 Task: Look for space in Salou, Spain from 3rd August, 2023 to 17th August, 2023 for 3 adults, 1 child in price range Rs.3000 to Rs.15000. Place can be entire place with 3 bedrooms having 4 beds and 2 bathrooms. Property type can be house, flat, guest house. Amenities needed are: wifi, washing machine. Booking option can be shelf check-in. Required host language is English.
Action: Mouse moved to (332, 159)
Screenshot: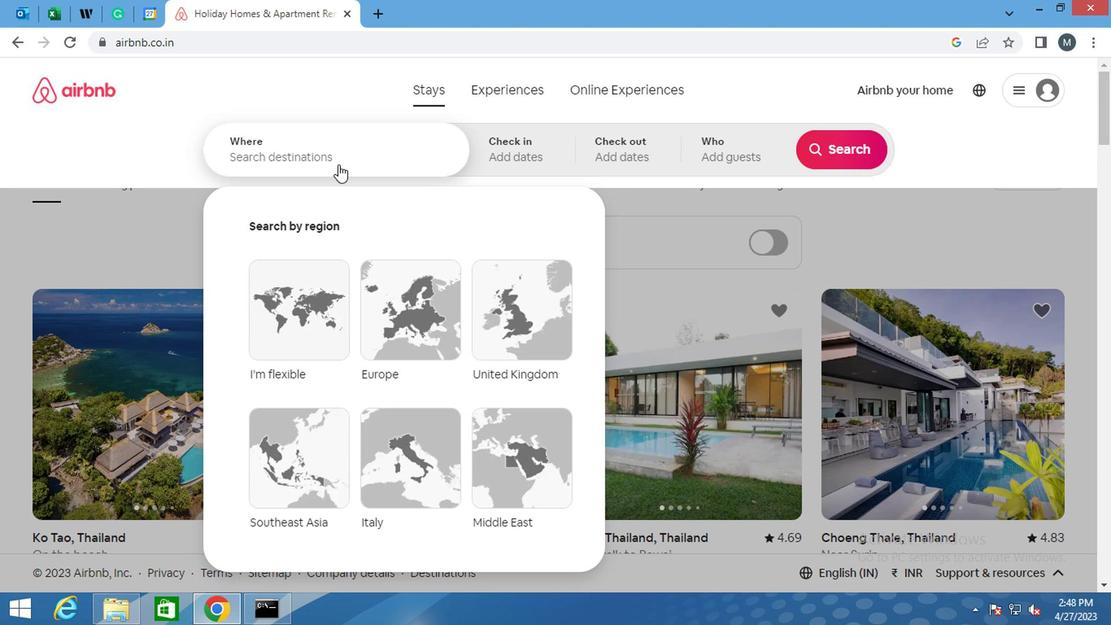
Action: Mouse pressed left at (332, 159)
Screenshot: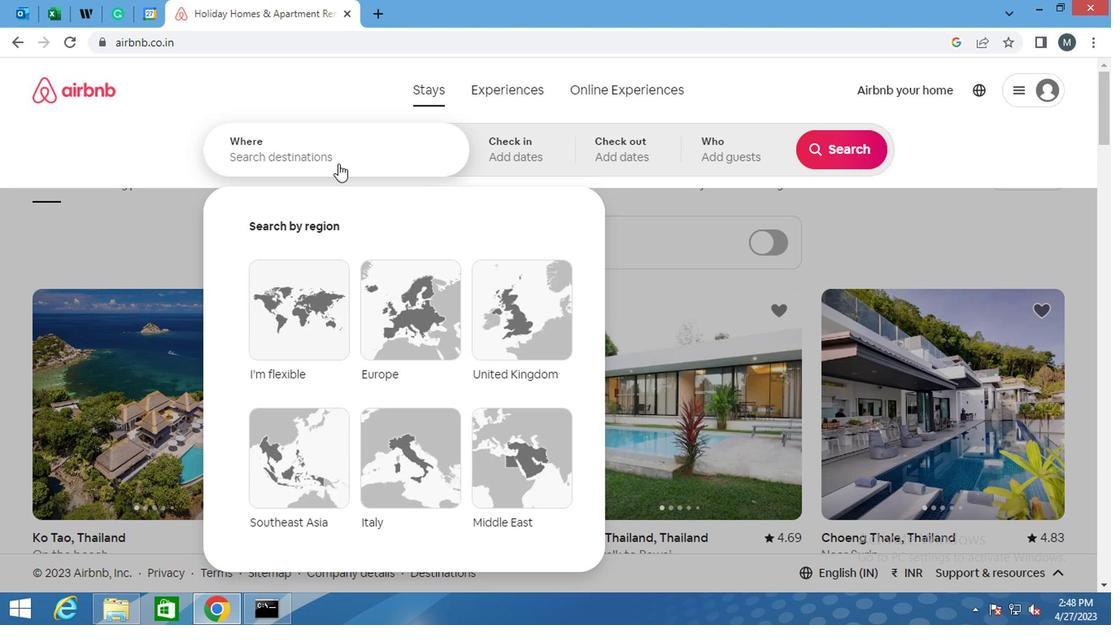 
Action: Mouse moved to (331, 159)
Screenshot: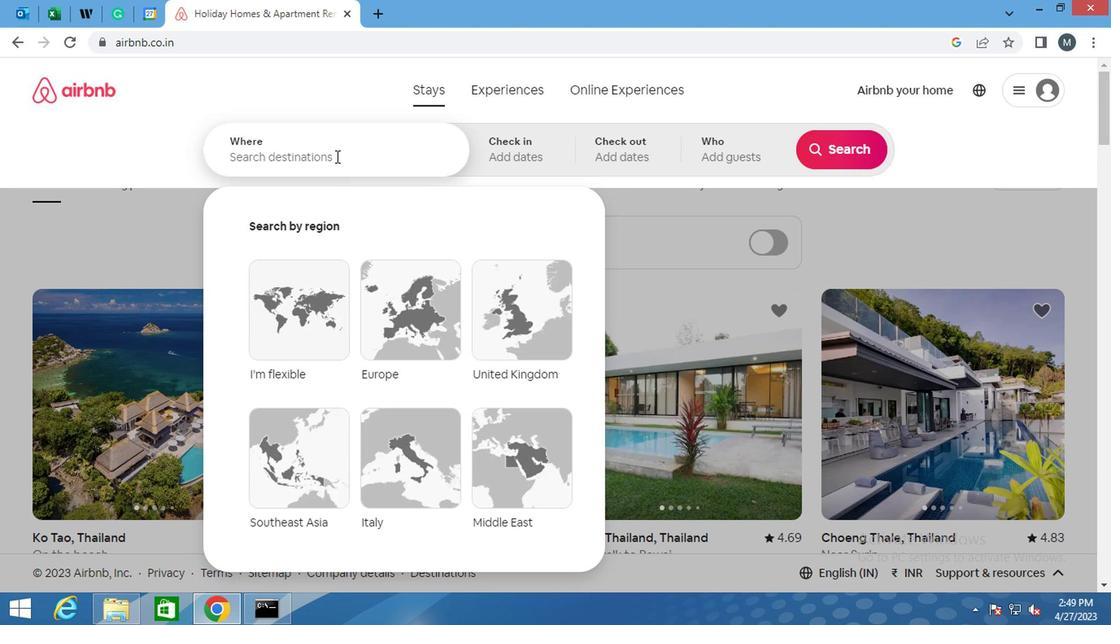 
Action: Key pressed <Key.shift>SALOU,<Key.space><Key.shift>SPAI
Screenshot: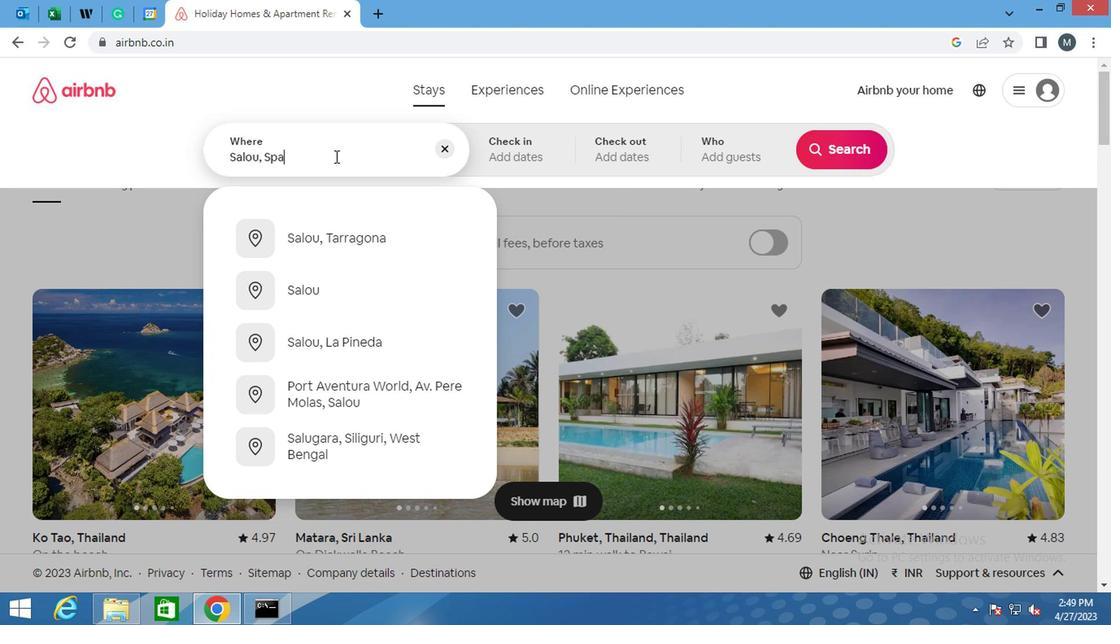 
Action: Mouse moved to (343, 247)
Screenshot: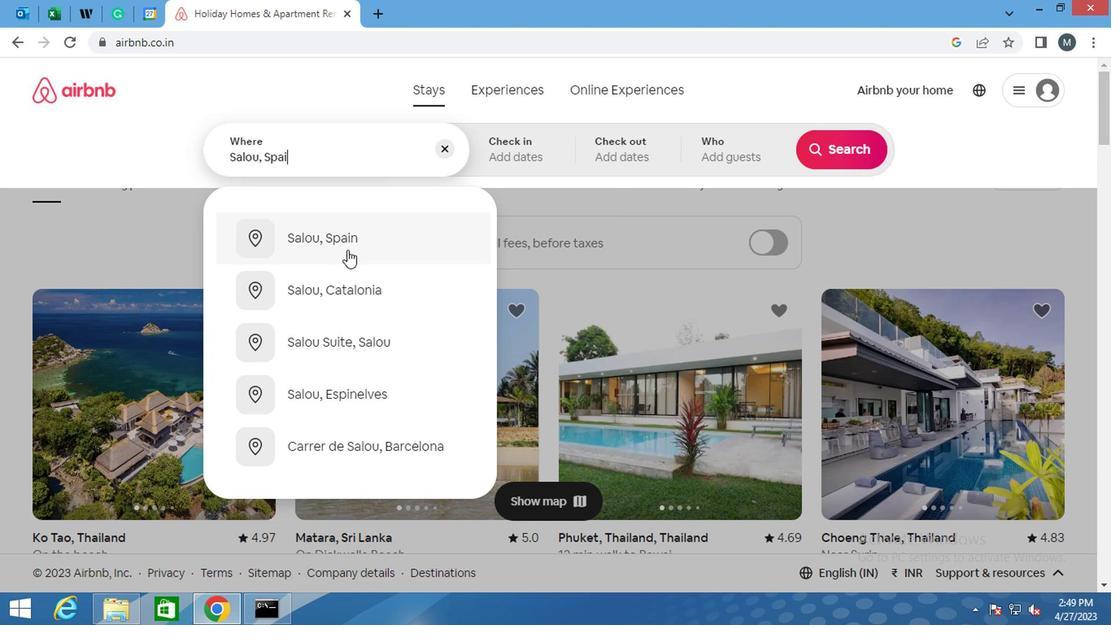 
Action: Mouse pressed left at (343, 247)
Screenshot: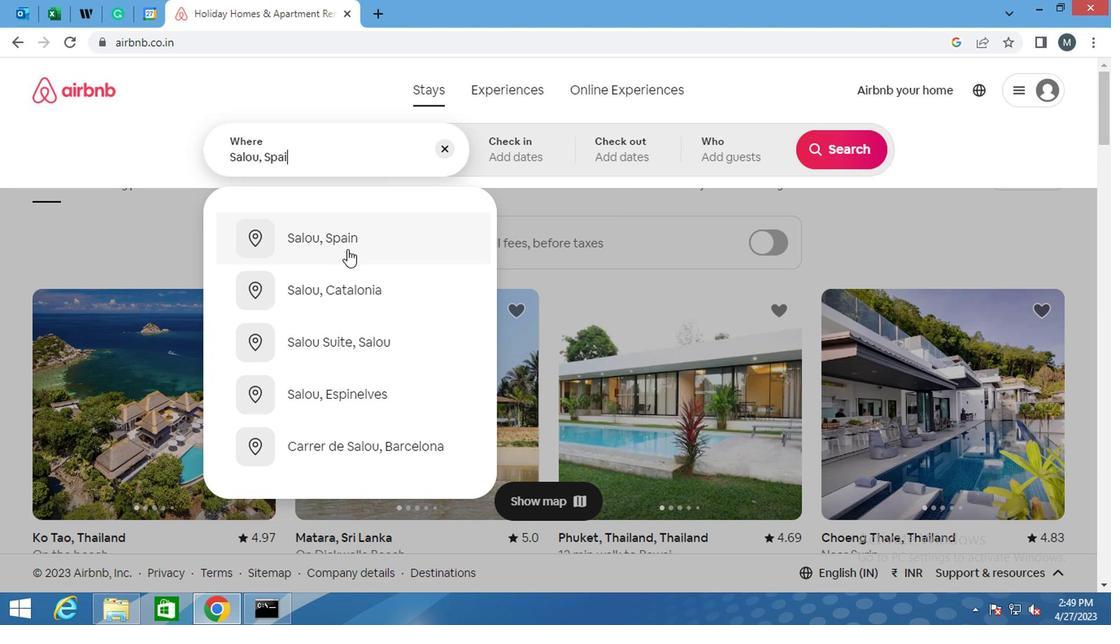 
Action: Mouse moved to (828, 272)
Screenshot: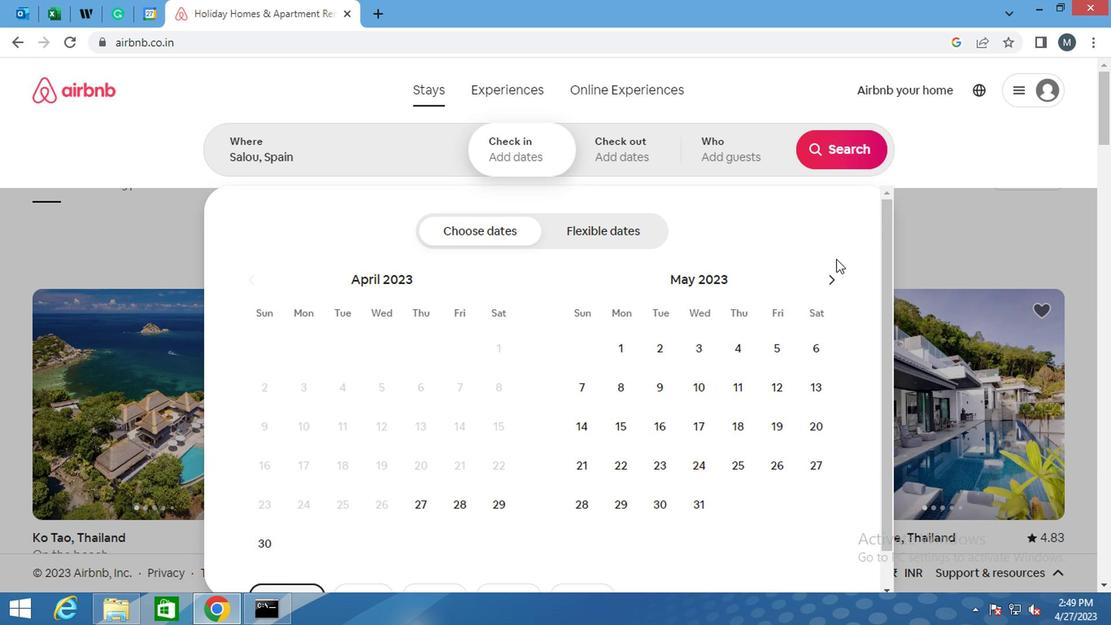 
Action: Mouse pressed left at (828, 272)
Screenshot: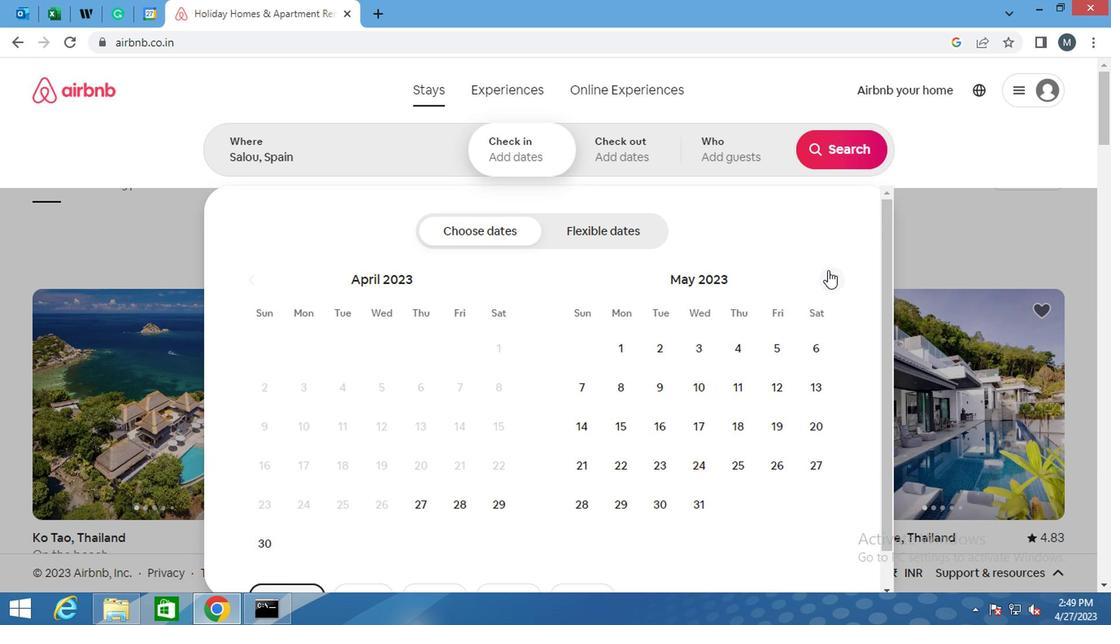 
Action: Mouse moved to (828, 272)
Screenshot: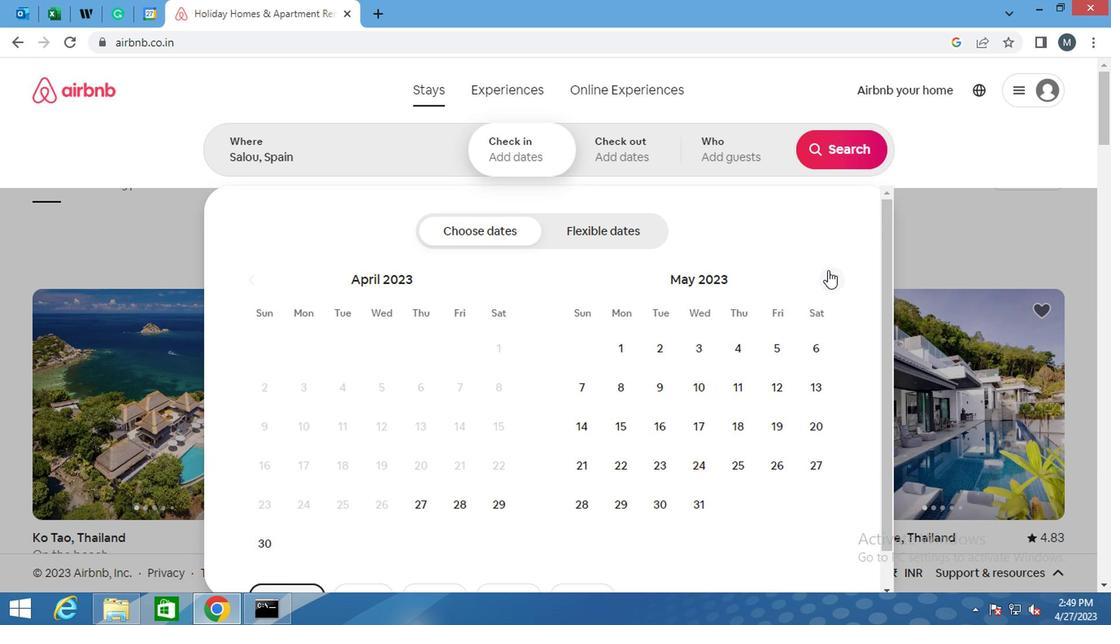 
Action: Mouse pressed left at (828, 272)
Screenshot: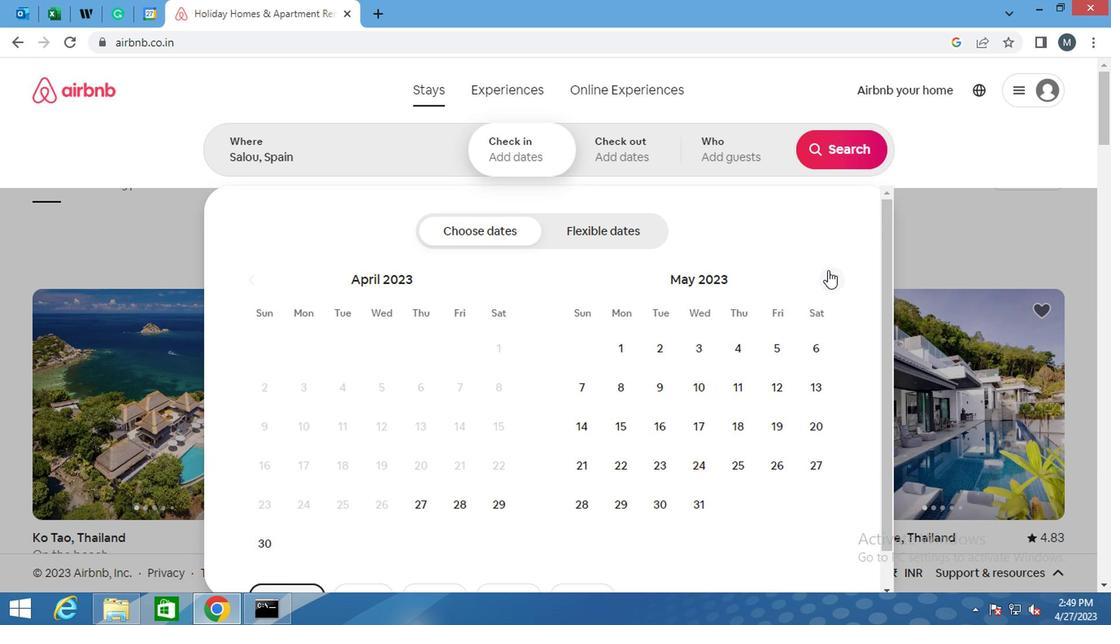 
Action: Mouse pressed left at (828, 272)
Screenshot: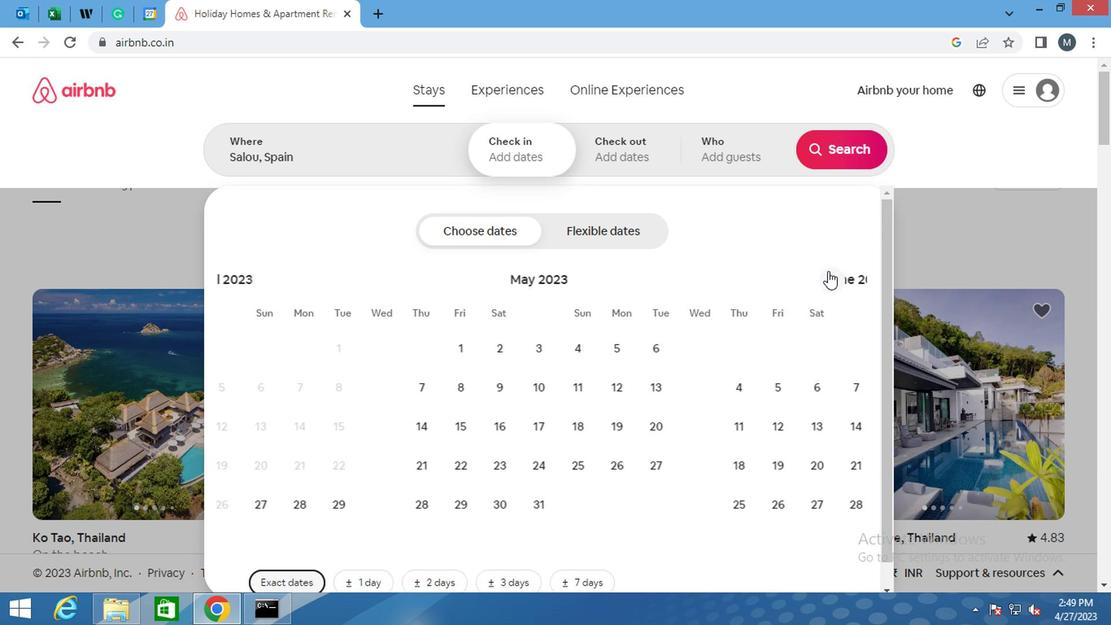 
Action: Mouse pressed left at (828, 272)
Screenshot: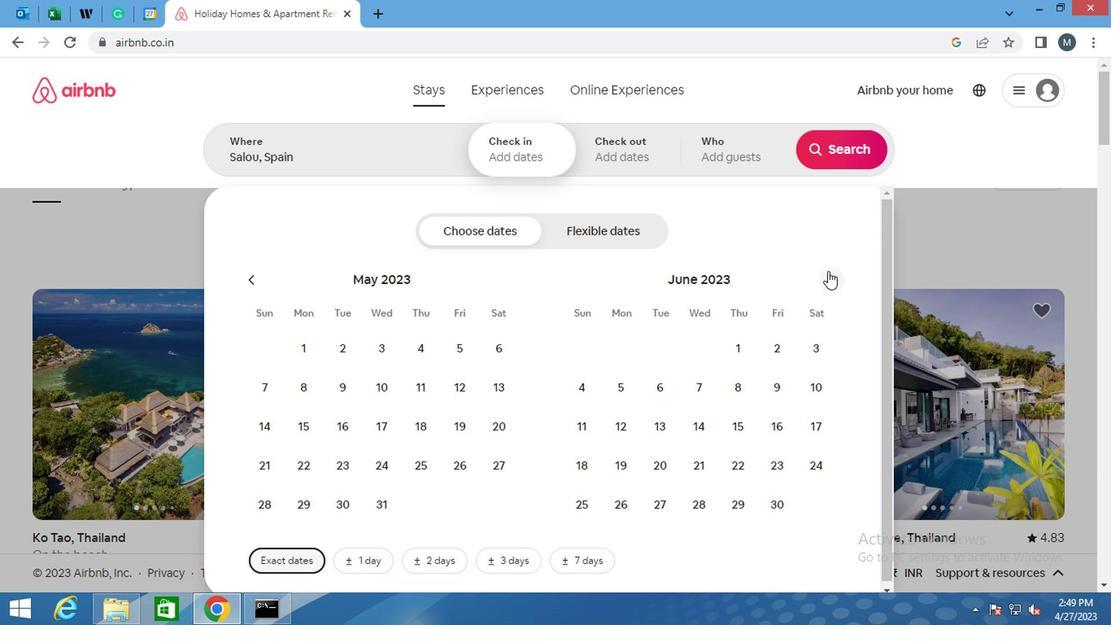 
Action: Mouse pressed left at (828, 272)
Screenshot: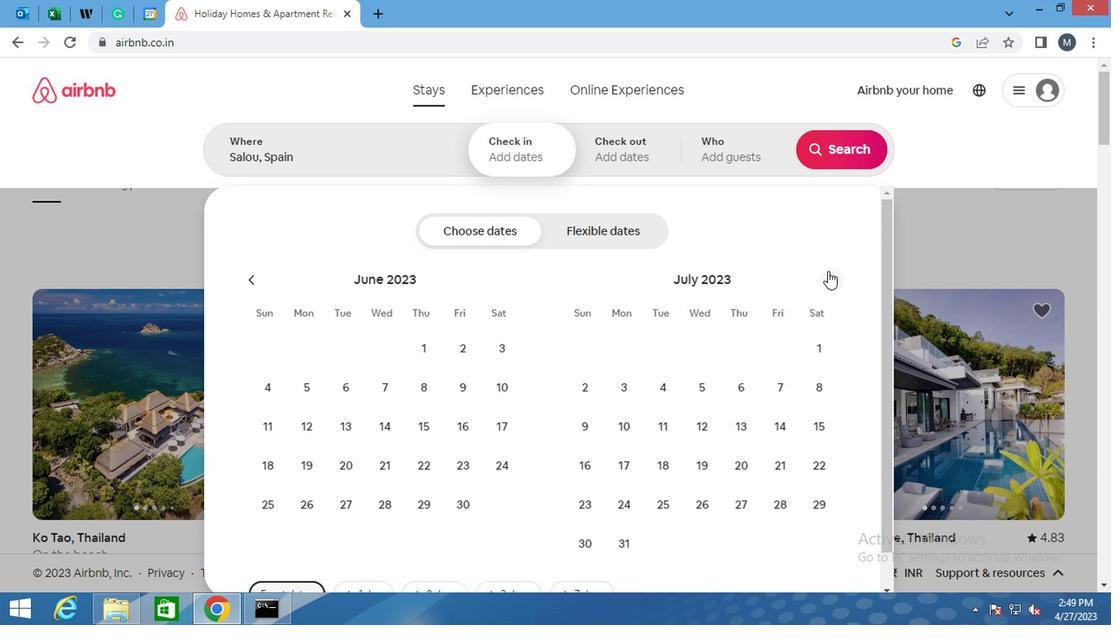 
Action: Mouse moved to (427, 337)
Screenshot: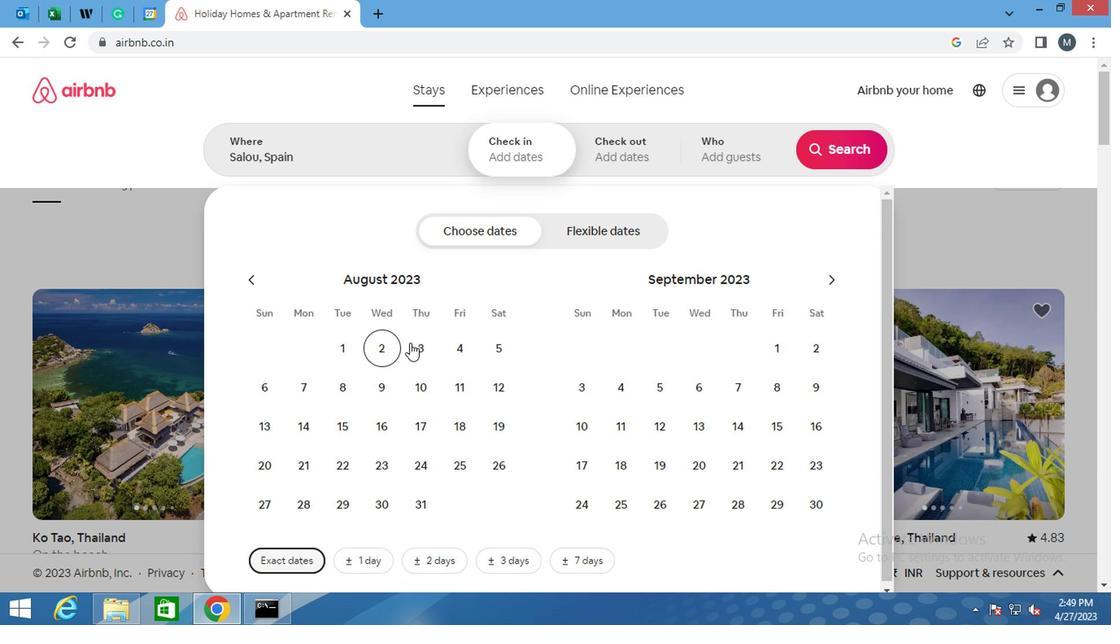 
Action: Mouse pressed left at (427, 337)
Screenshot: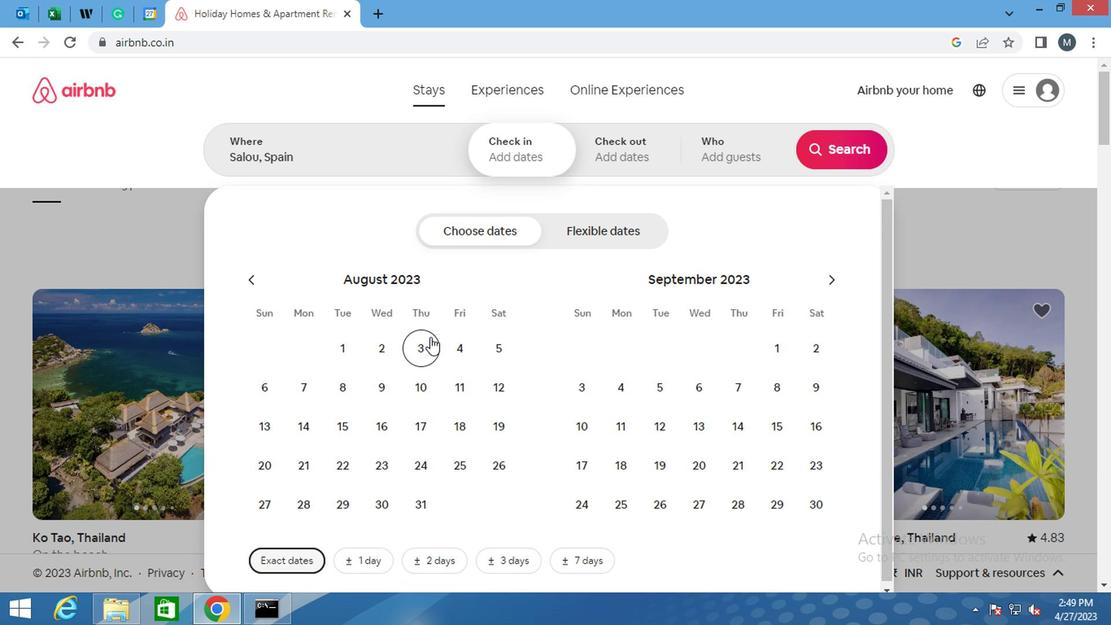 
Action: Mouse moved to (413, 423)
Screenshot: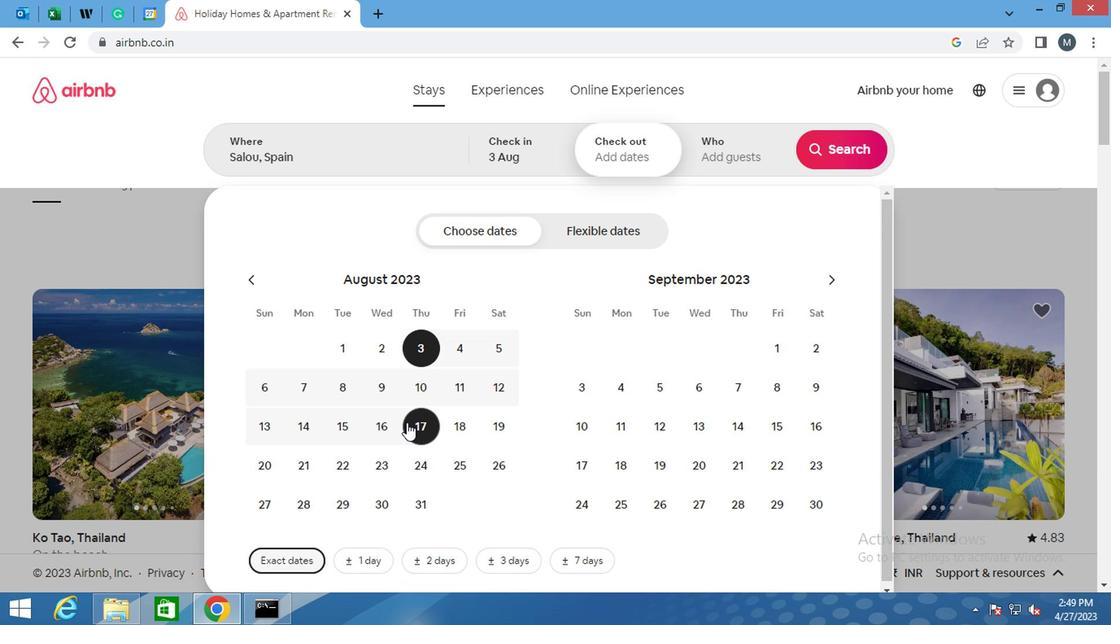 
Action: Mouse pressed left at (413, 423)
Screenshot: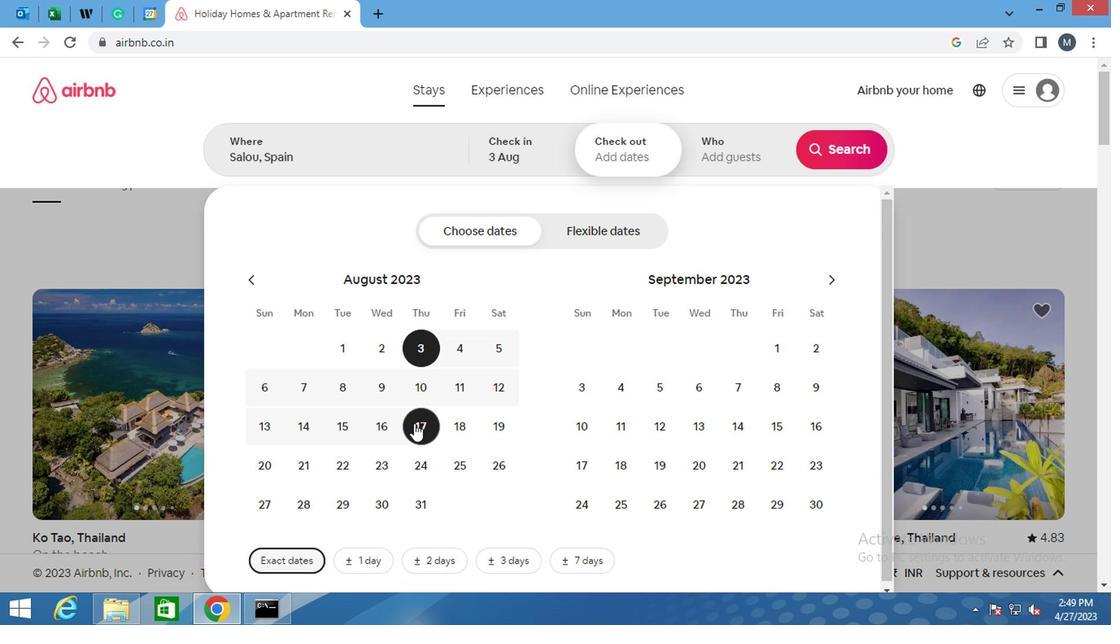 
Action: Mouse moved to (725, 173)
Screenshot: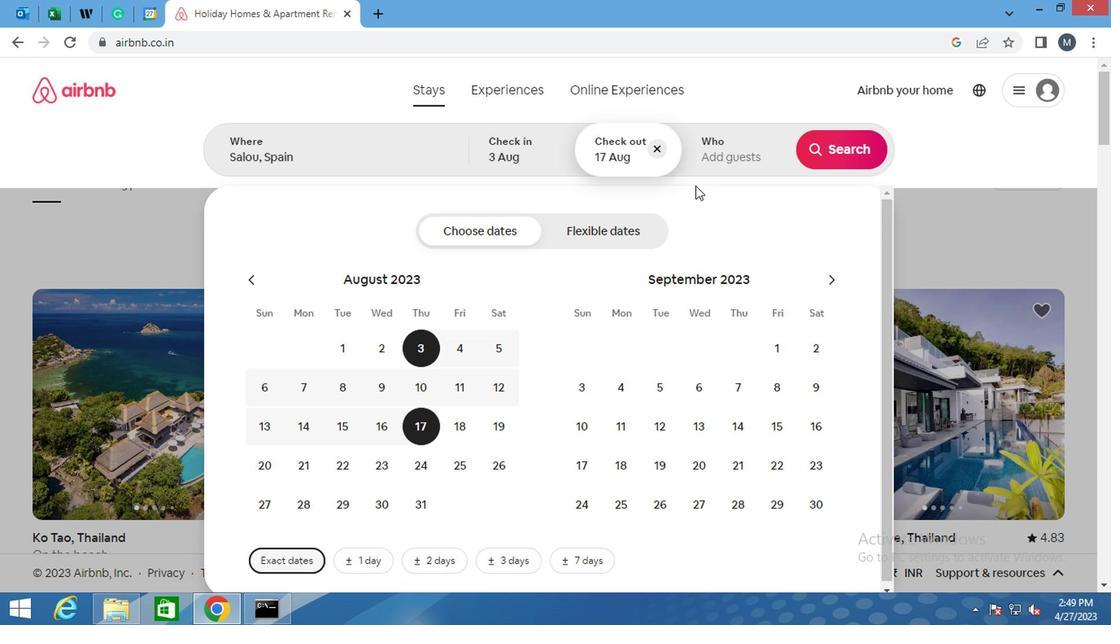 
Action: Mouse pressed left at (725, 173)
Screenshot: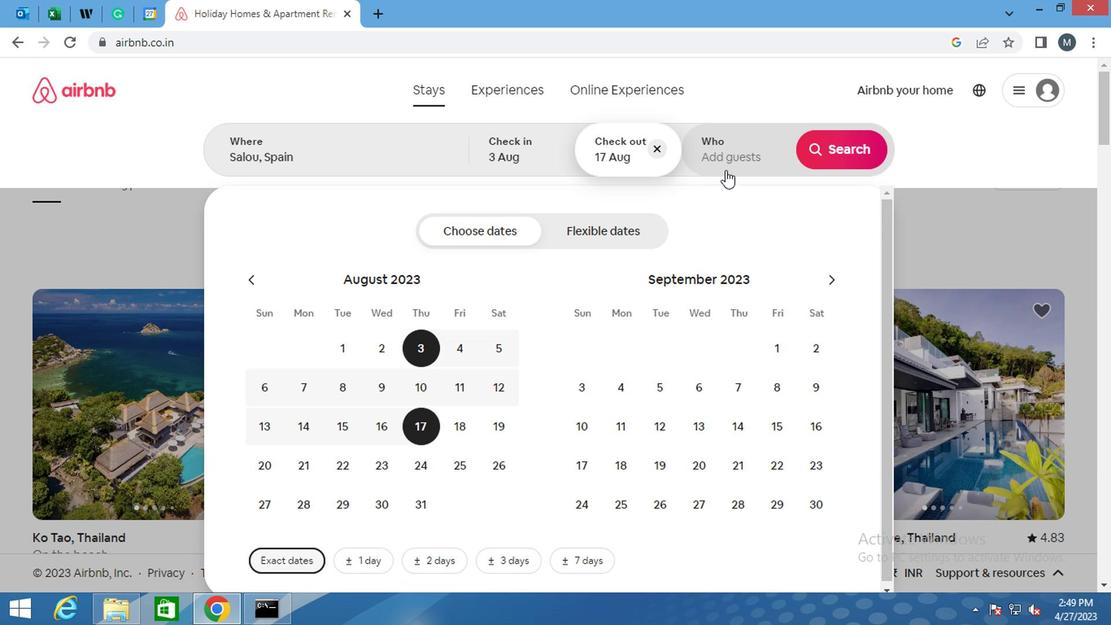 
Action: Mouse moved to (840, 243)
Screenshot: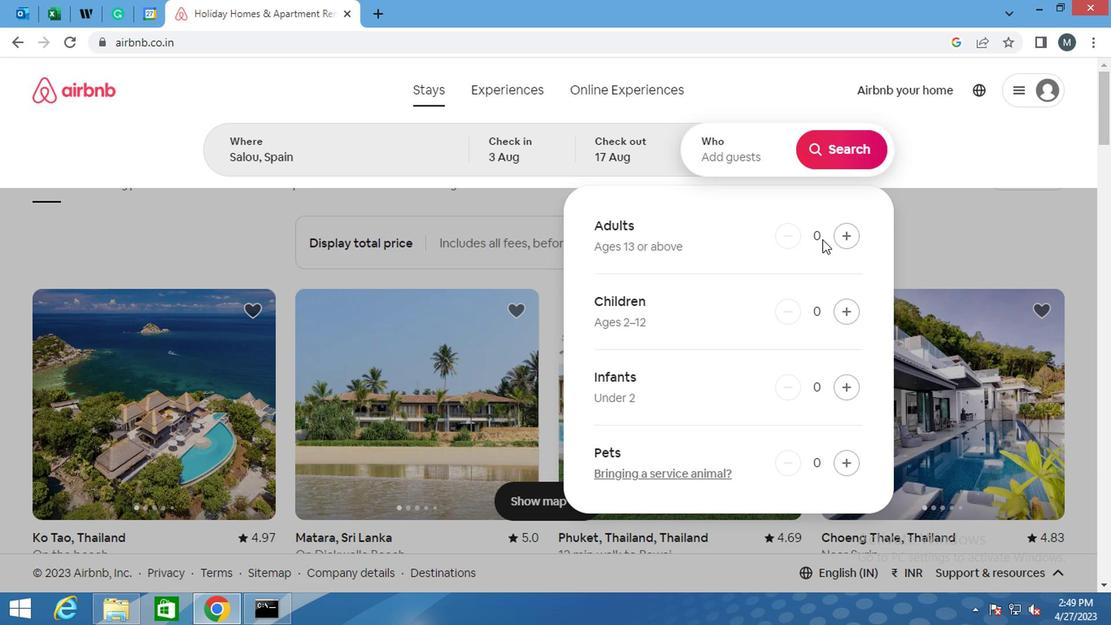 
Action: Mouse pressed left at (840, 243)
Screenshot: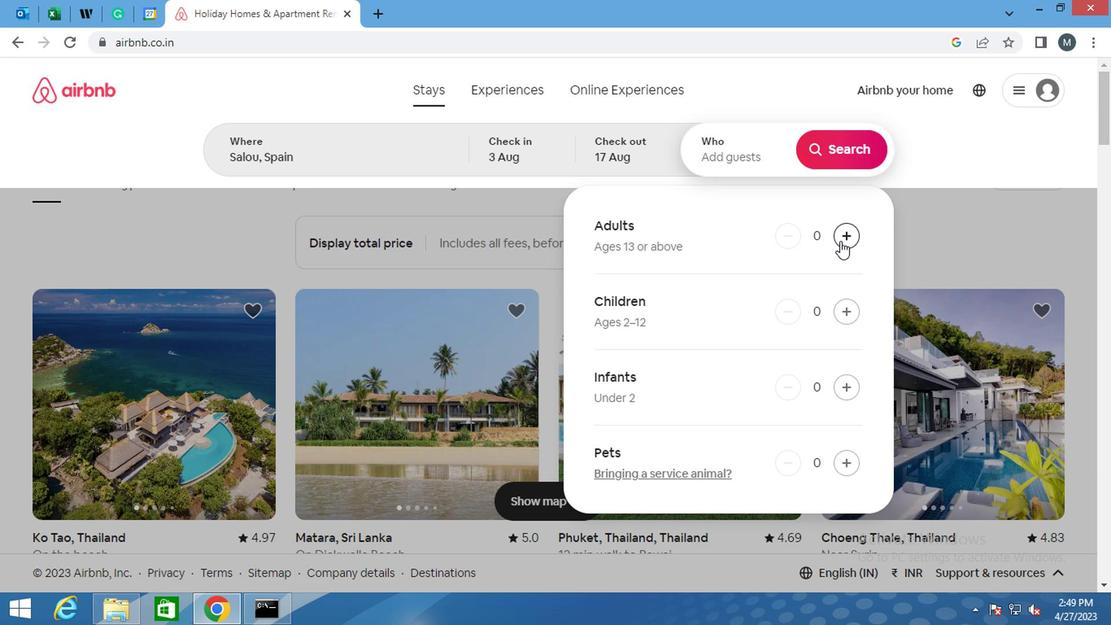 
Action: Mouse pressed left at (840, 243)
Screenshot: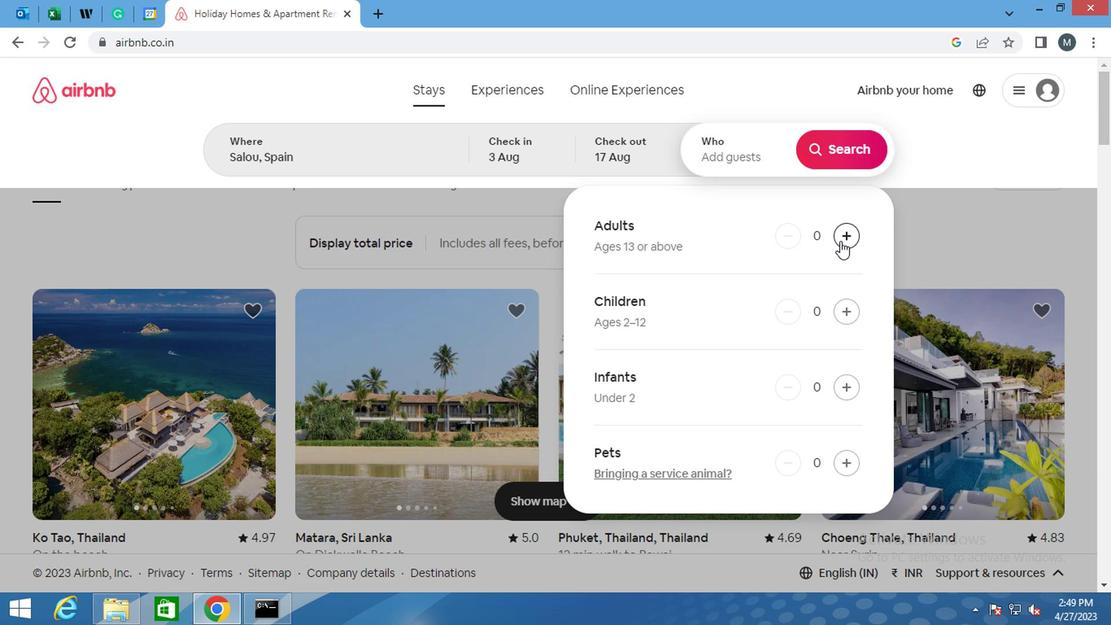 
Action: Mouse pressed left at (840, 243)
Screenshot: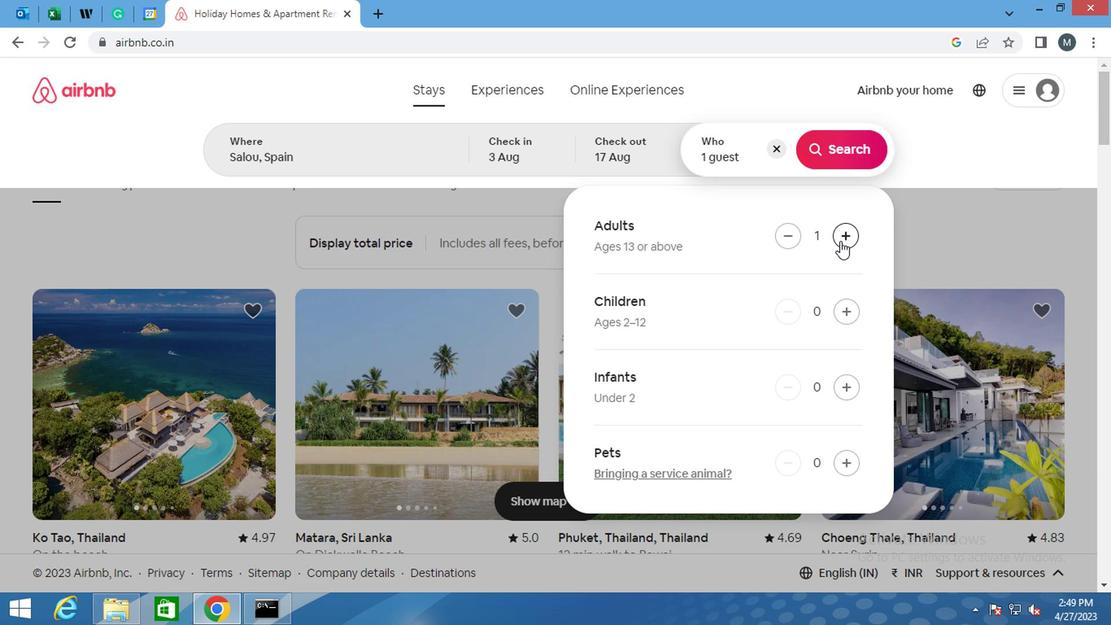 
Action: Mouse pressed right at (840, 243)
Screenshot: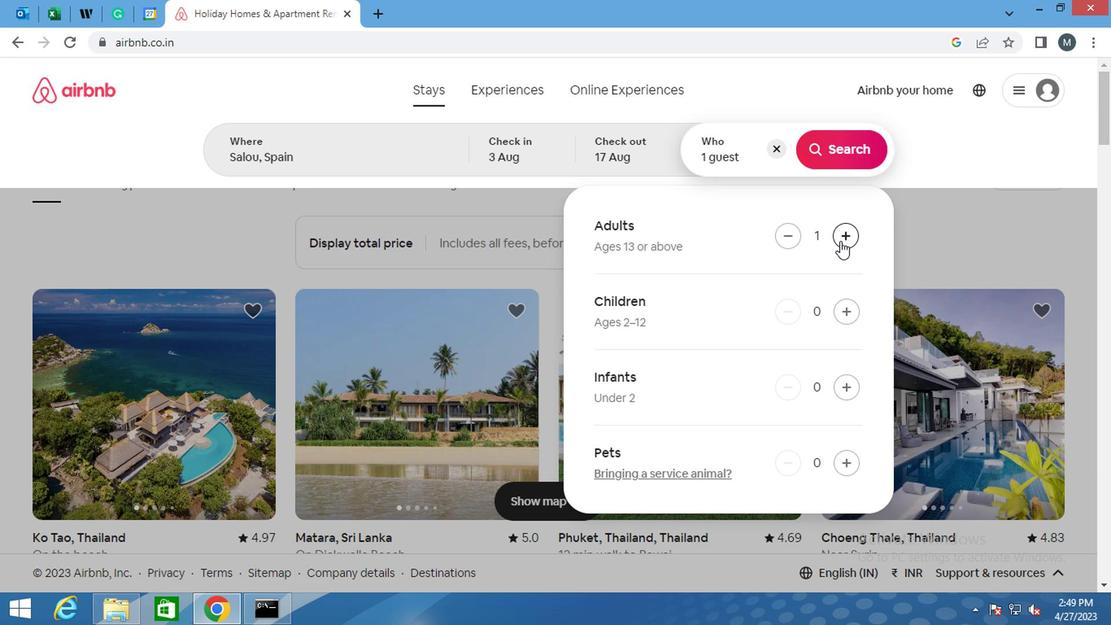 
Action: Mouse moved to (844, 227)
Screenshot: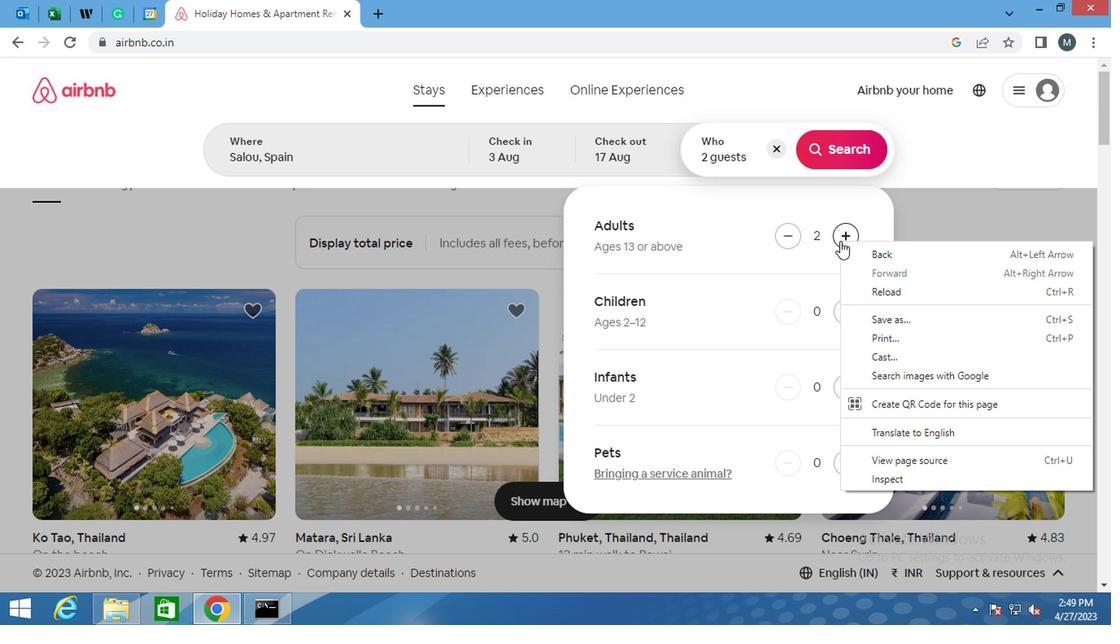 
Action: Mouse pressed left at (844, 227)
Screenshot: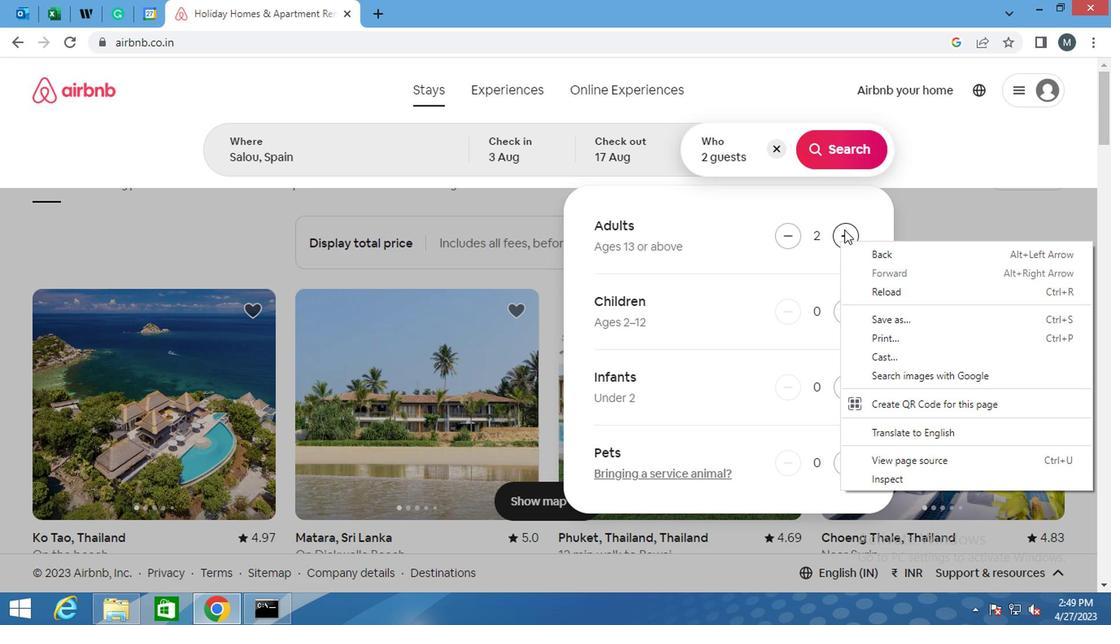 
Action: Mouse moved to (840, 307)
Screenshot: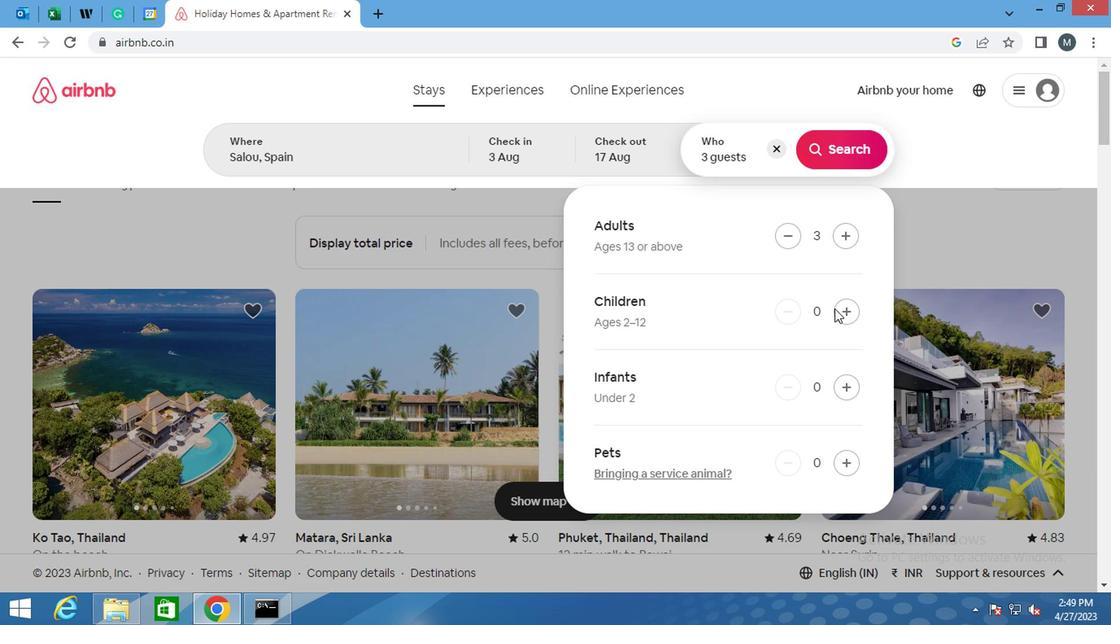 
Action: Mouse pressed left at (840, 307)
Screenshot: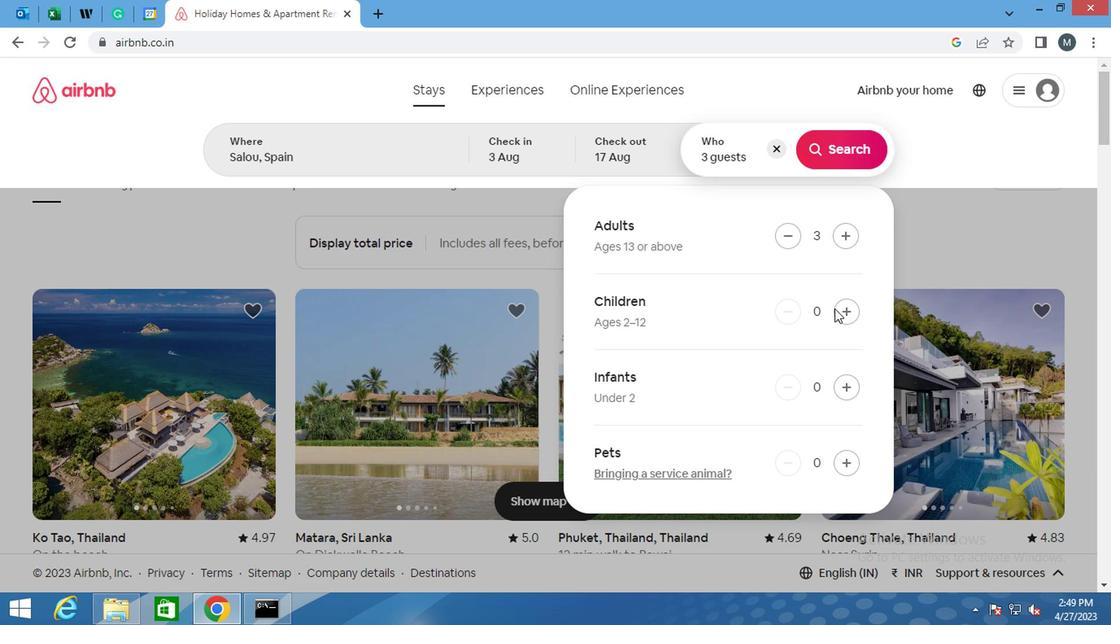 
Action: Mouse moved to (842, 151)
Screenshot: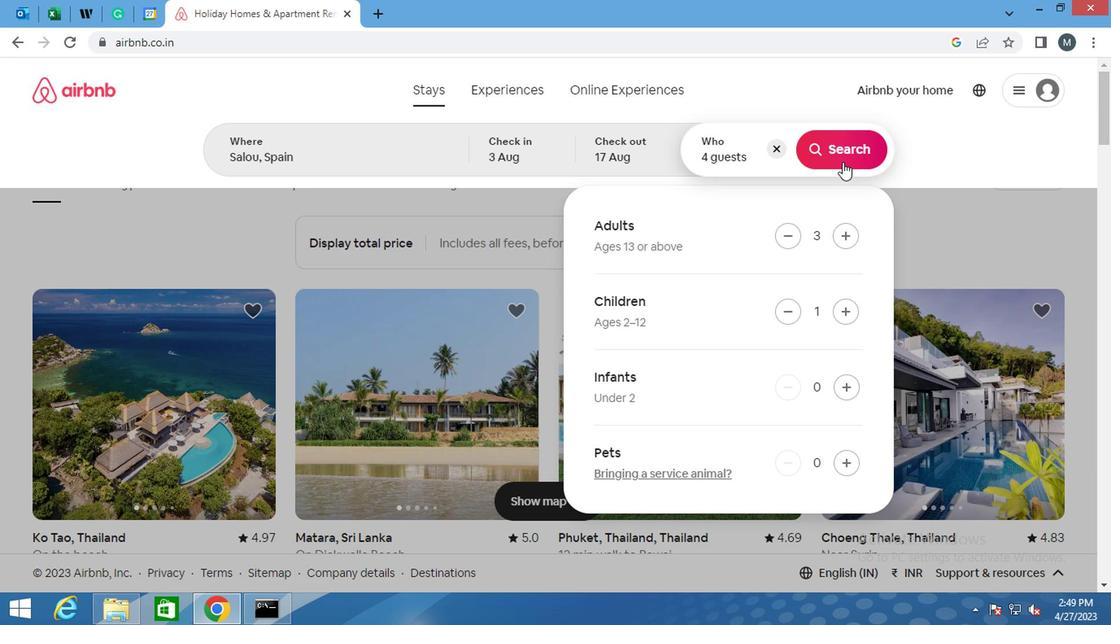 
Action: Mouse pressed left at (842, 151)
Screenshot: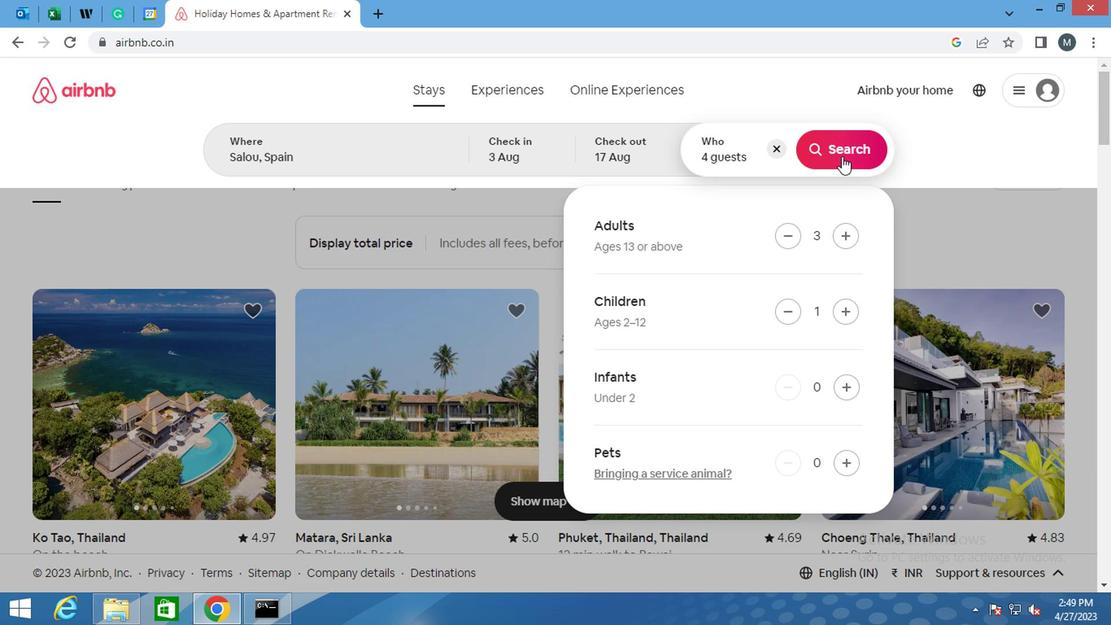 
Action: Mouse moved to (1050, 152)
Screenshot: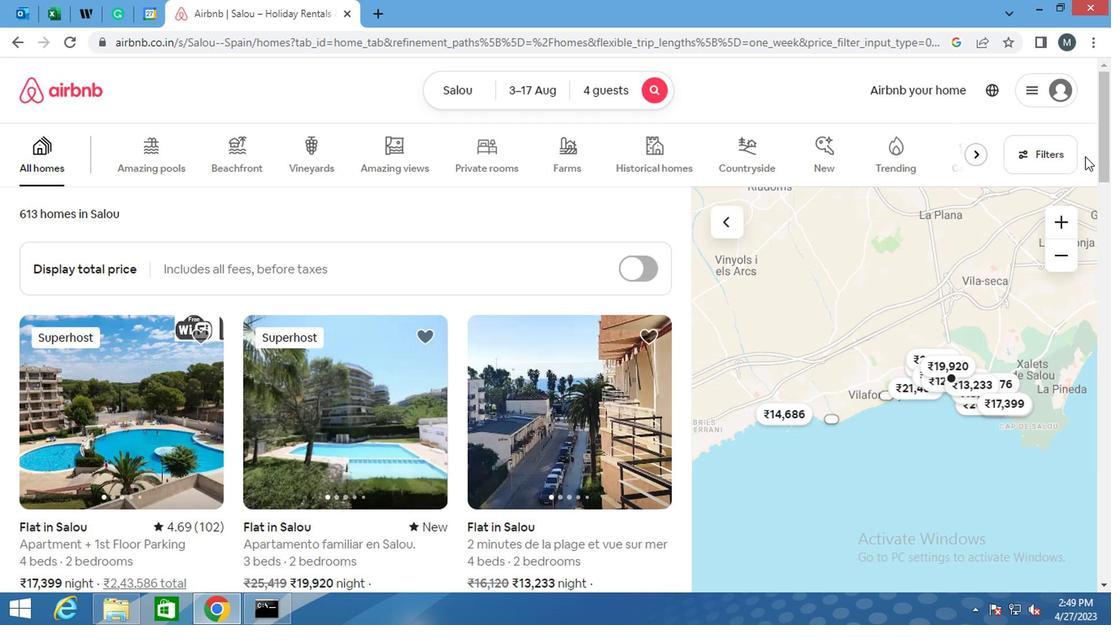 
Action: Mouse pressed left at (1050, 152)
Screenshot: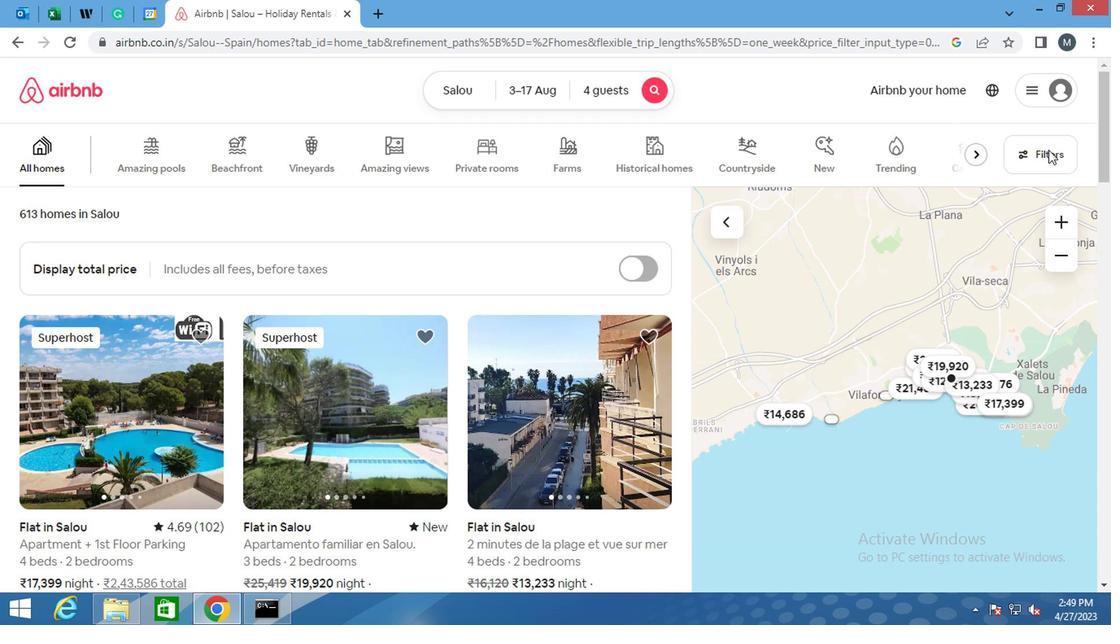 
Action: Mouse moved to (341, 365)
Screenshot: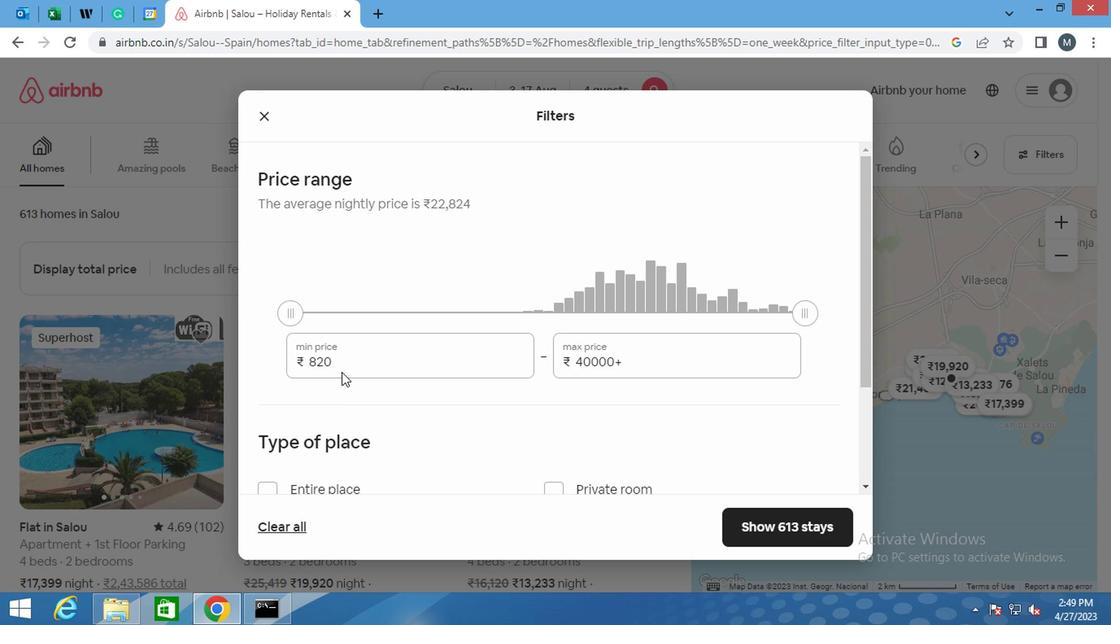 
Action: Mouse pressed left at (341, 365)
Screenshot: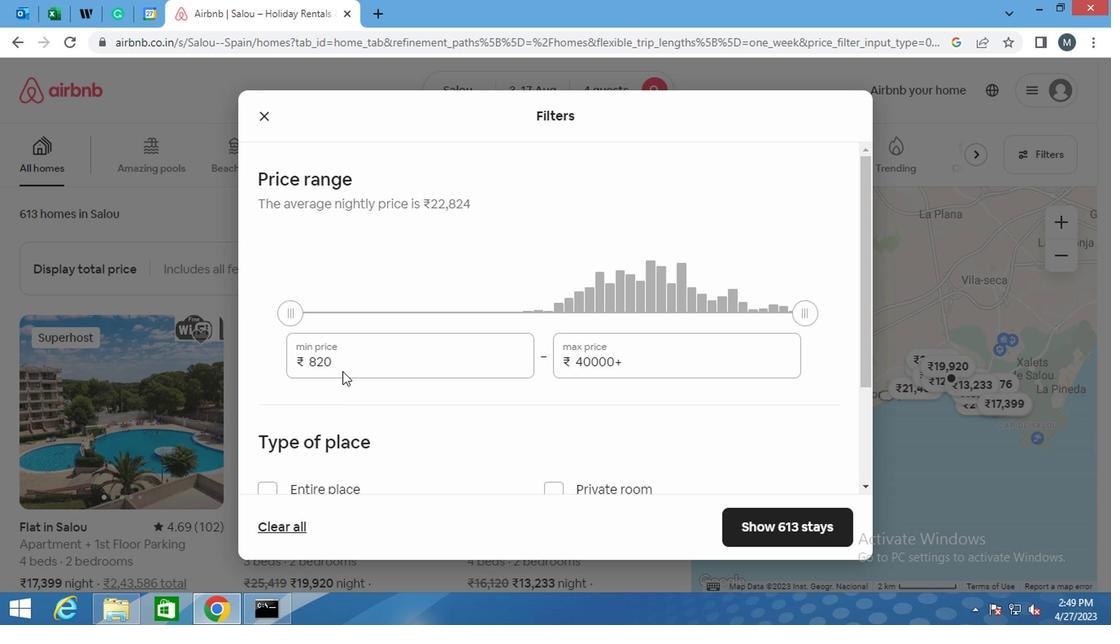 
Action: Mouse pressed left at (341, 365)
Screenshot: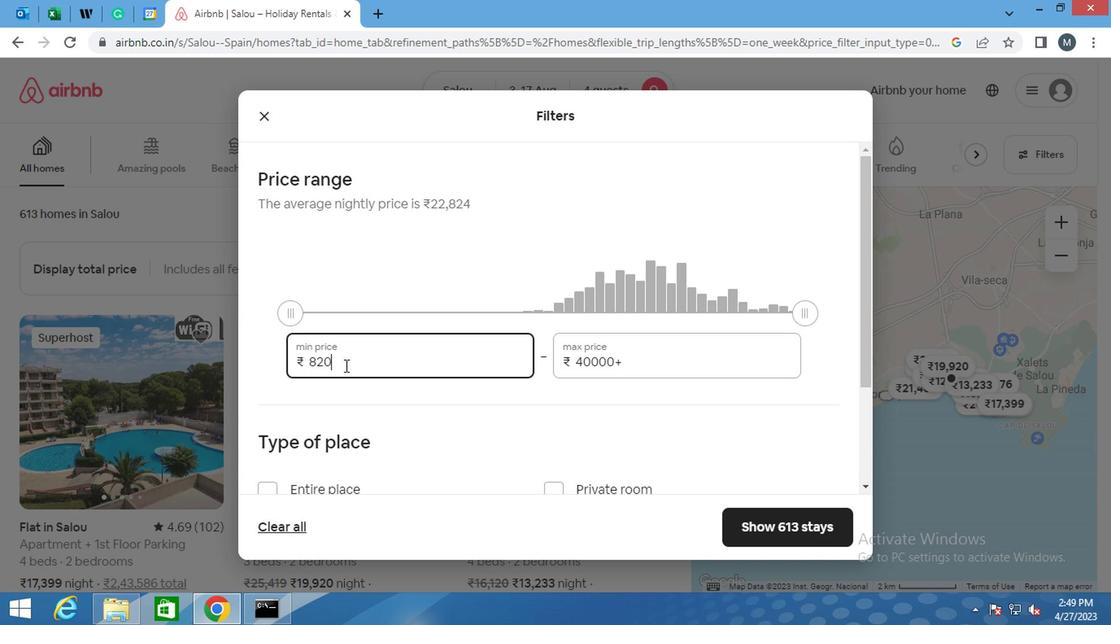 
Action: Key pressed 3000
Screenshot: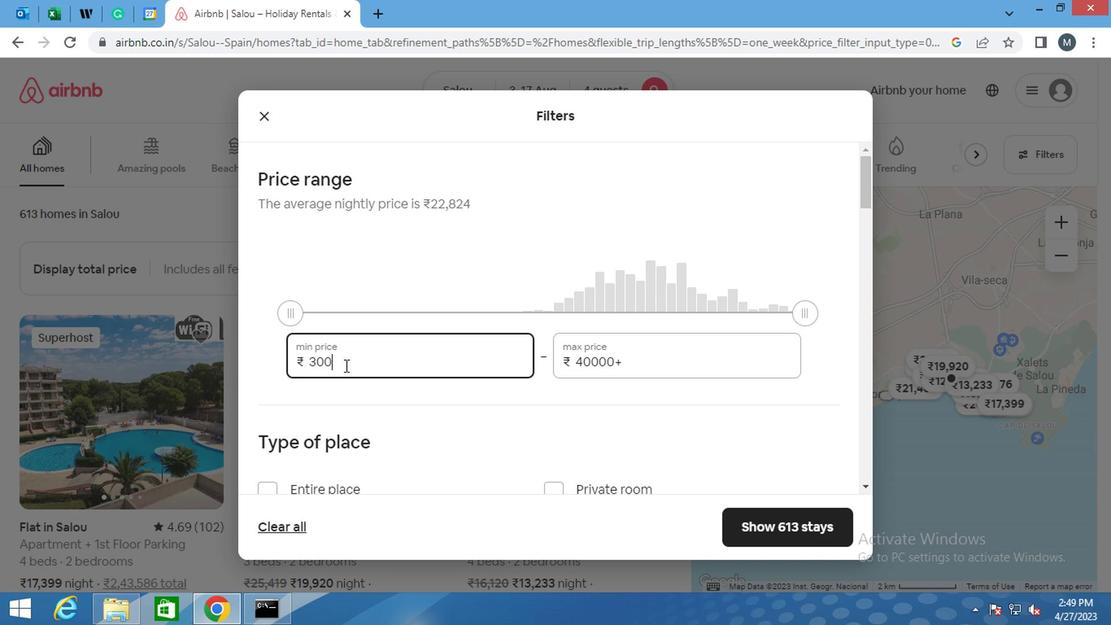 
Action: Mouse moved to (593, 364)
Screenshot: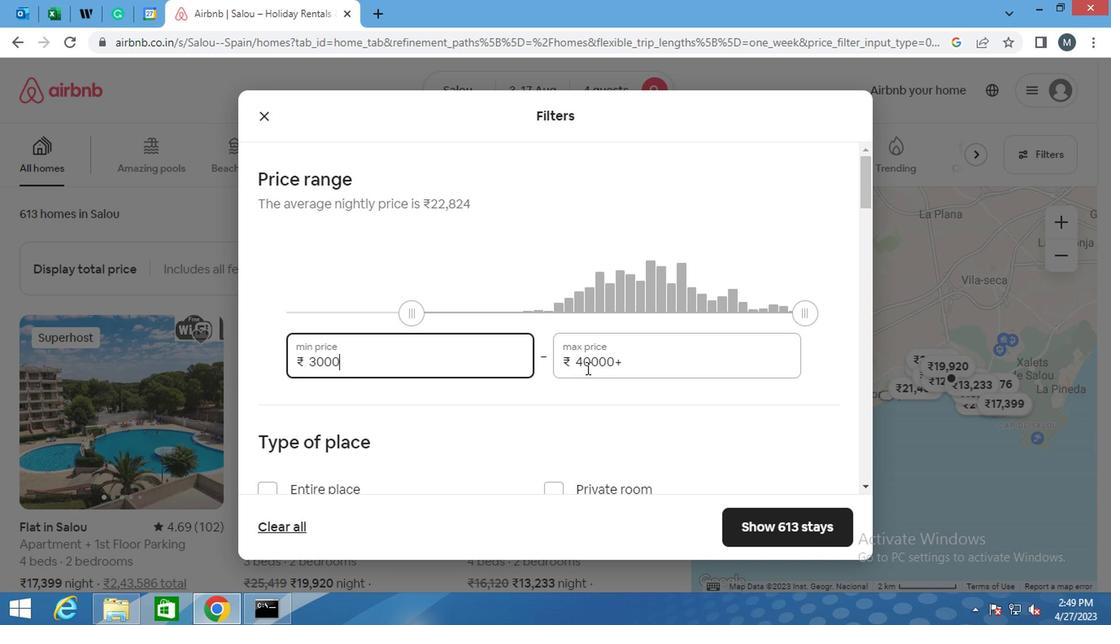 
Action: Mouse pressed left at (593, 364)
Screenshot: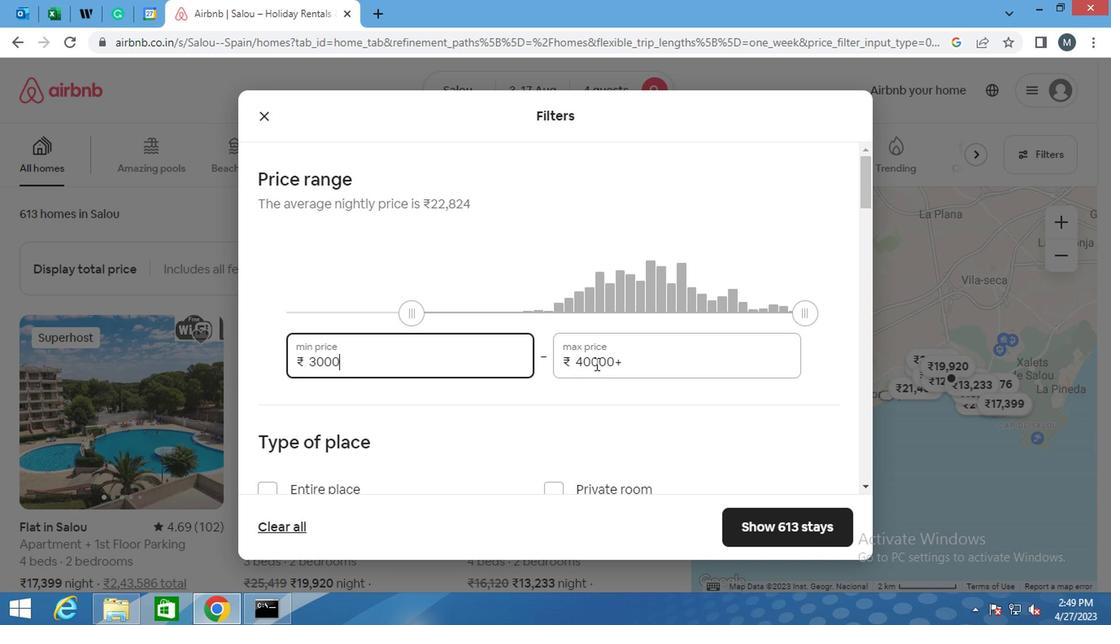 
Action: Mouse pressed left at (593, 364)
Screenshot: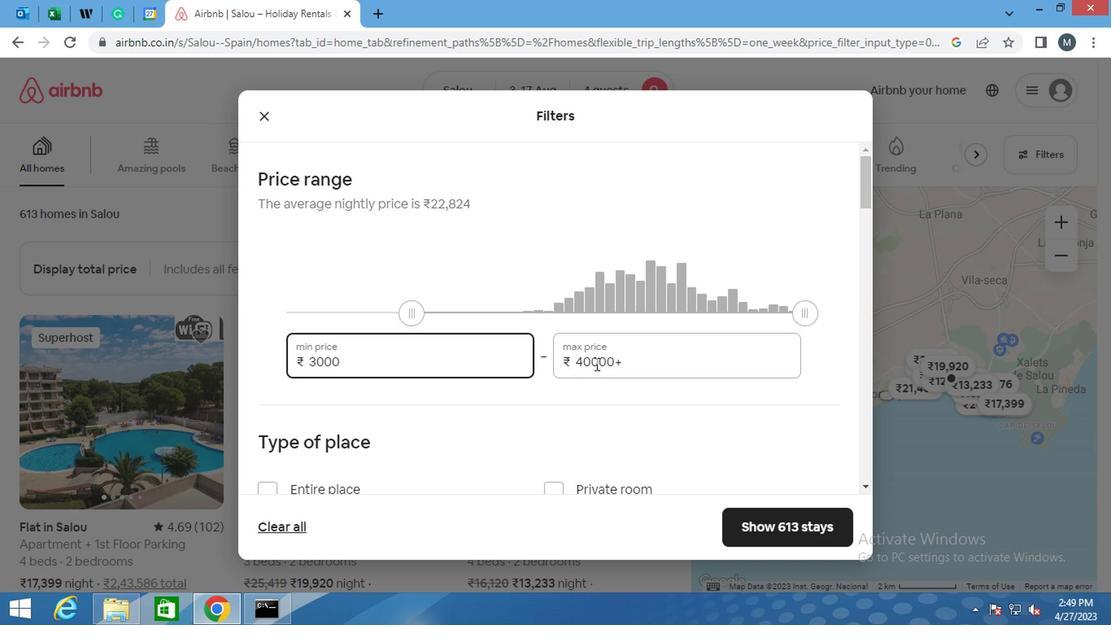 
Action: Mouse moved to (594, 363)
Screenshot: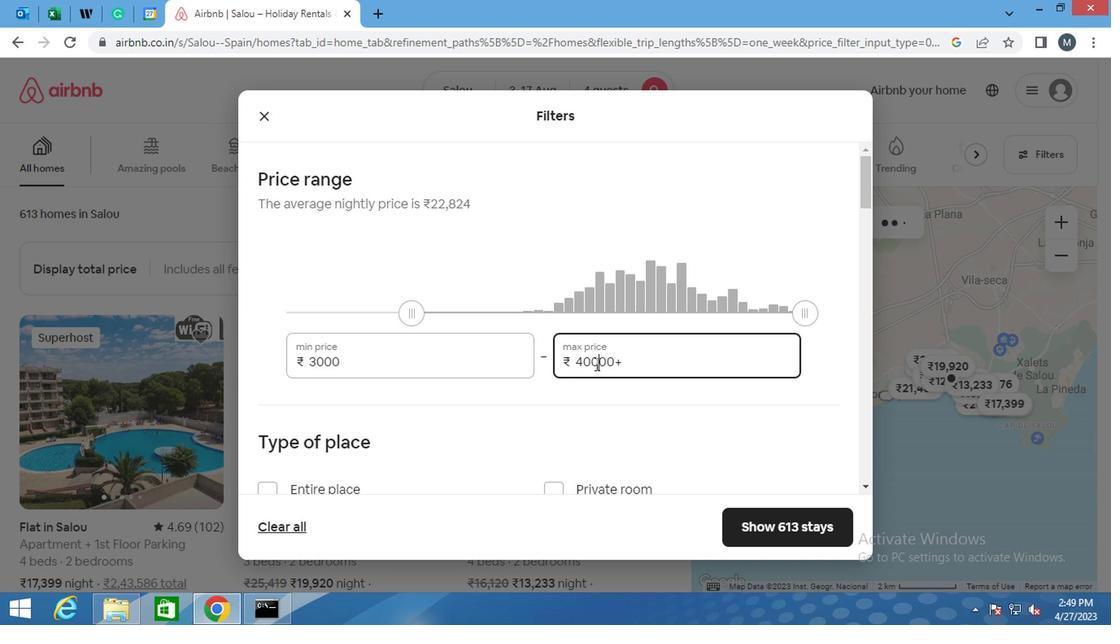 
Action: Mouse pressed left at (594, 363)
Screenshot: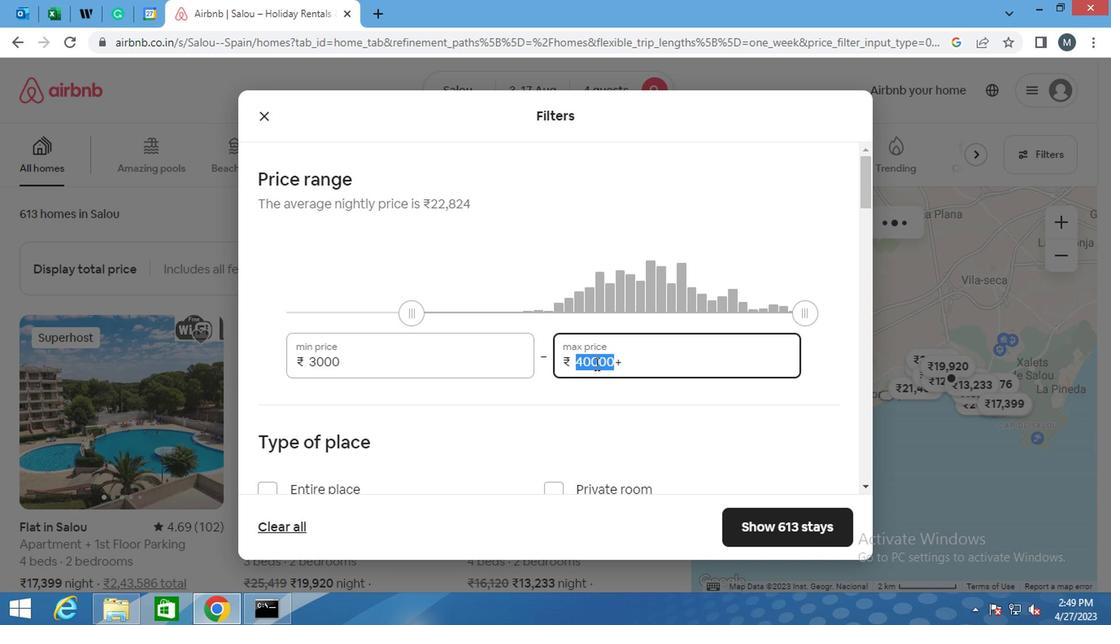 
Action: Mouse pressed right at (594, 363)
Screenshot: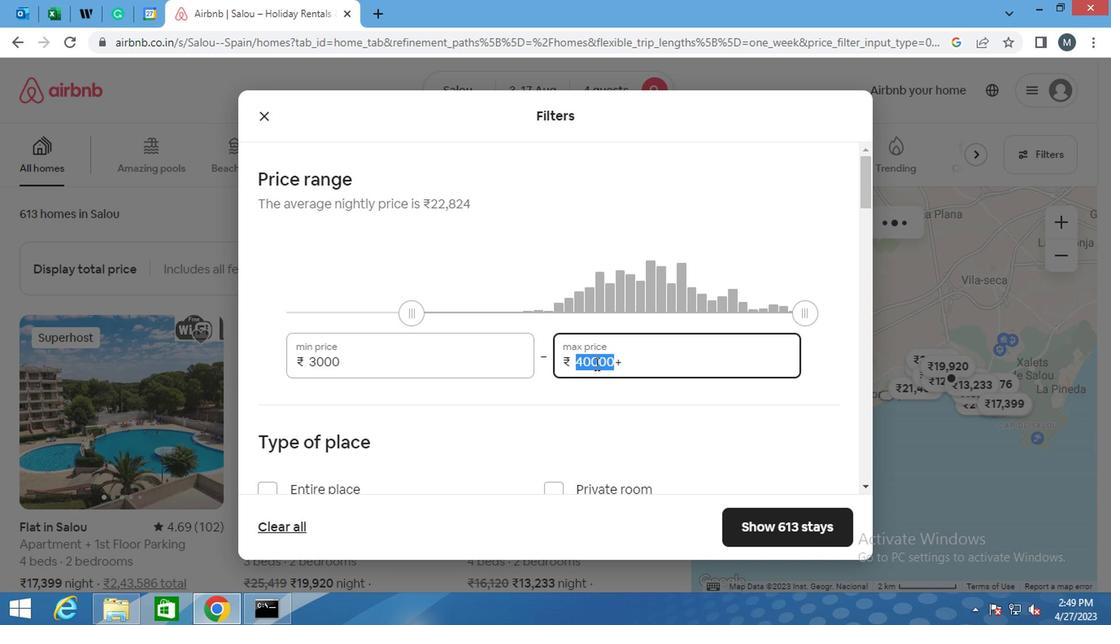 
Action: Mouse moved to (603, 340)
Screenshot: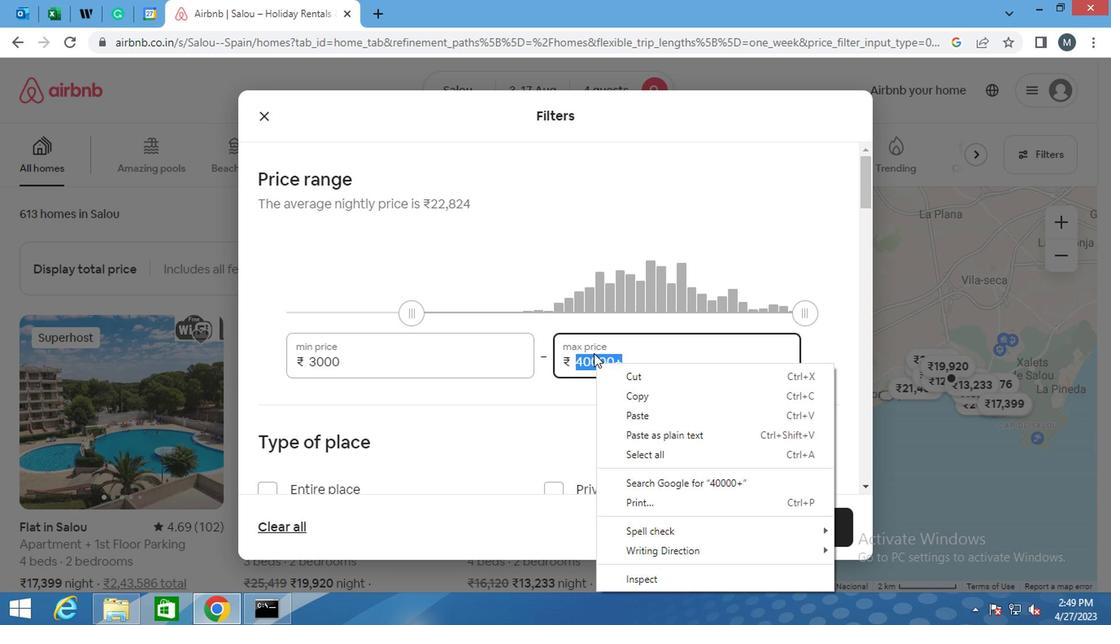
Action: Mouse pressed left at (603, 340)
Screenshot: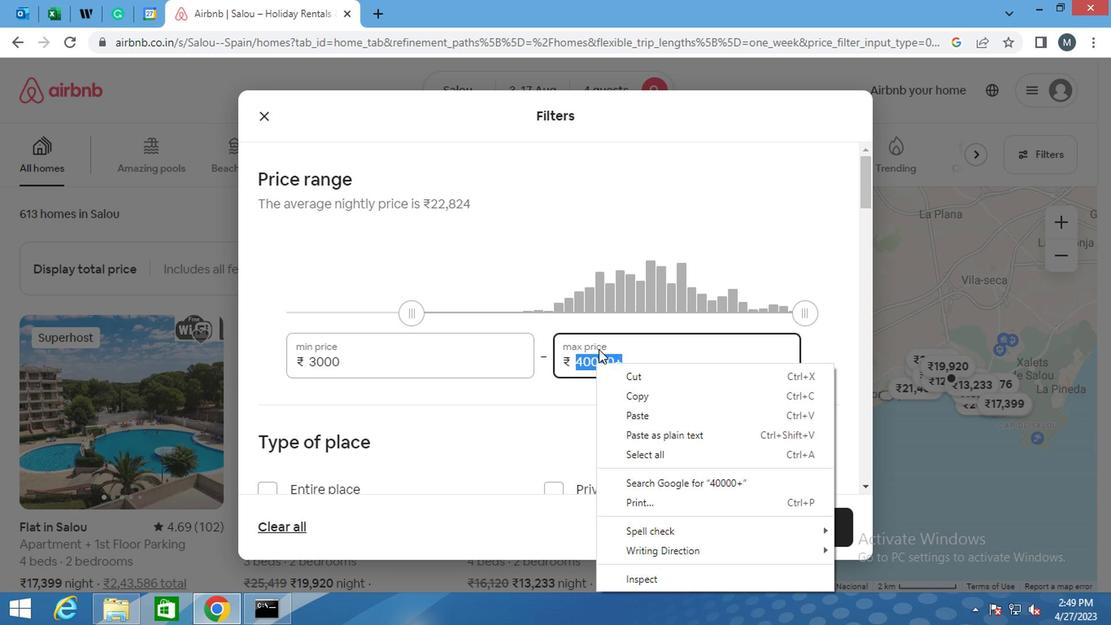 
Action: Mouse moved to (605, 349)
Screenshot: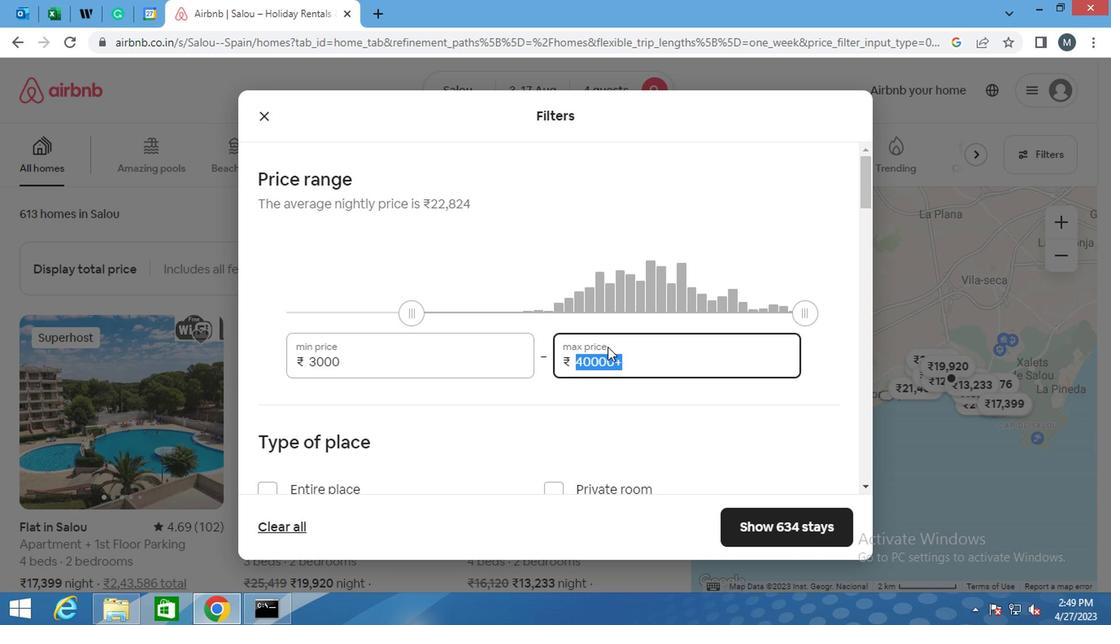 
Action: Key pressed 15000
Screenshot: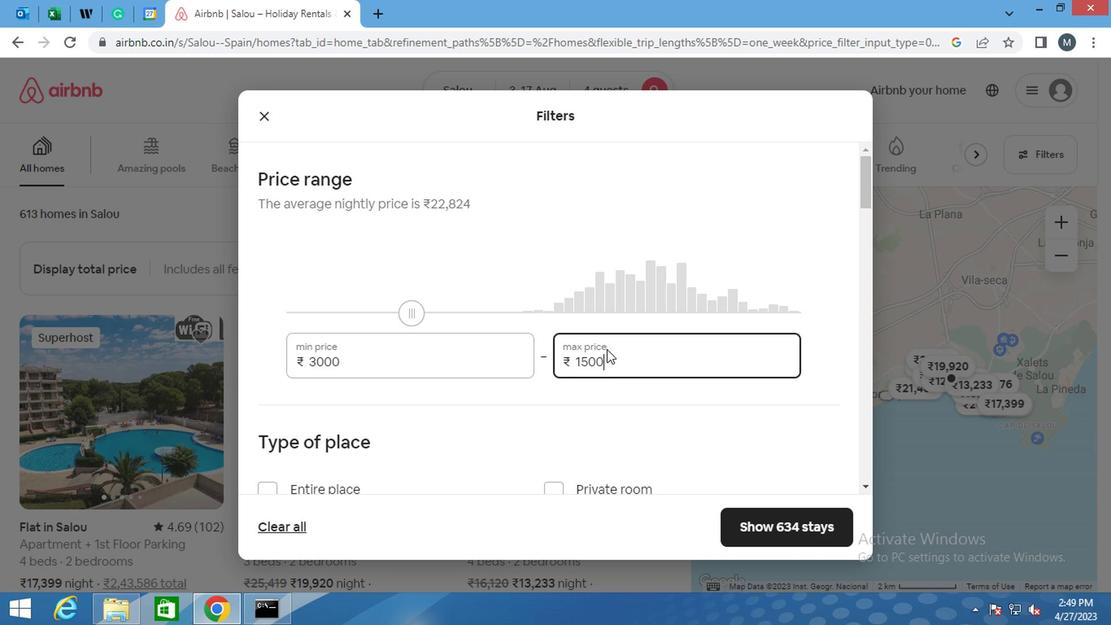 
Action: Mouse moved to (550, 365)
Screenshot: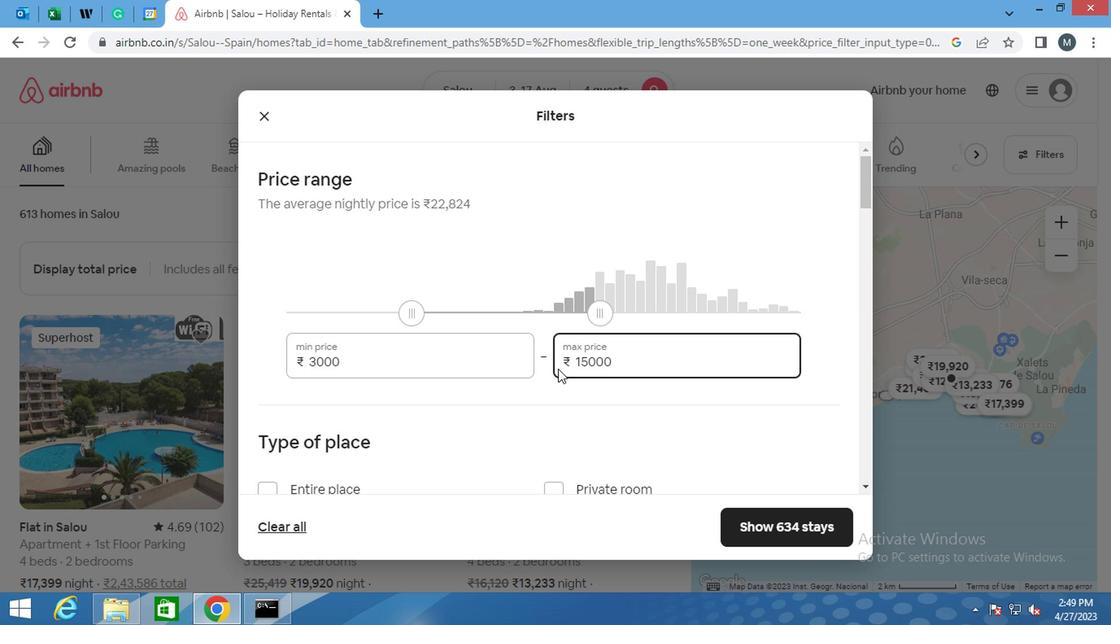 
Action: Mouse scrolled (550, 364) with delta (0, -1)
Screenshot: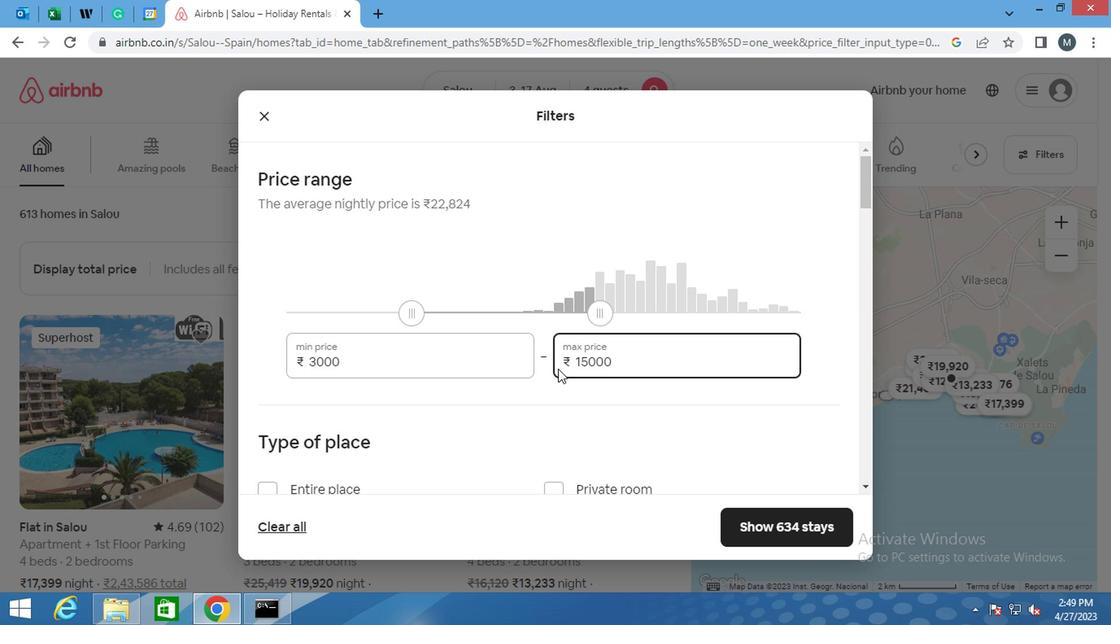 
Action: Mouse moved to (548, 365)
Screenshot: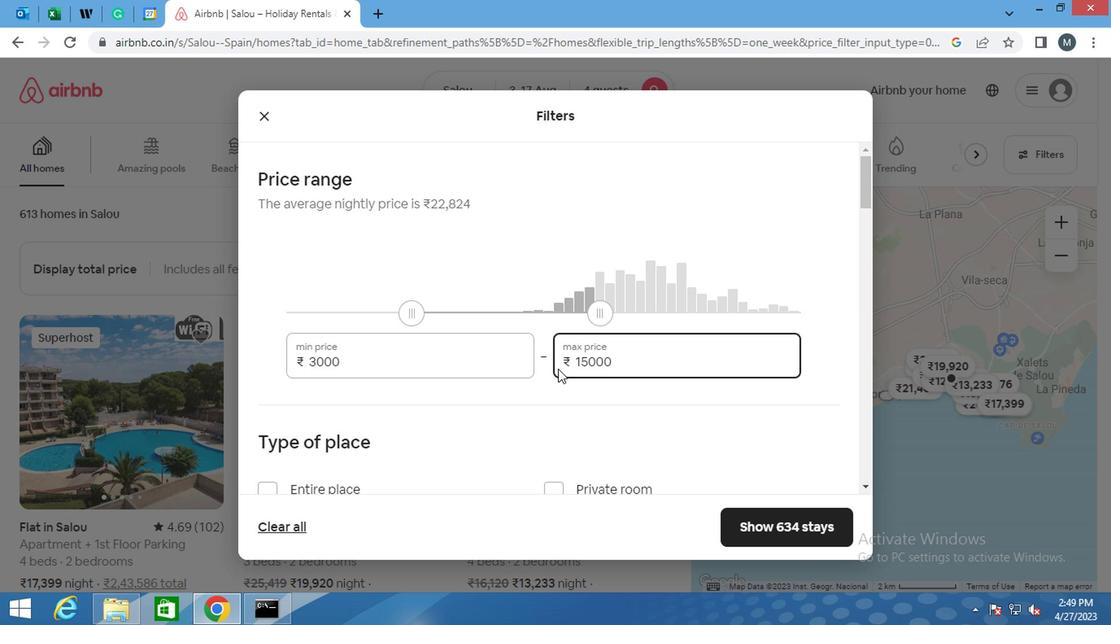 
Action: Mouse scrolled (548, 364) with delta (0, -1)
Screenshot: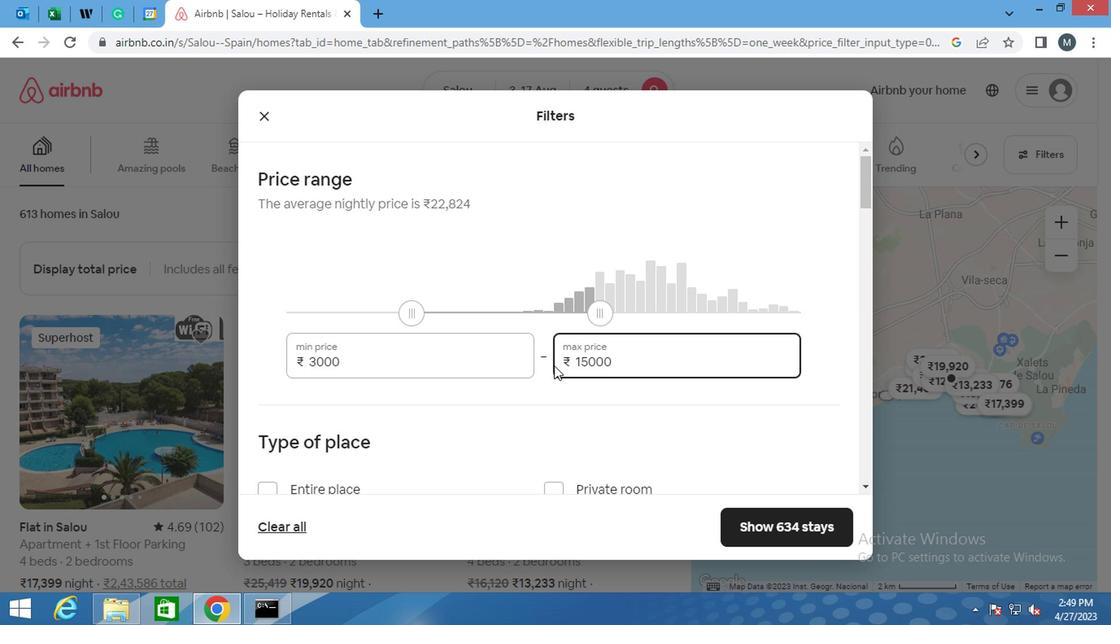 
Action: Mouse moved to (543, 367)
Screenshot: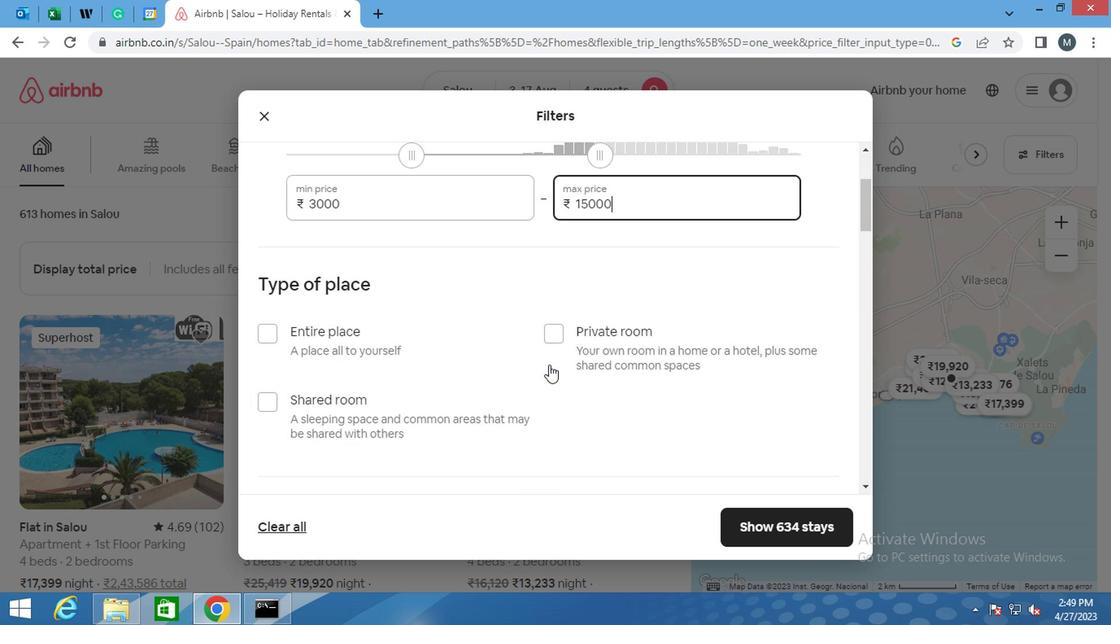 
Action: Mouse scrolled (543, 366) with delta (0, 0)
Screenshot: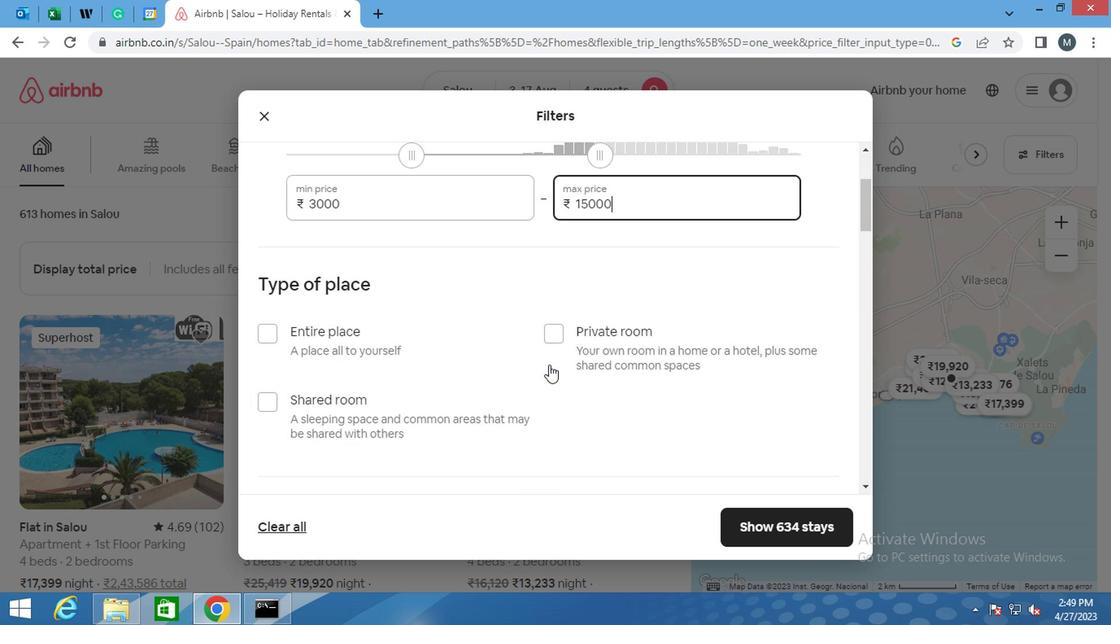 
Action: Mouse moved to (267, 245)
Screenshot: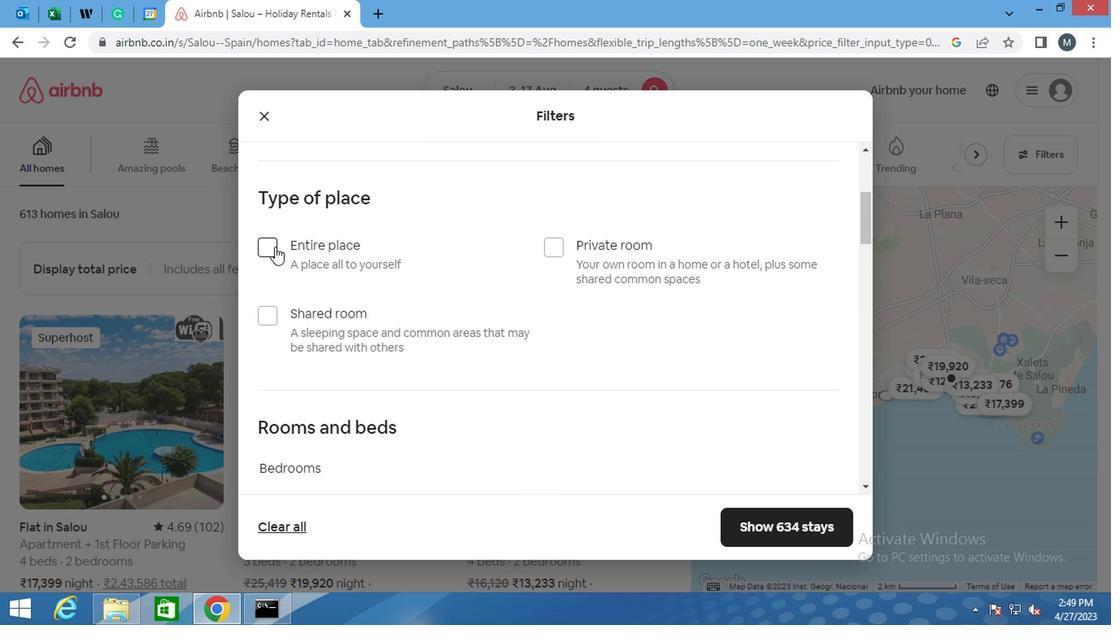 
Action: Mouse pressed left at (267, 245)
Screenshot: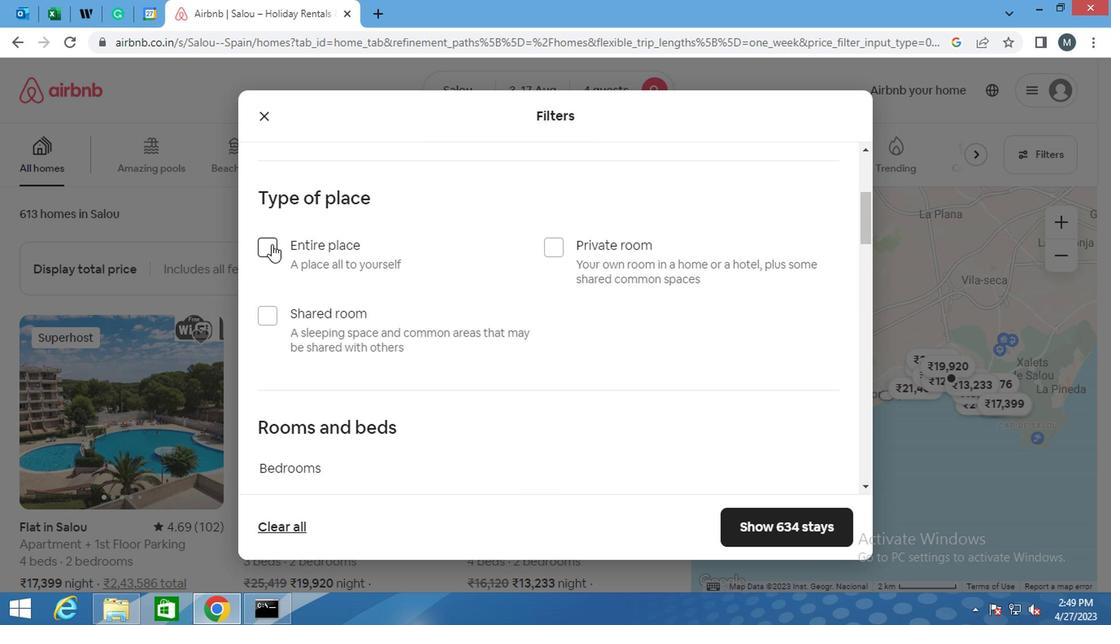 
Action: Mouse moved to (365, 250)
Screenshot: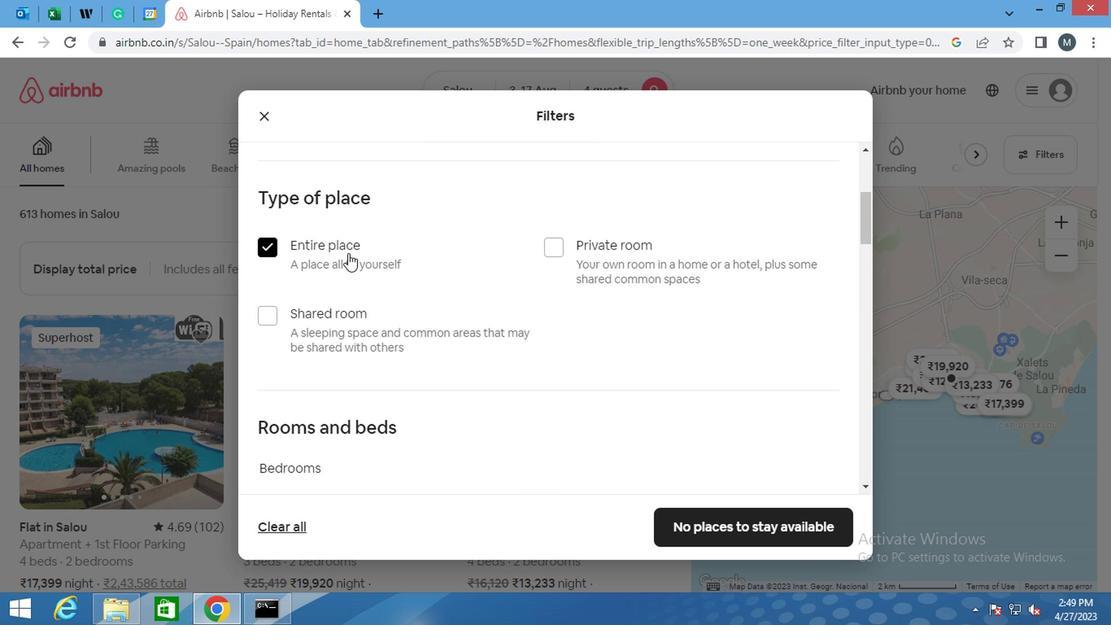
Action: Mouse scrolled (365, 249) with delta (0, 0)
Screenshot: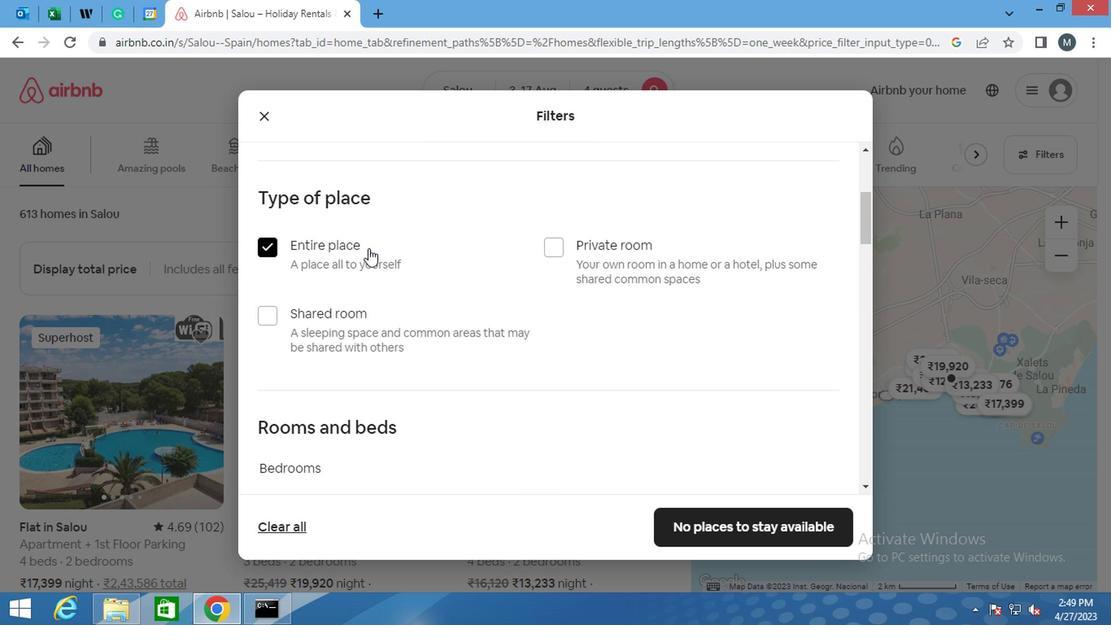 
Action: Mouse moved to (447, 270)
Screenshot: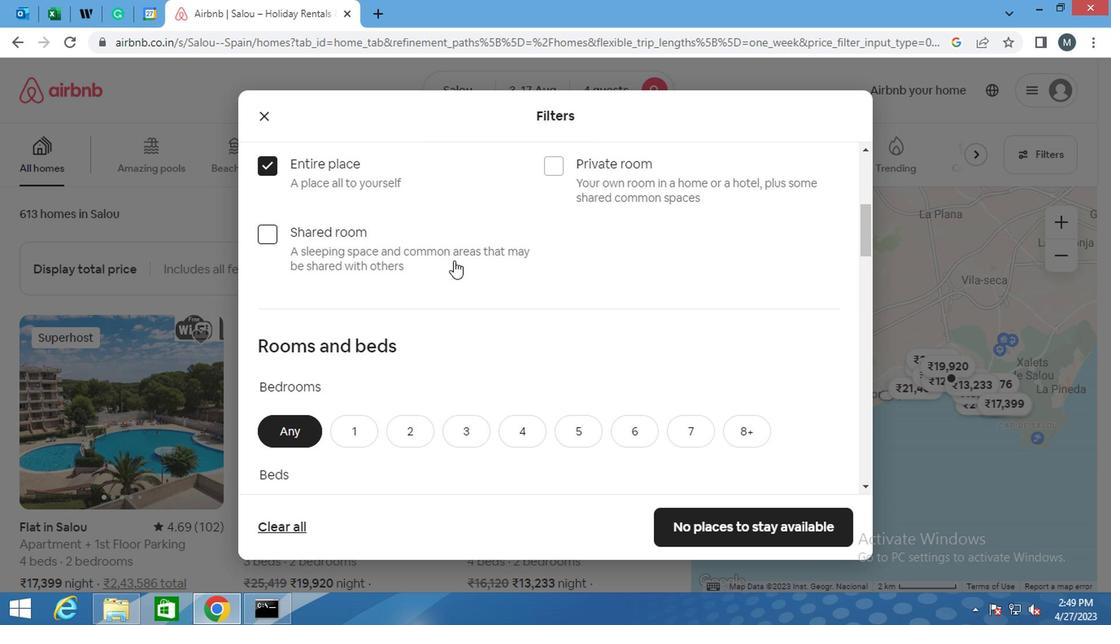 
Action: Mouse scrolled (447, 269) with delta (0, -1)
Screenshot: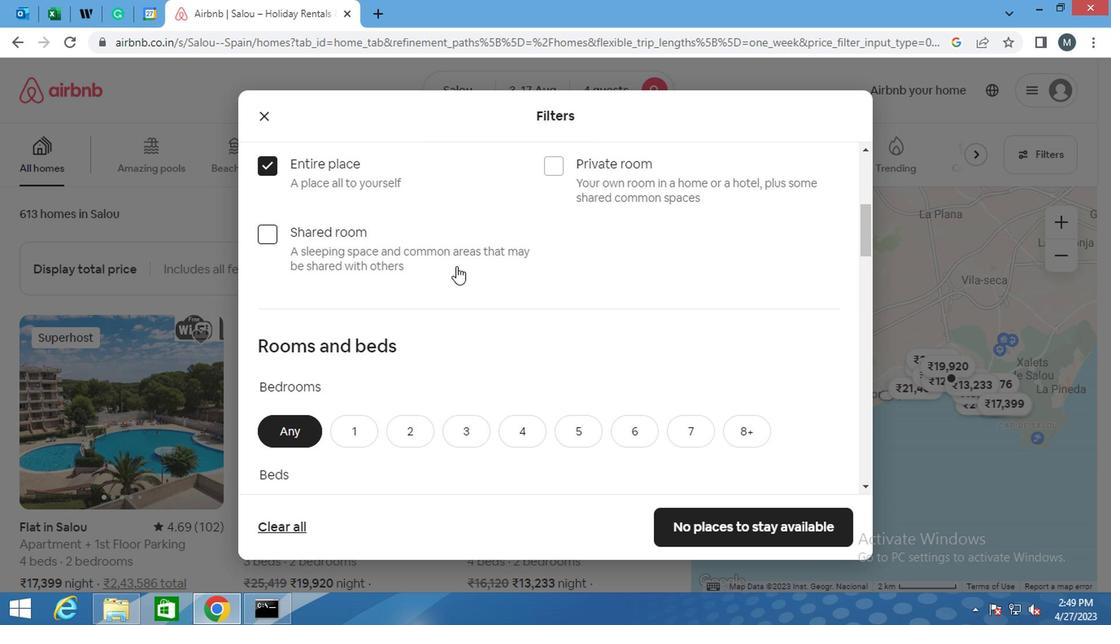 
Action: Mouse moved to (445, 274)
Screenshot: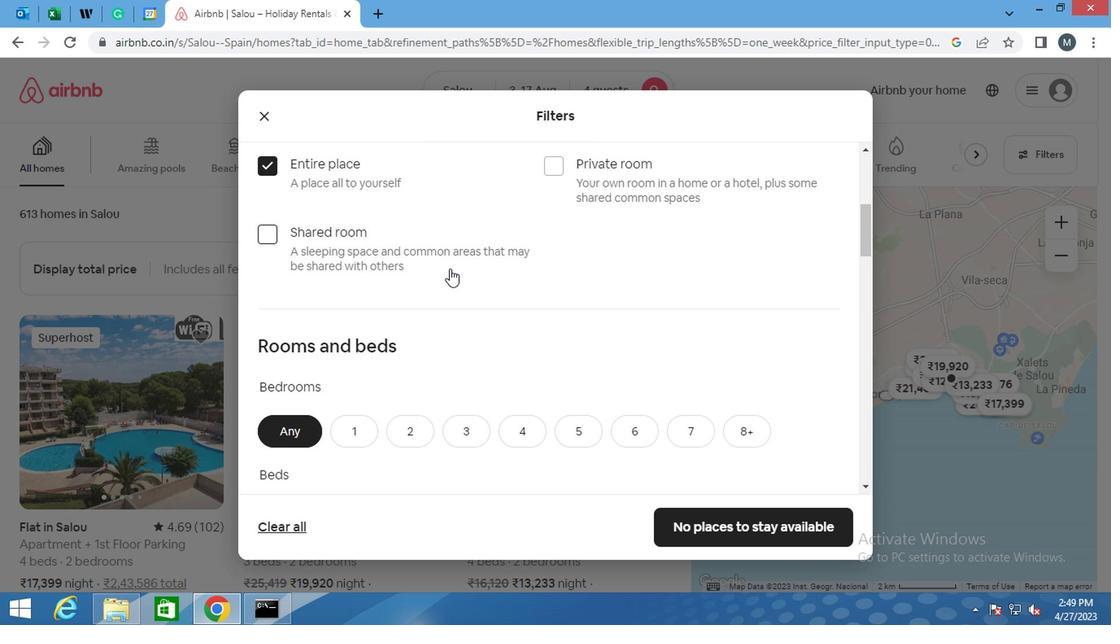 
Action: Mouse scrolled (445, 273) with delta (0, -1)
Screenshot: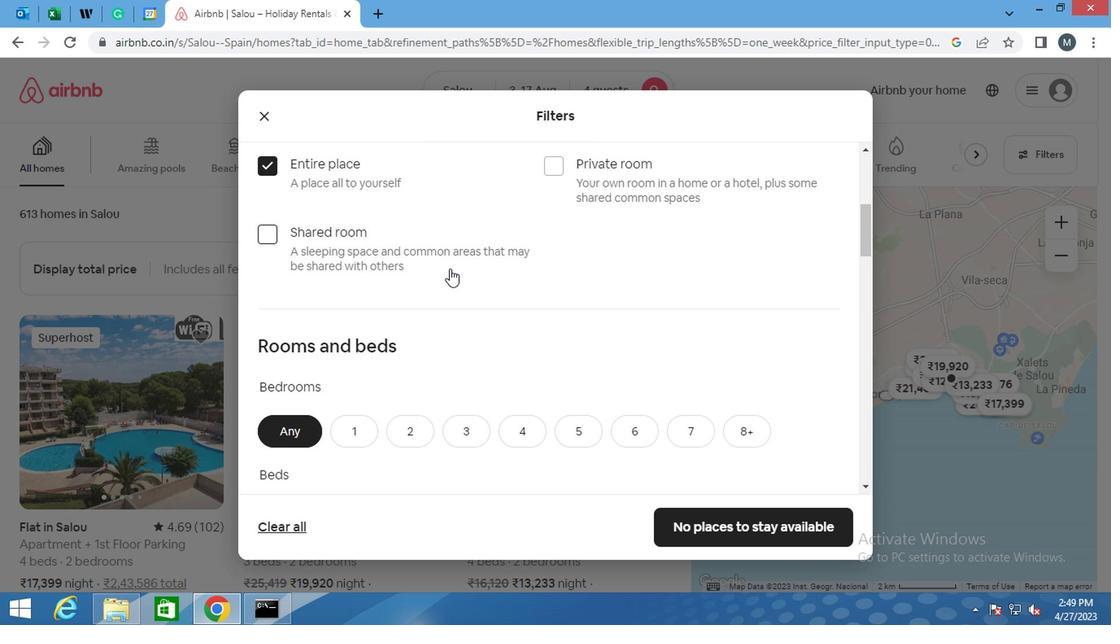 
Action: Mouse moved to (465, 280)
Screenshot: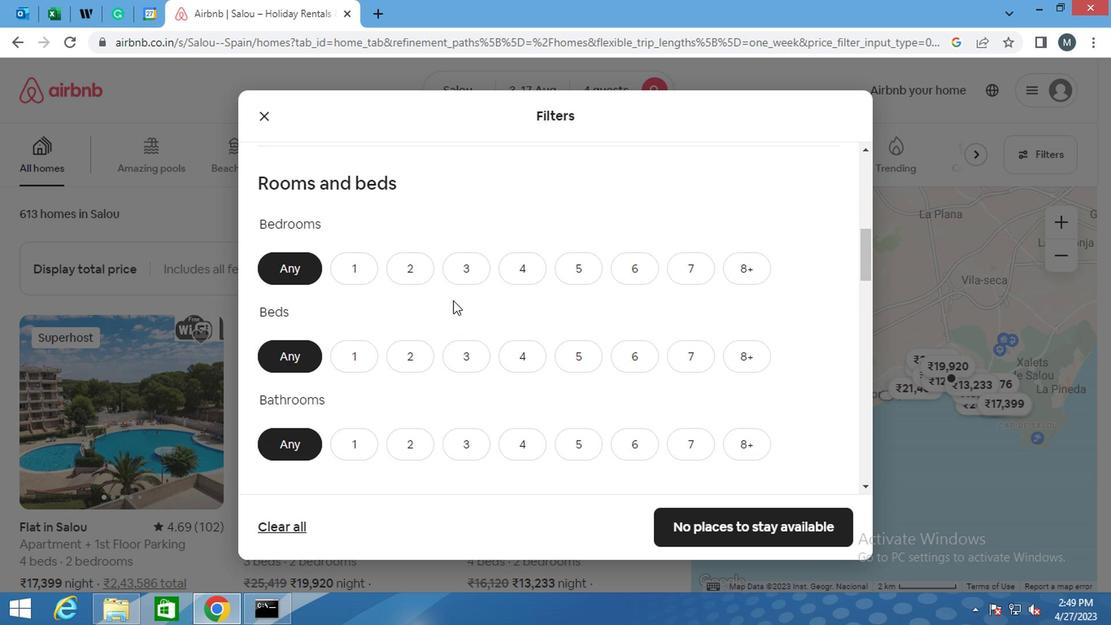 
Action: Mouse pressed left at (465, 280)
Screenshot: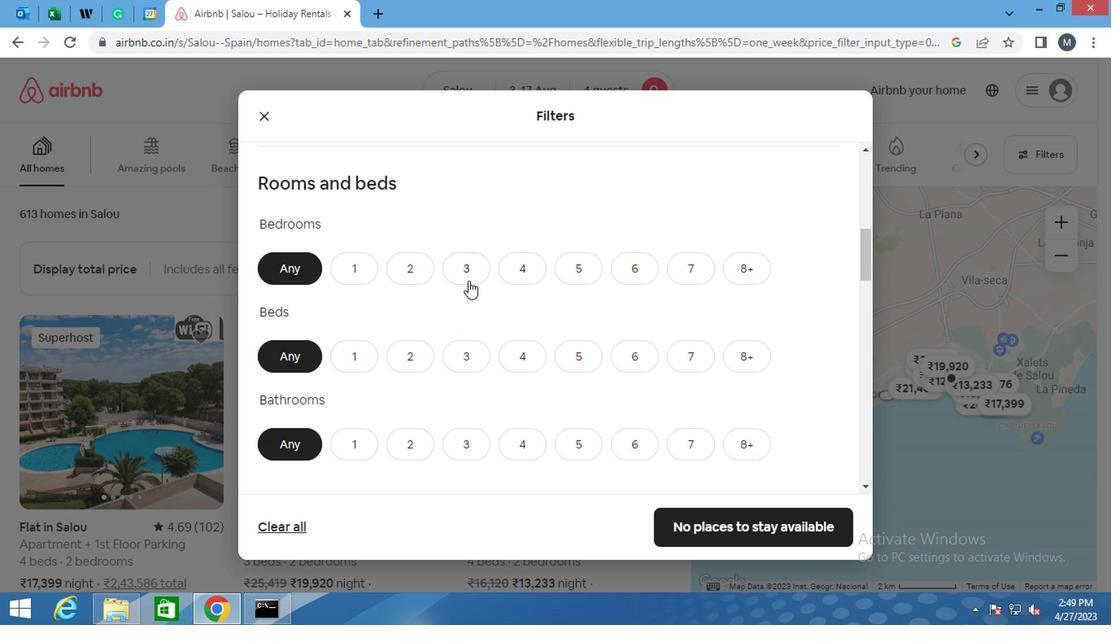 
Action: Mouse moved to (506, 353)
Screenshot: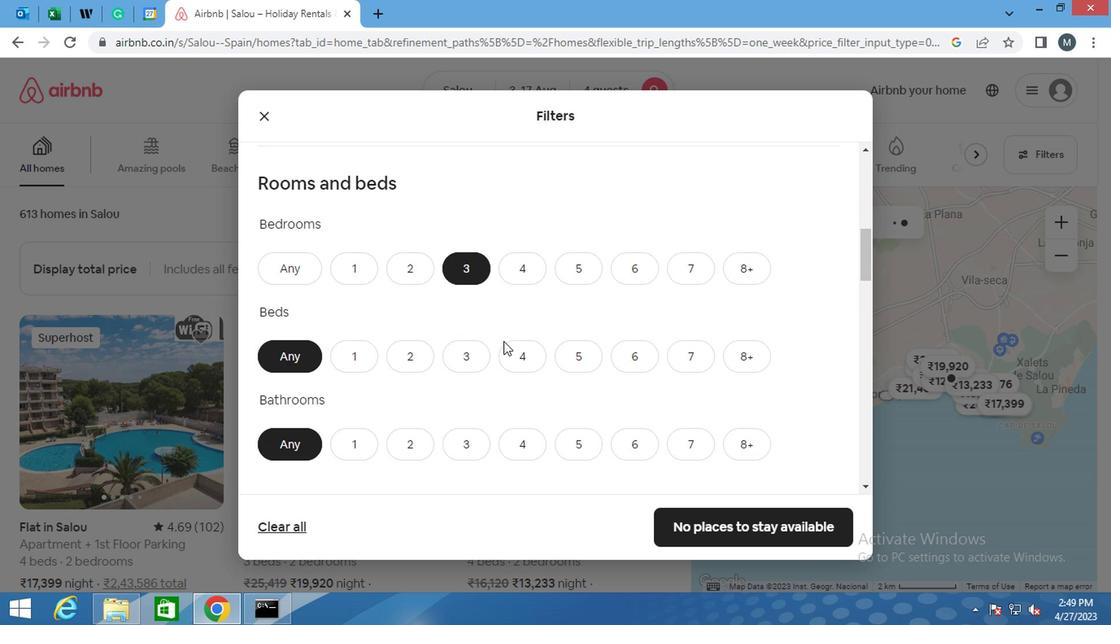 
Action: Mouse pressed left at (506, 353)
Screenshot: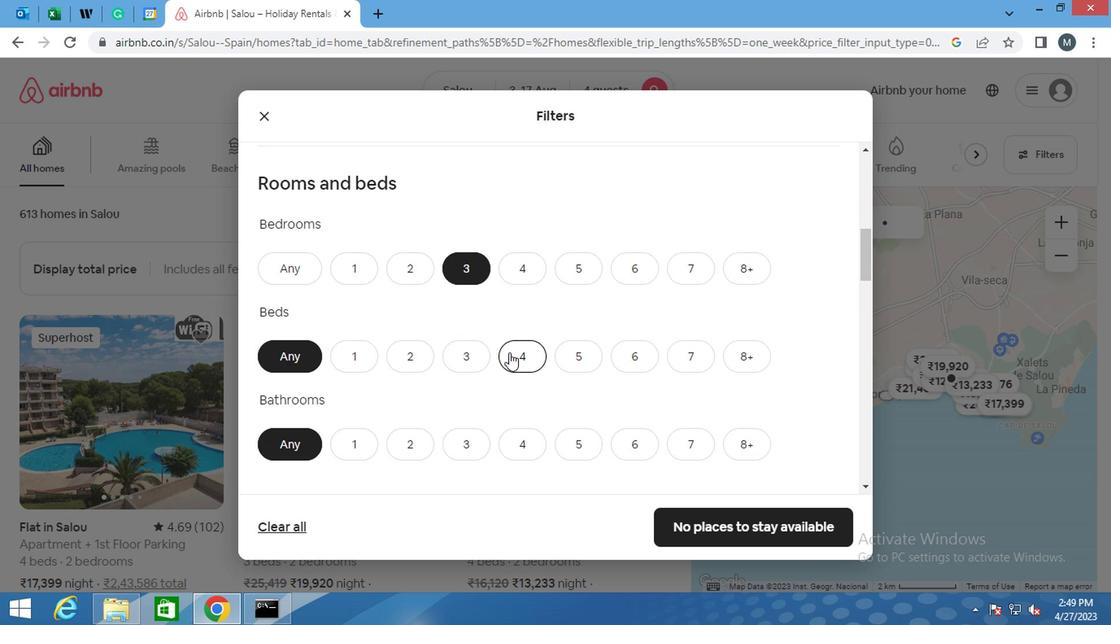 
Action: Mouse moved to (445, 344)
Screenshot: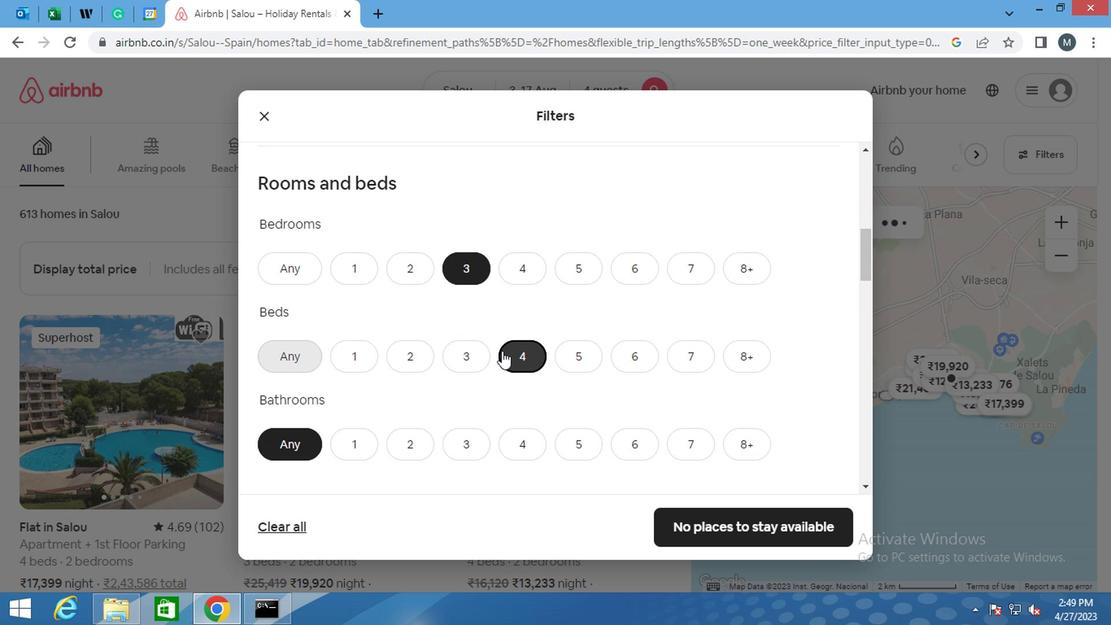 
Action: Mouse scrolled (445, 343) with delta (0, -1)
Screenshot: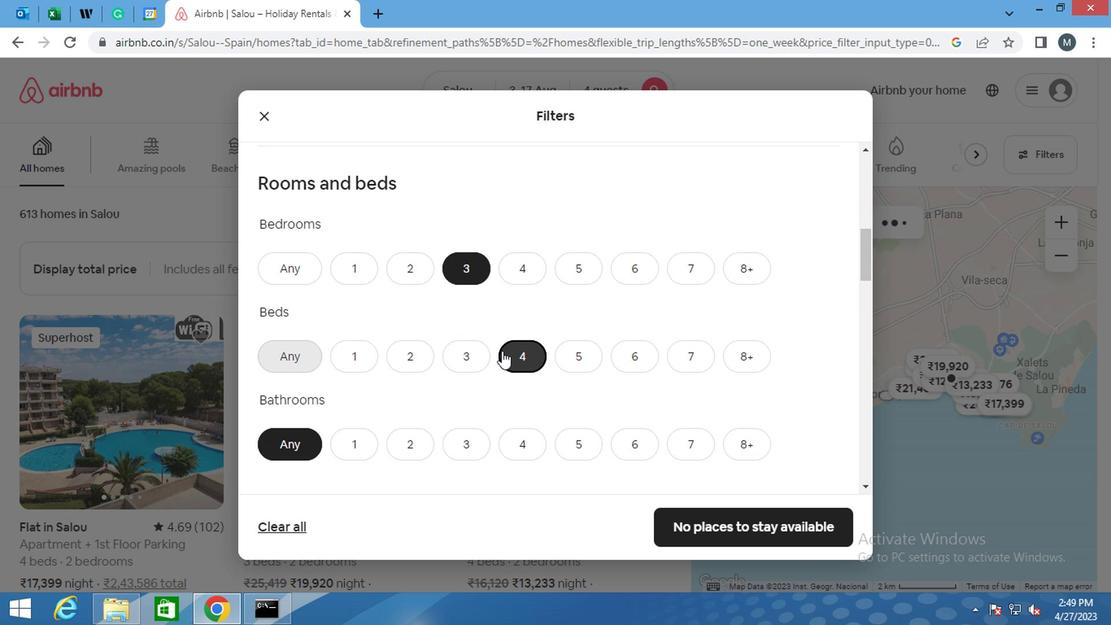 
Action: Mouse moved to (415, 366)
Screenshot: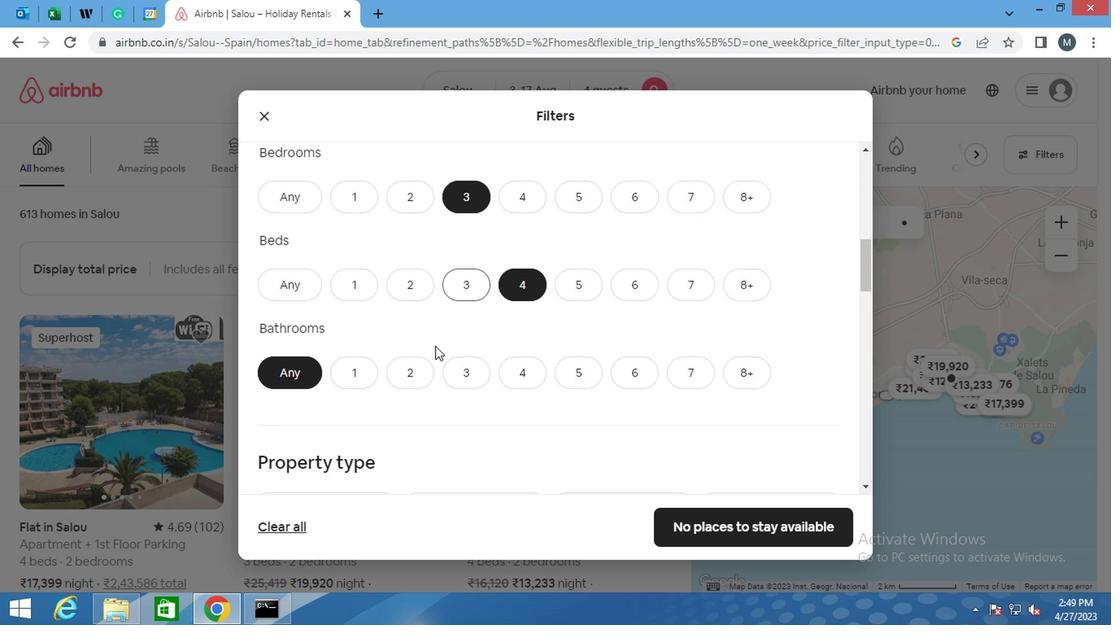 
Action: Mouse pressed left at (415, 366)
Screenshot: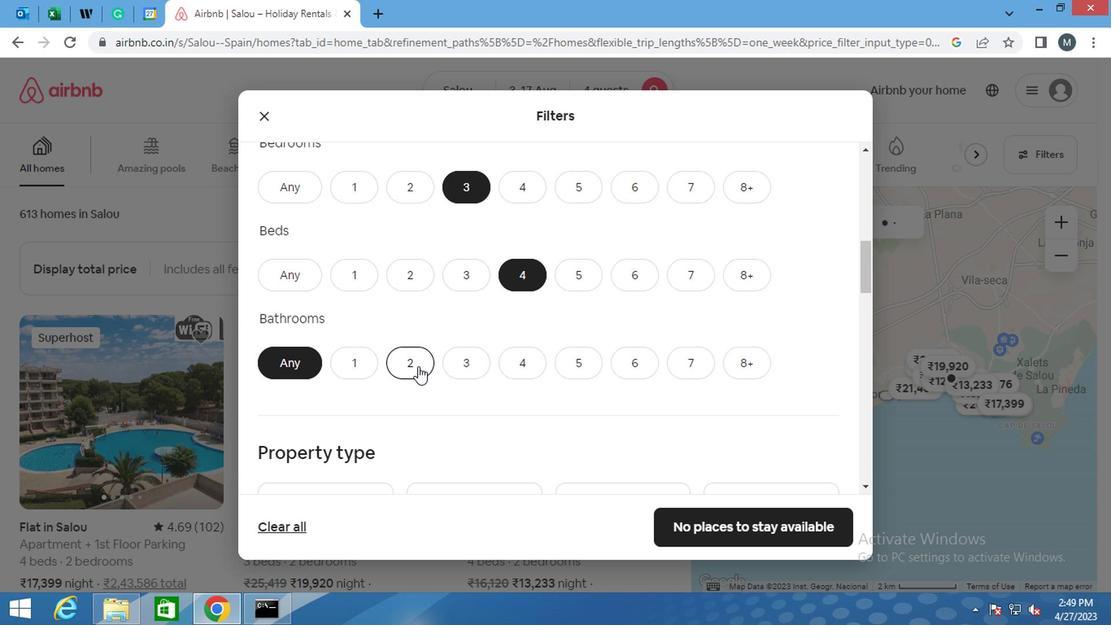 
Action: Mouse moved to (376, 331)
Screenshot: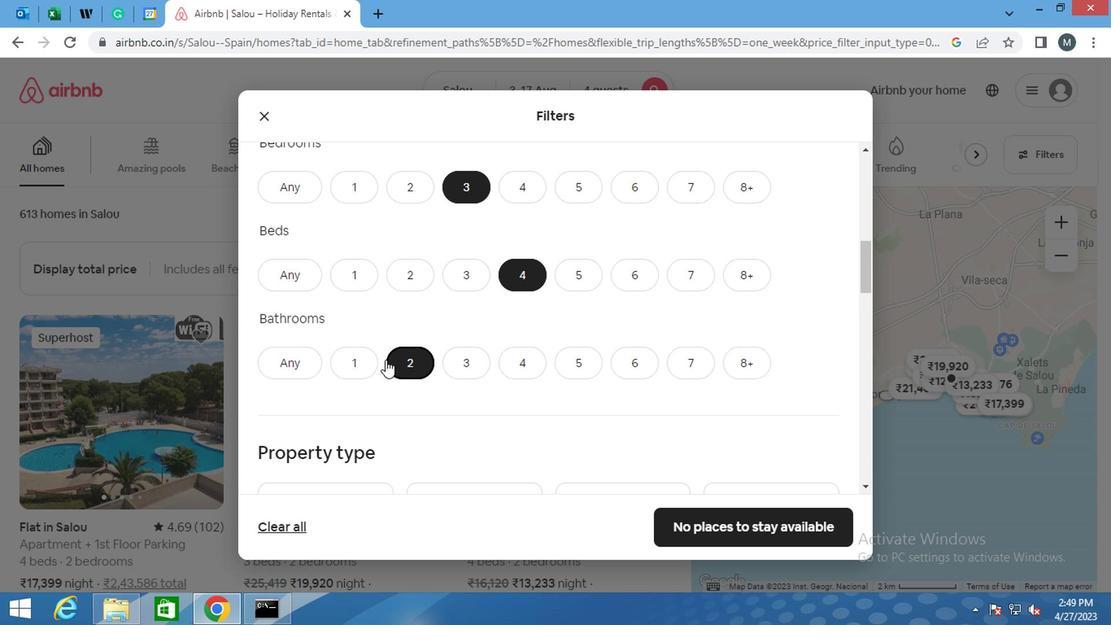 
Action: Mouse scrolled (376, 330) with delta (0, 0)
Screenshot: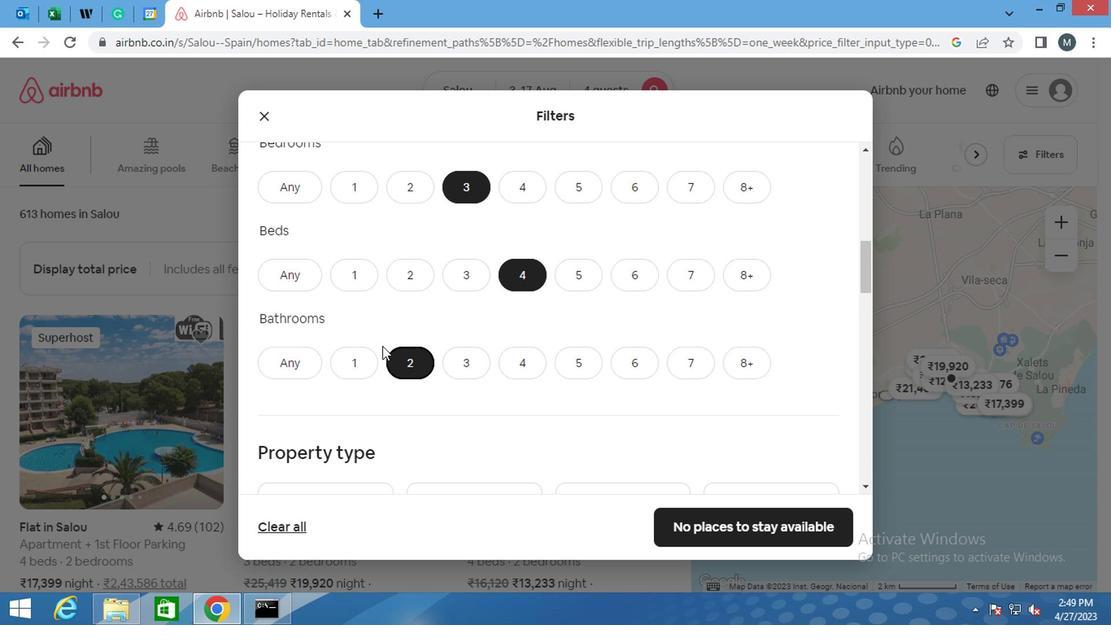 
Action: Mouse moved to (376, 331)
Screenshot: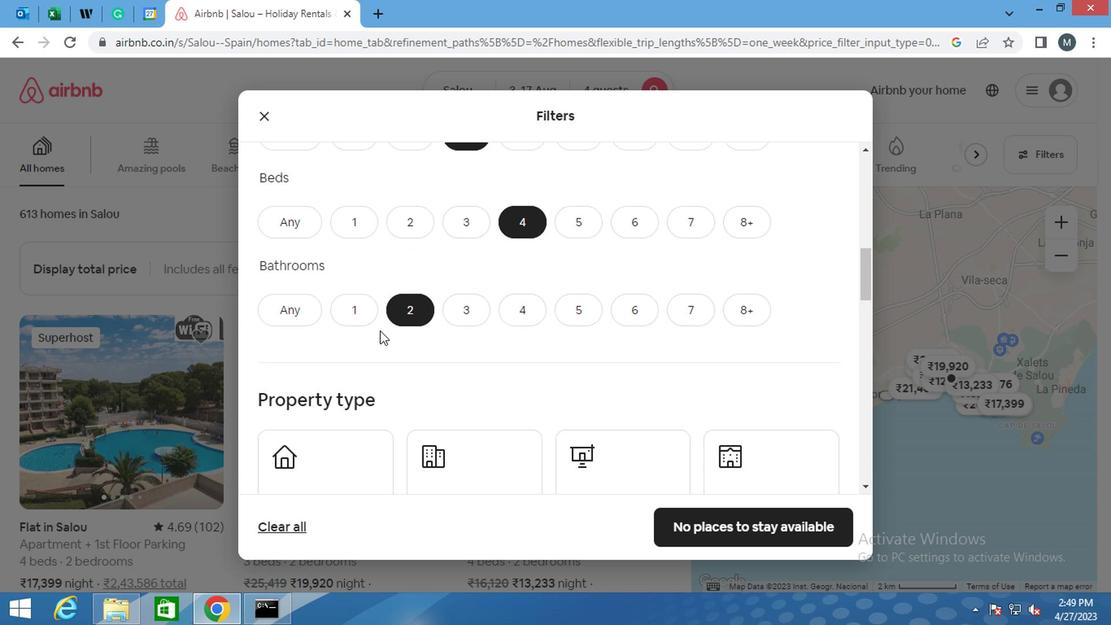 
Action: Mouse scrolled (376, 330) with delta (0, 0)
Screenshot: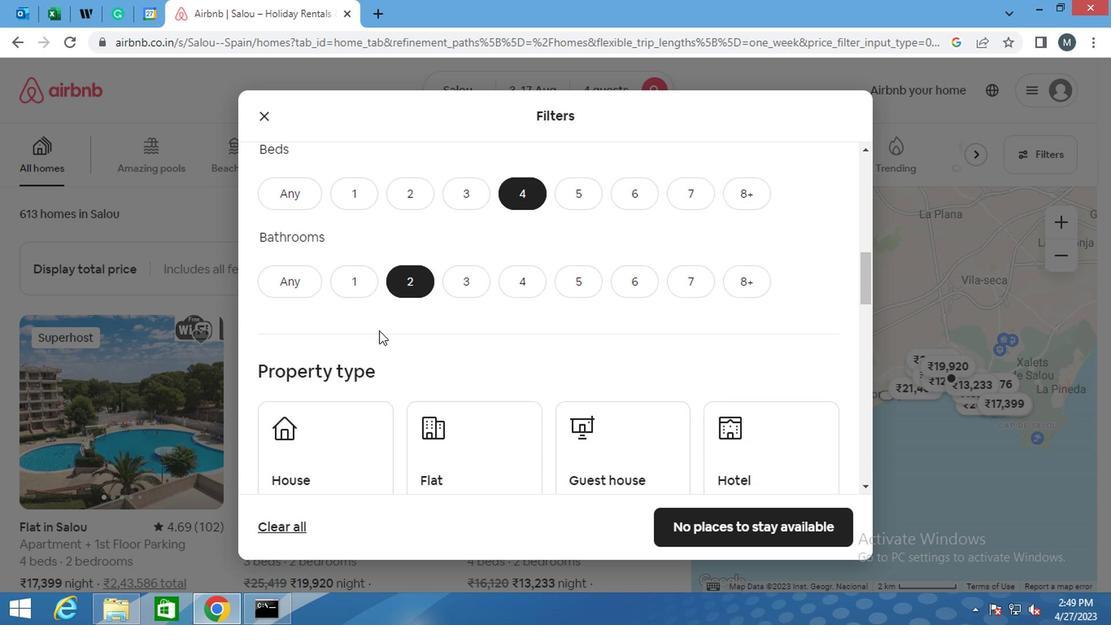 
Action: Mouse scrolled (376, 330) with delta (0, 0)
Screenshot: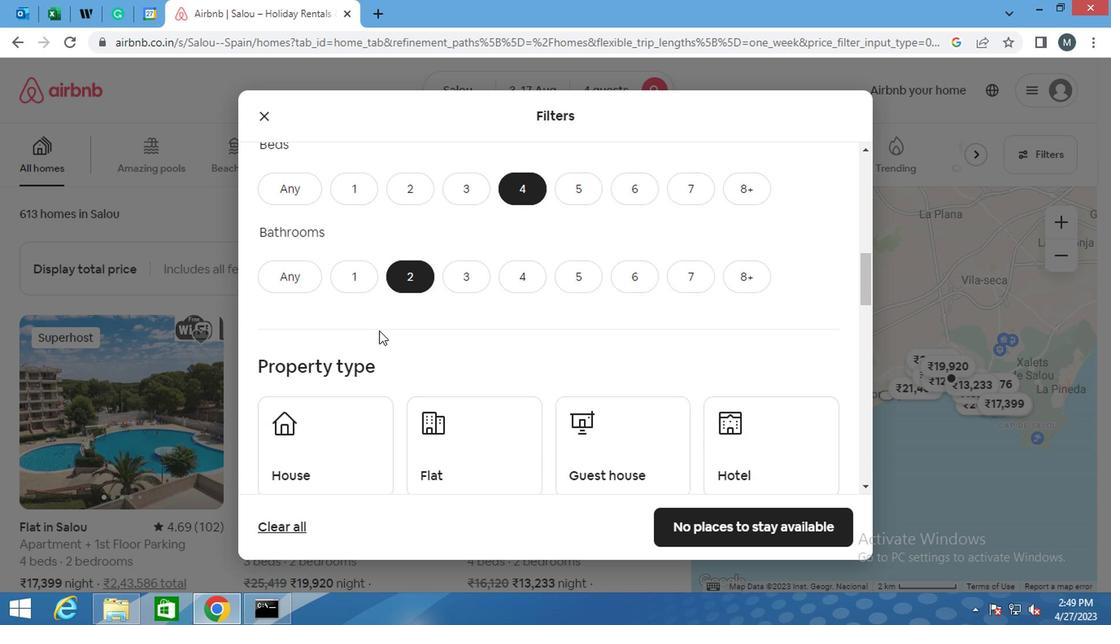 
Action: Mouse moved to (321, 278)
Screenshot: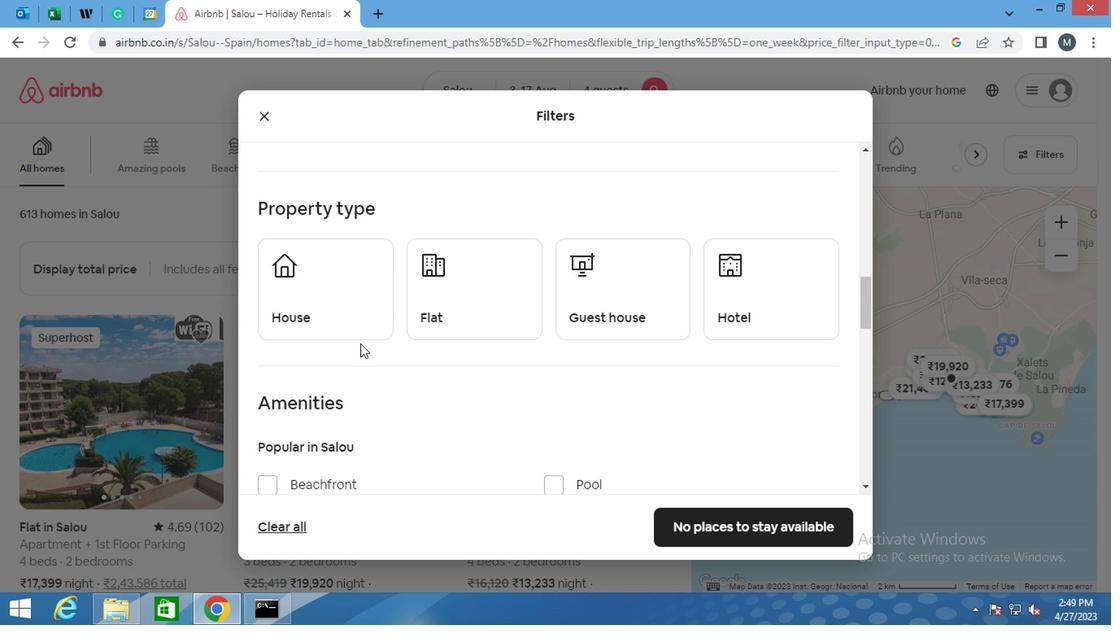 
Action: Mouse pressed left at (321, 278)
Screenshot: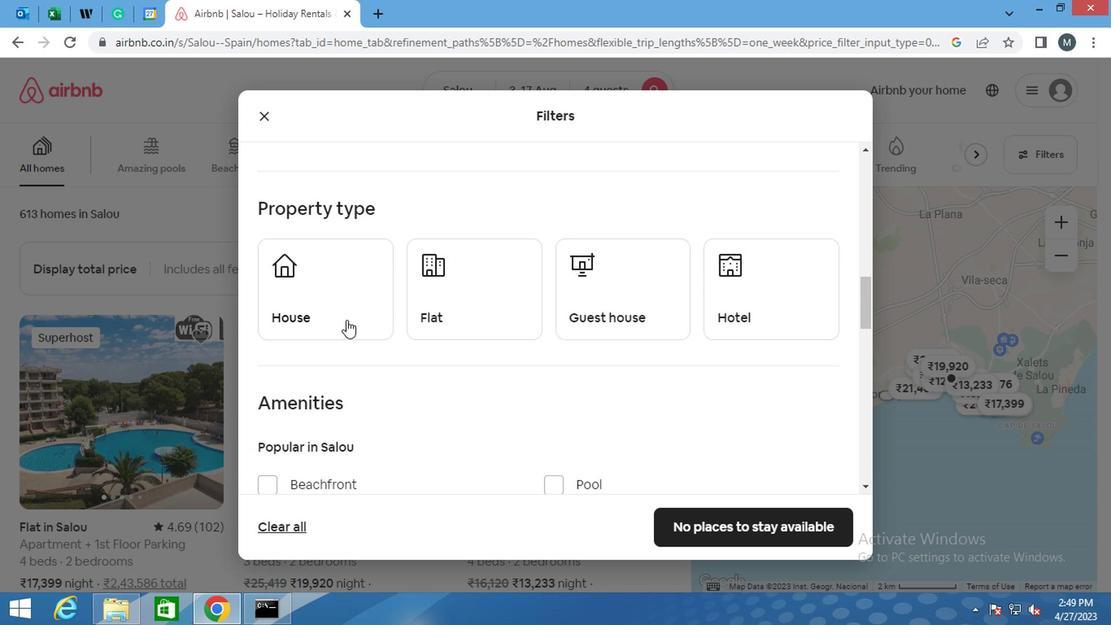 
Action: Mouse moved to (458, 283)
Screenshot: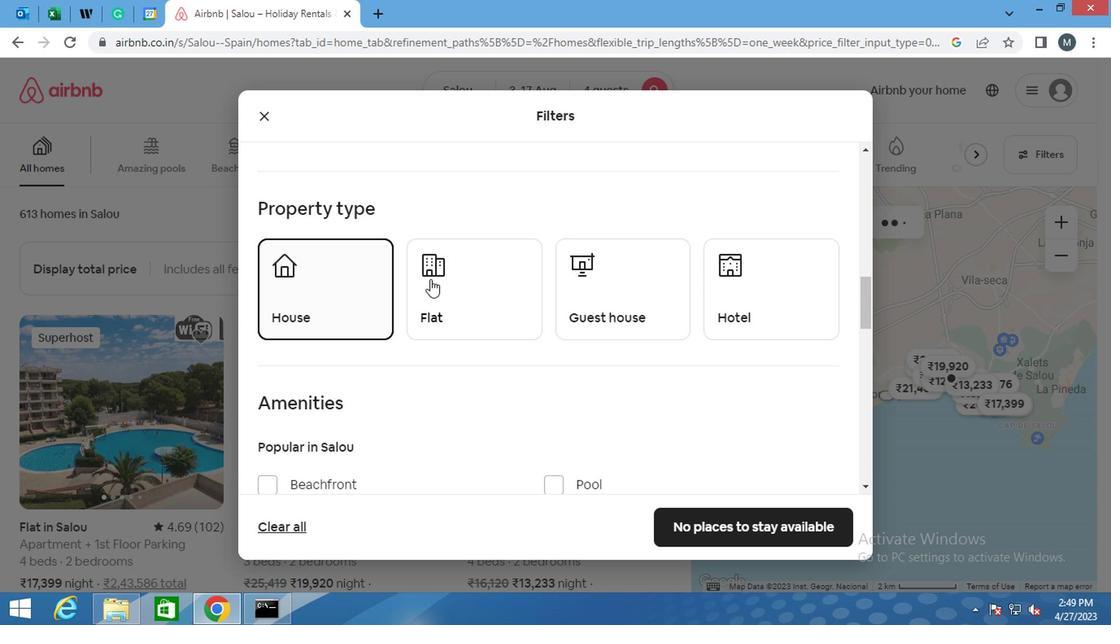 
Action: Mouse pressed left at (458, 283)
Screenshot: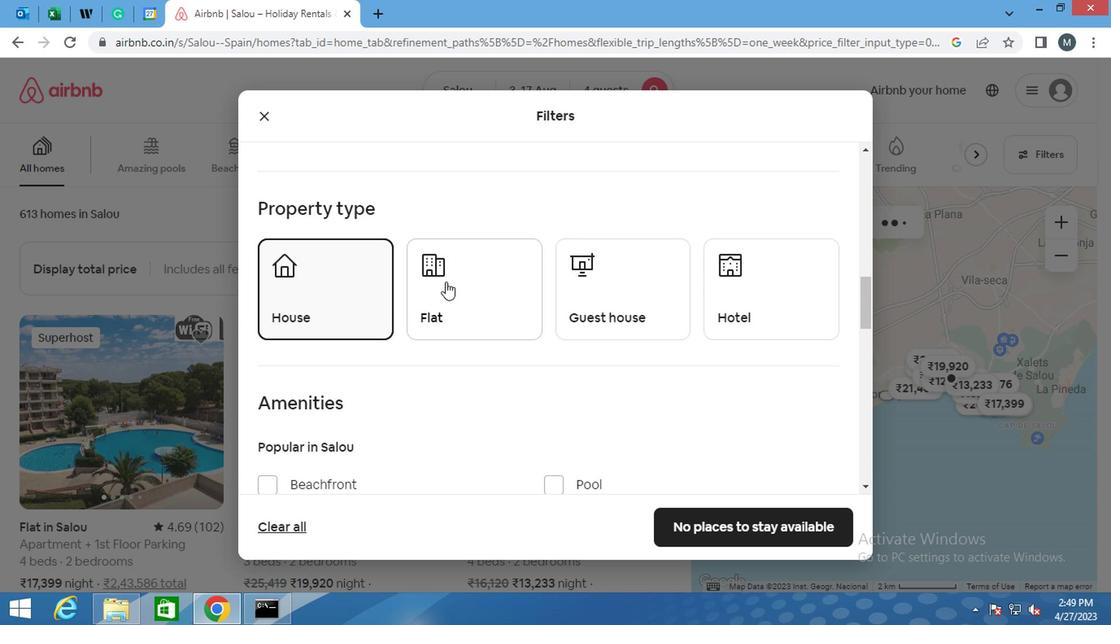 
Action: Mouse moved to (581, 296)
Screenshot: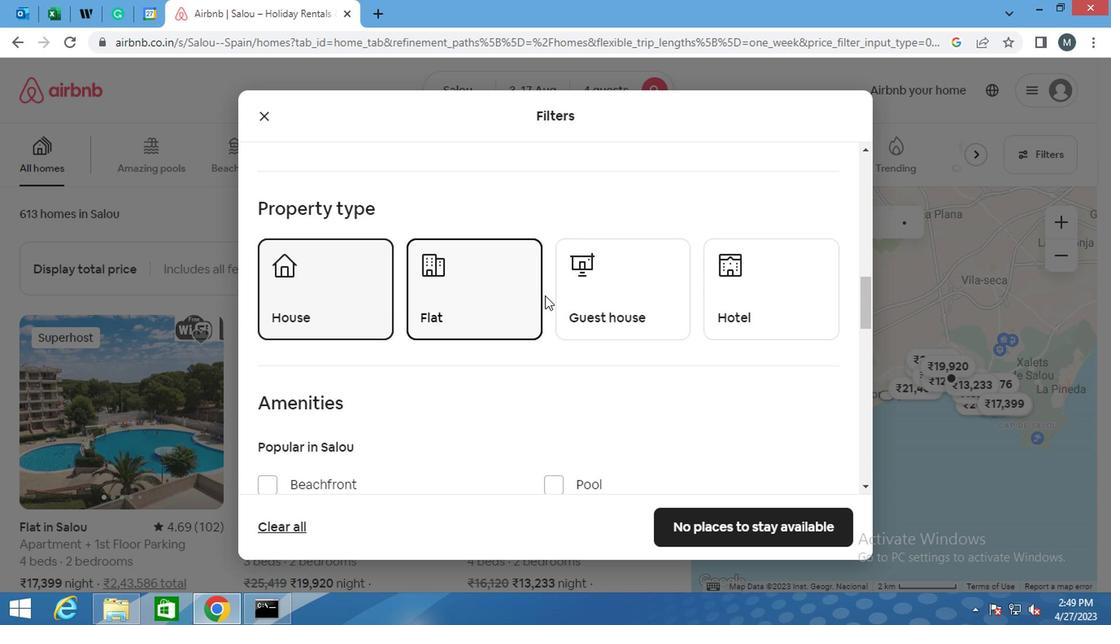 
Action: Mouse pressed left at (581, 296)
Screenshot: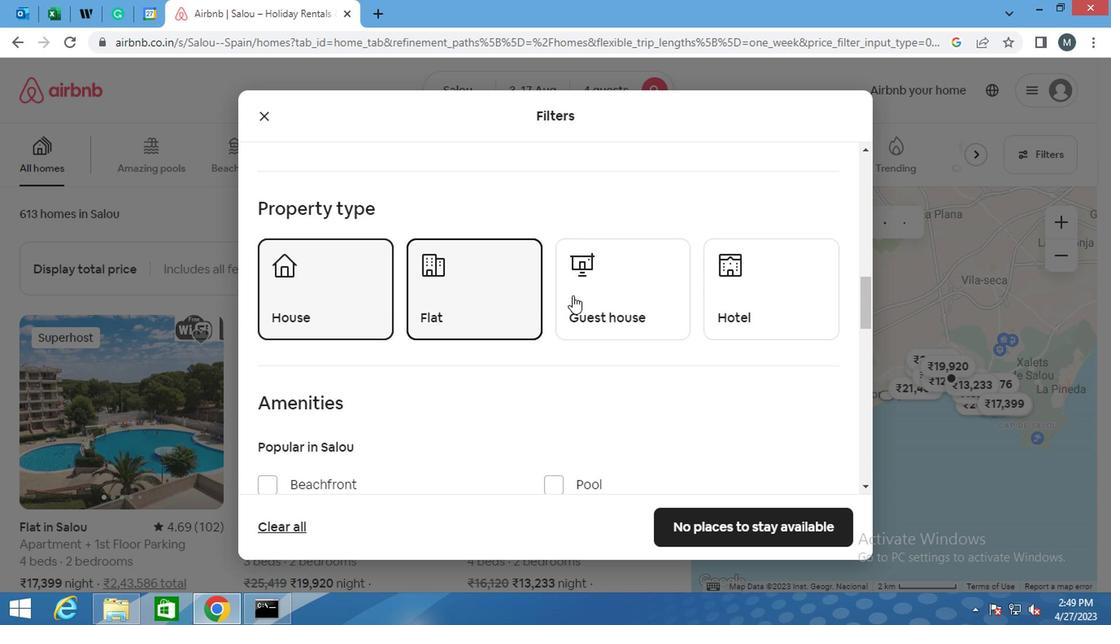 
Action: Mouse moved to (508, 295)
Screenshot: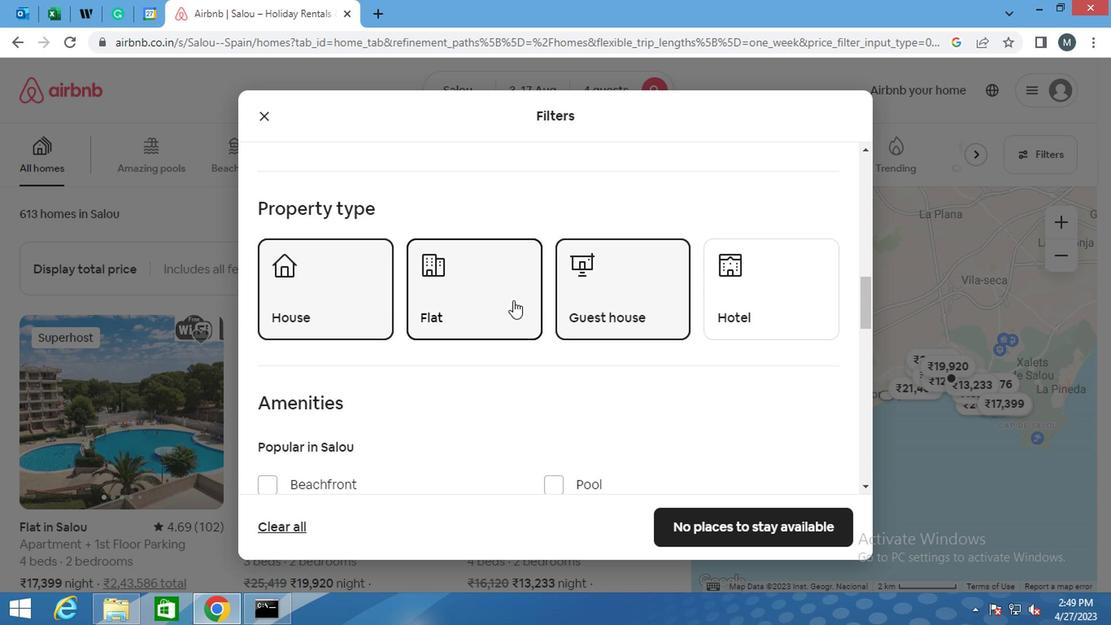 
Action: Mouse scrolled (508, 294) with delta (0, -1)
Screenshot: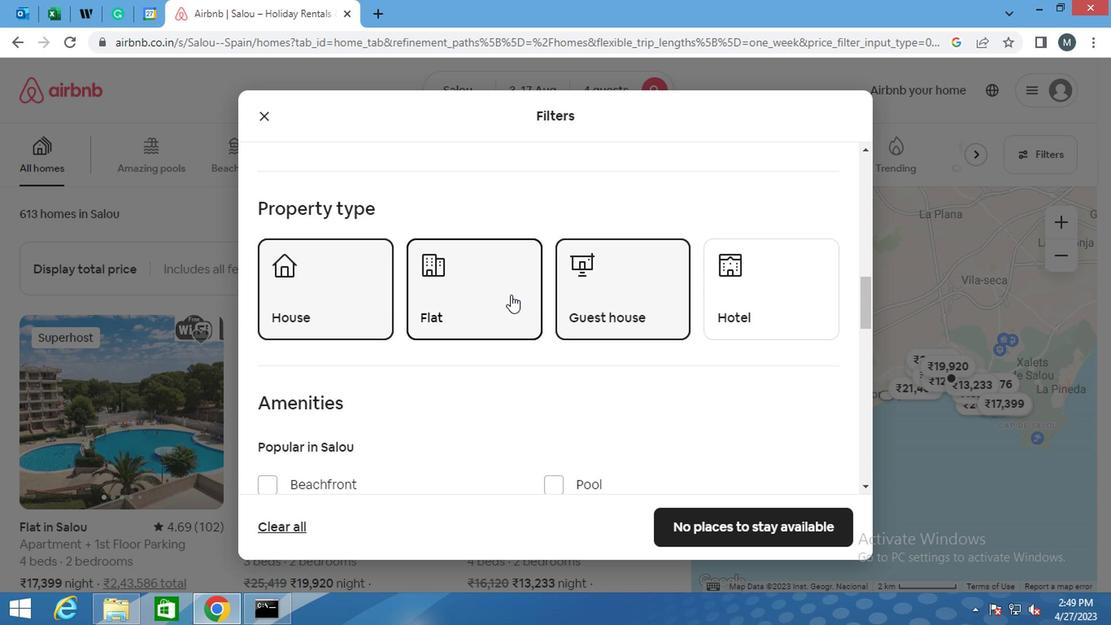 
Action: Mouse moved to (508, 295)
Screenshot: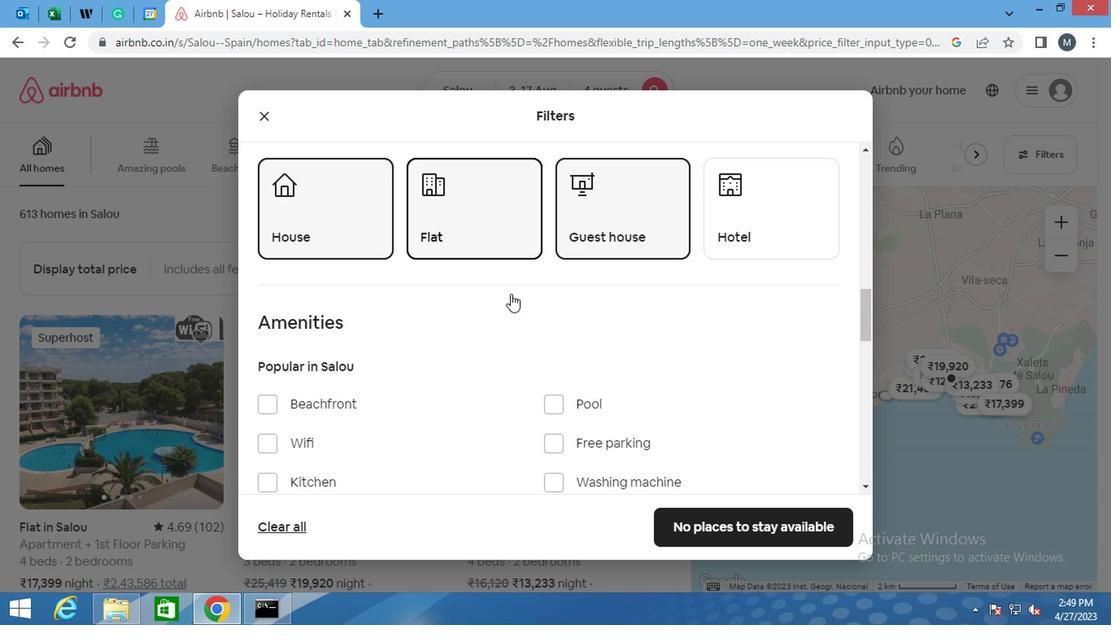 
Action: Mouse scrolled (508, 294) with delta (0, -1)
Screenshot: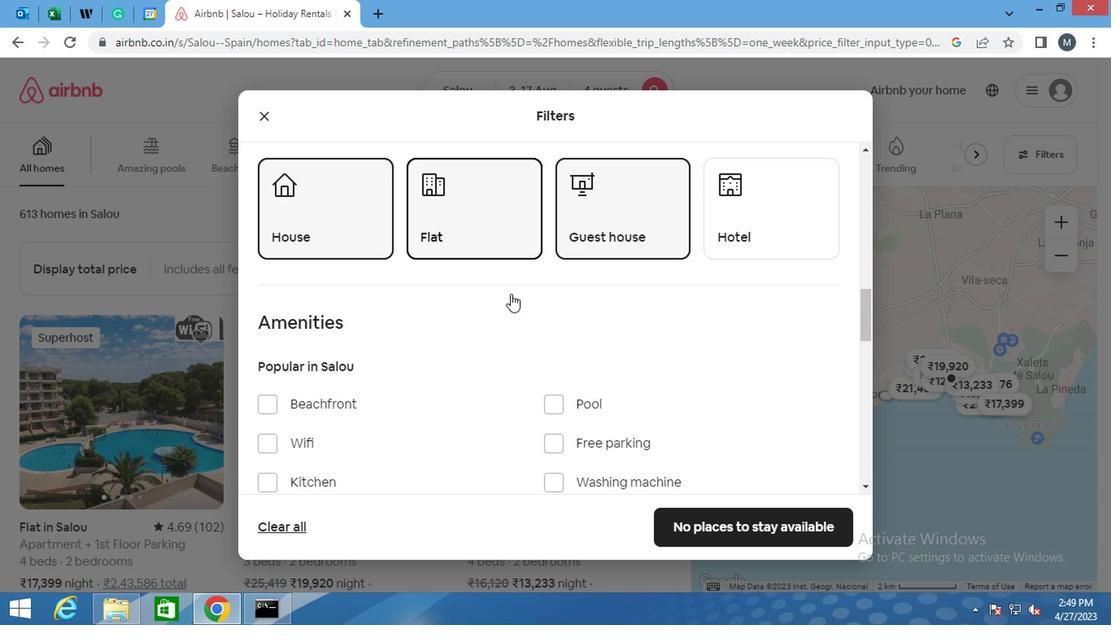 
Action: Mouse moved to (501, 299)
Screenshot: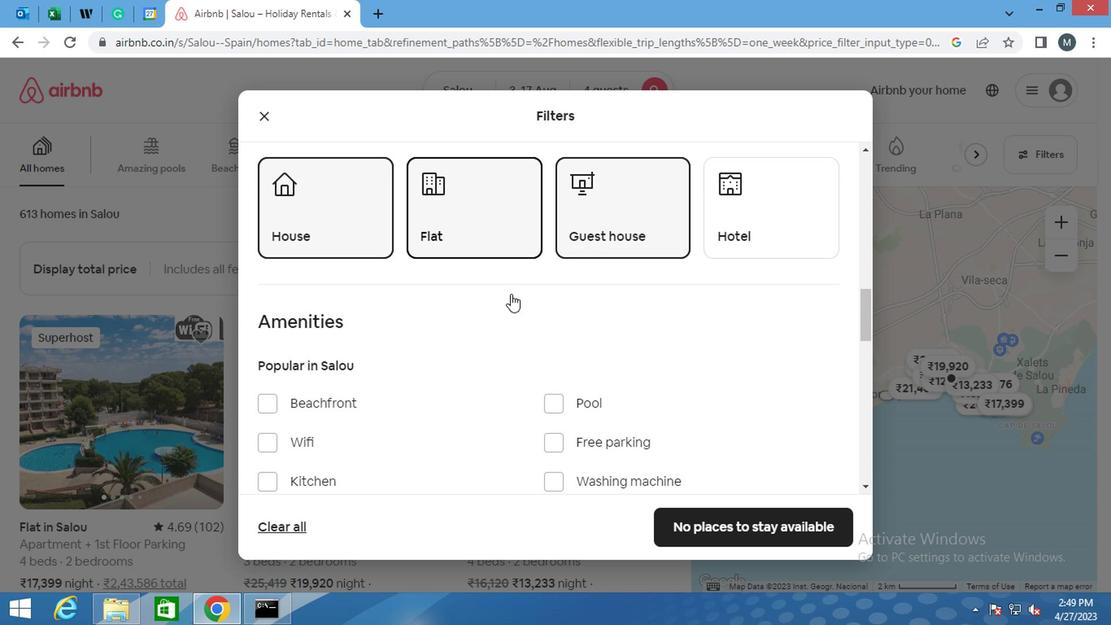 
Action: Mouse scrolled (501, 299) with delta (0, 0)
Screenshot: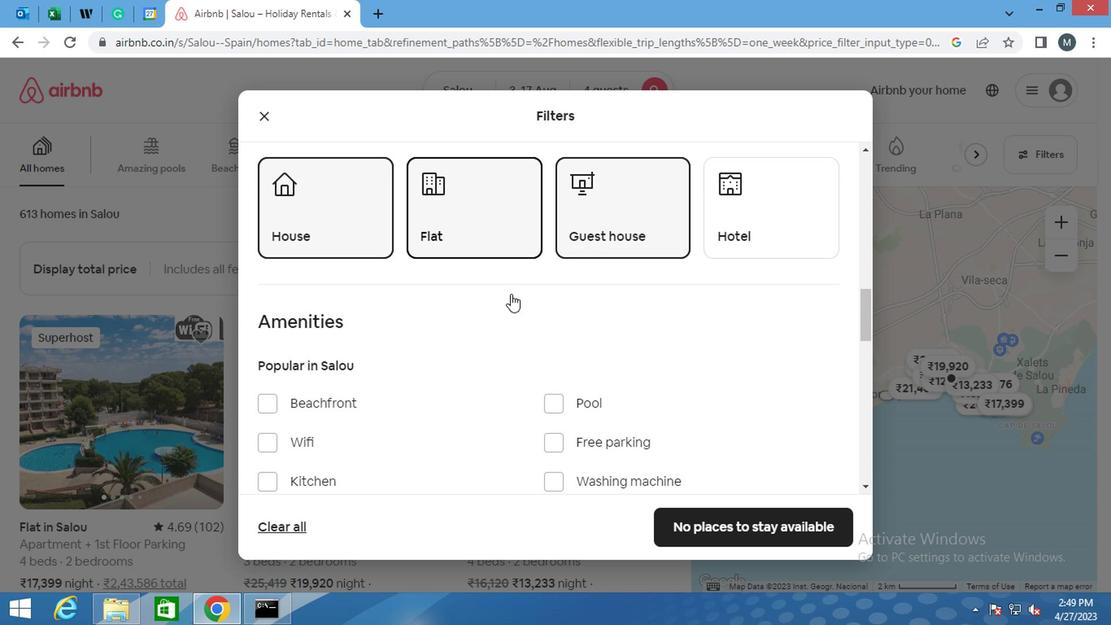 
Action: Mouse moved to (265, 280)
Screenshot: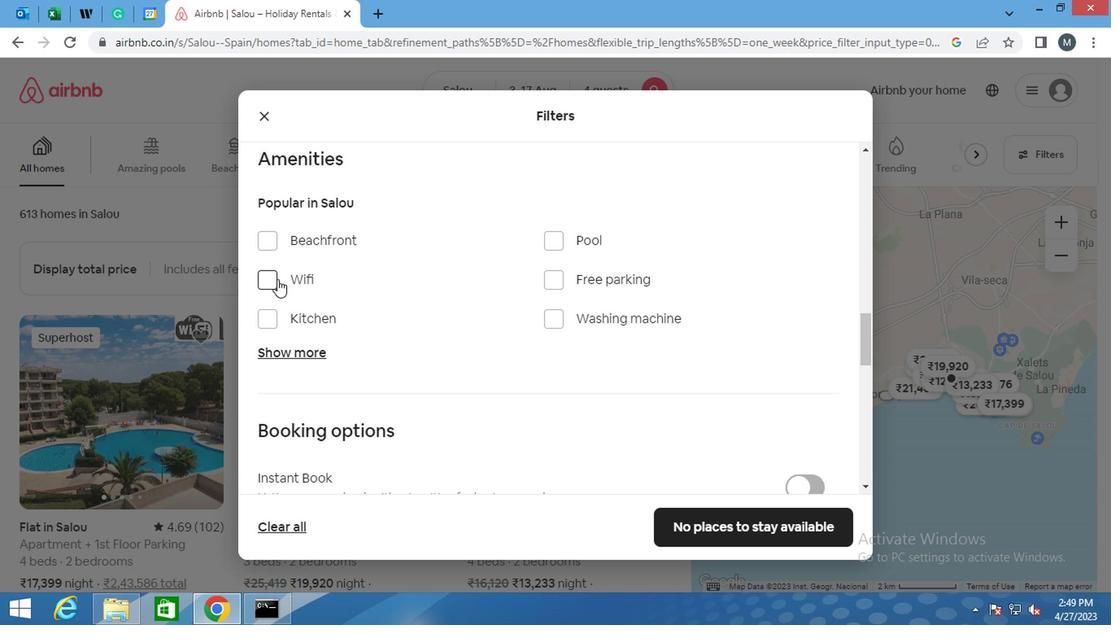
Action: Mouse pressed left at (265, 280)
Screenshot: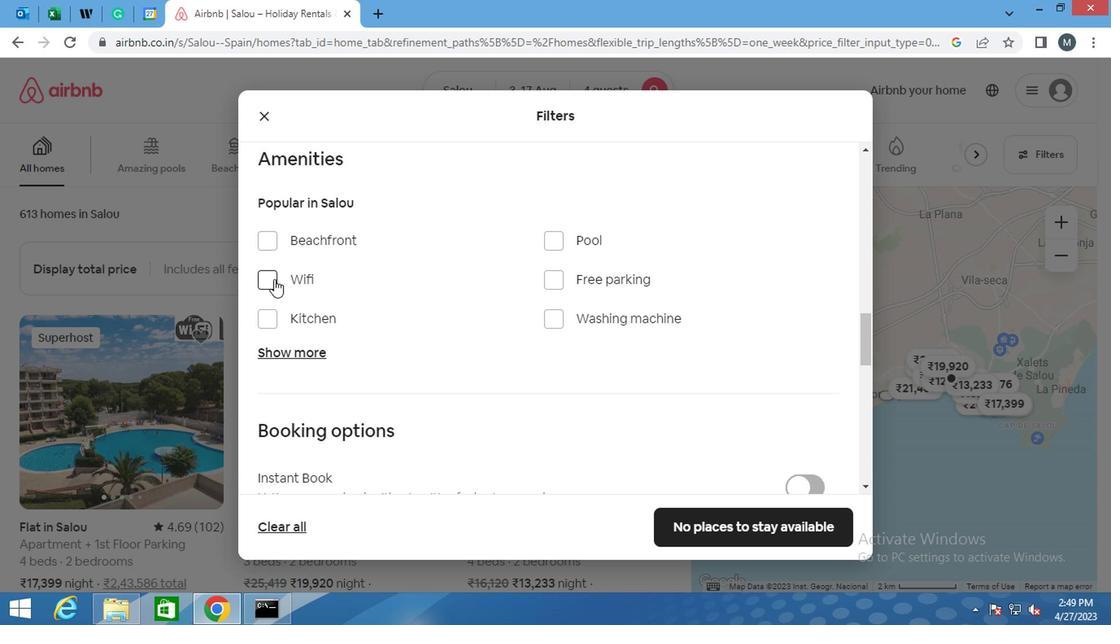
Action: Mouse moved to (546, 319)
Screenshot: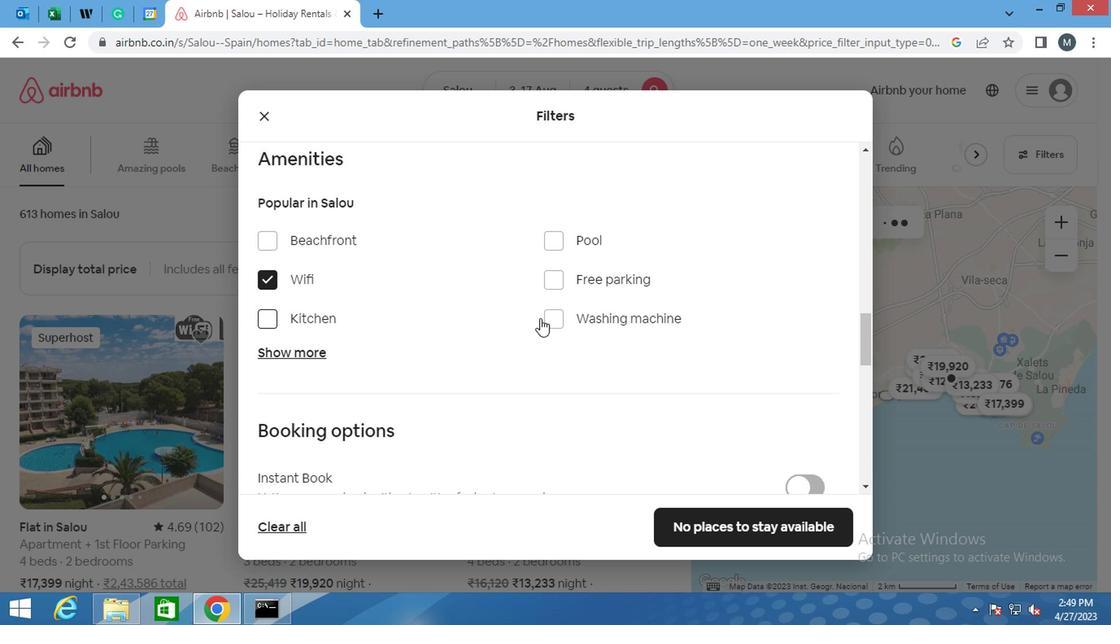 
Action: Mouse pressed left at (546, 319)
Screenshot: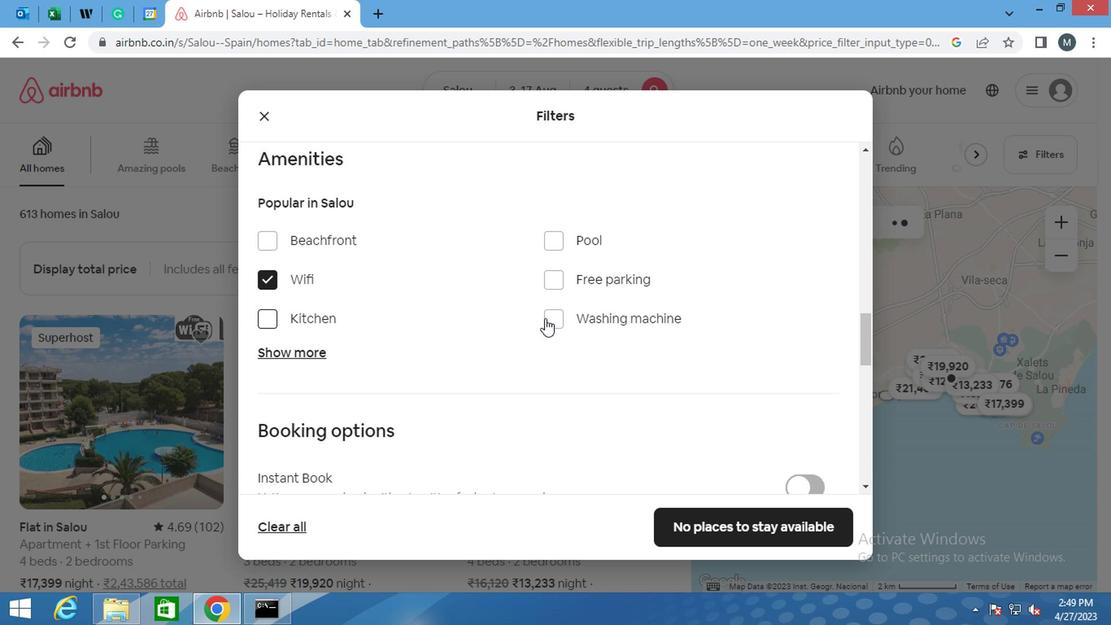 
Action: Mouse moved to (461, 309)
Screenshot: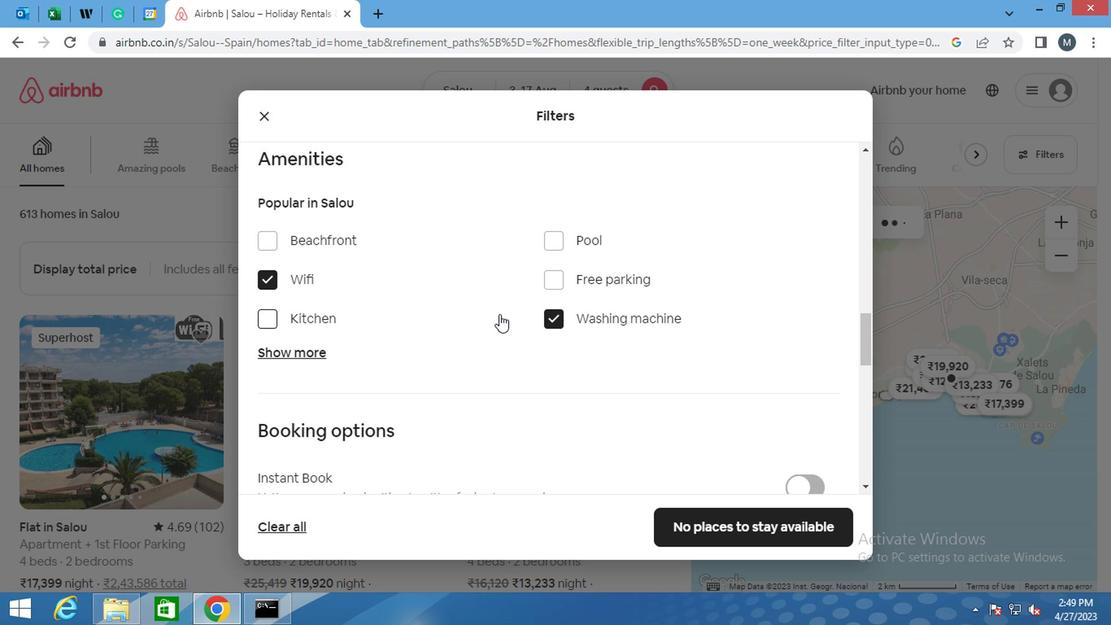 
Action: Mouse scrolled (461, 309) with delta (0, 0)
Screenshot: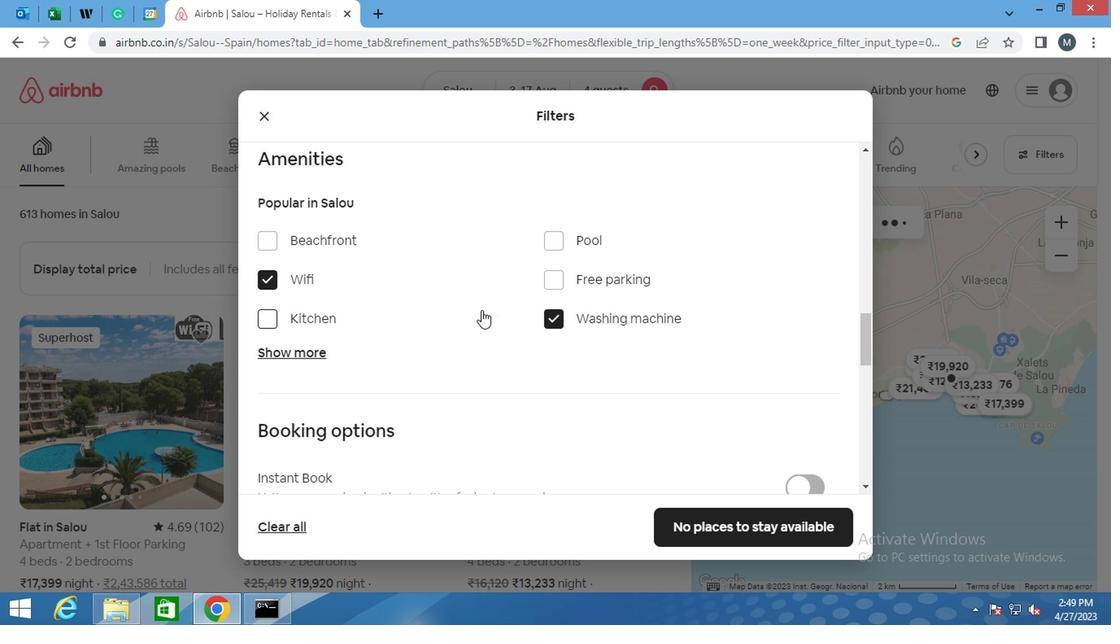 
Action: Mouse moved to (456, 307)
Screenshot: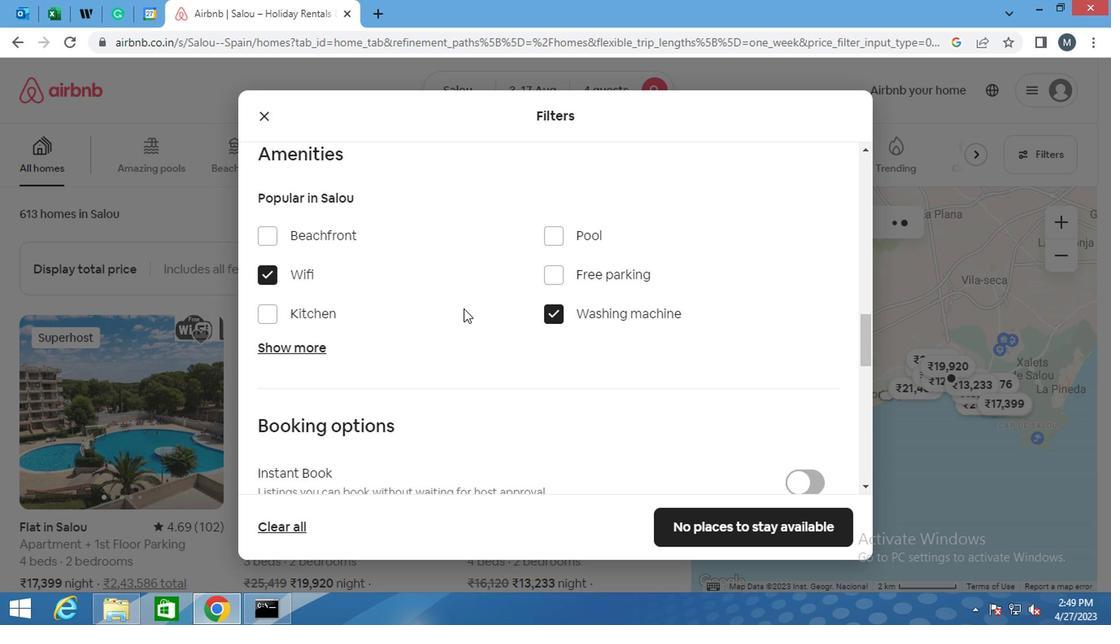 
Action: Mouse scrolled (456, 307) with delta (0, 0)
Screenshot: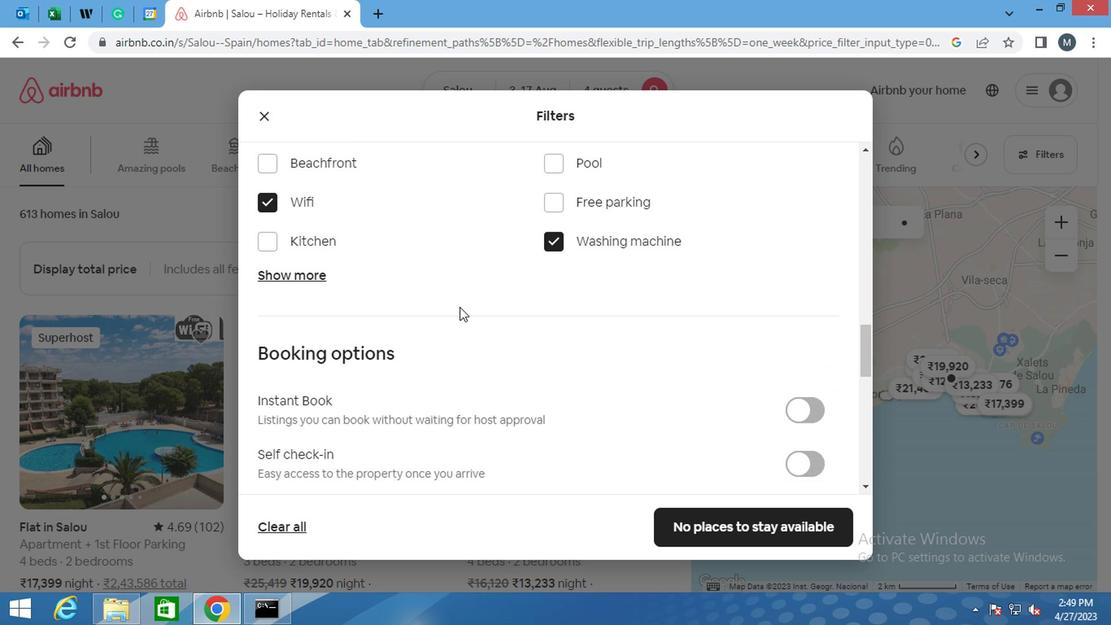
Action: Mouse moved to (456, 298)
Screenshot: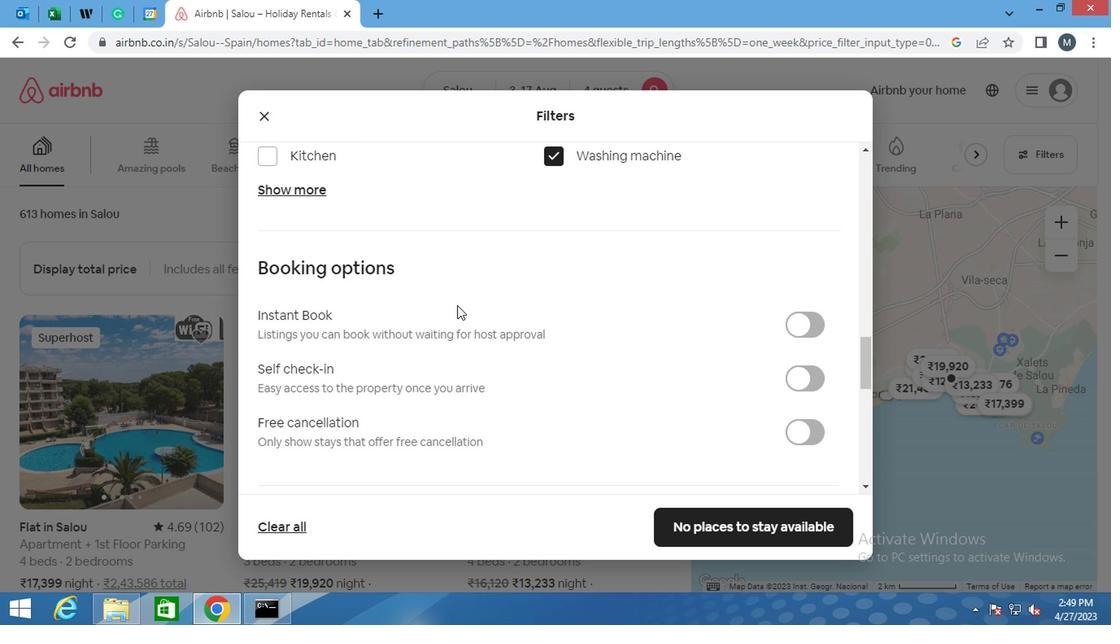 
Action: Mouse scrolled (456, 297) with delta (0, 0)
Screenshot: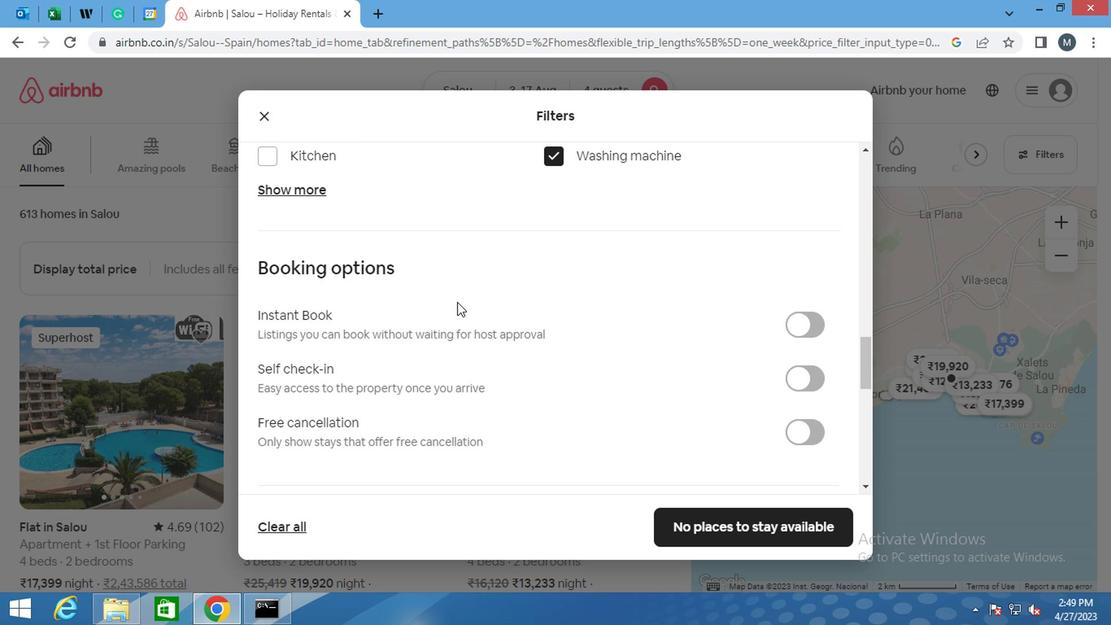 
Action: Mouse scrolled (456, 297) with delta (0, 0)
Screenshot: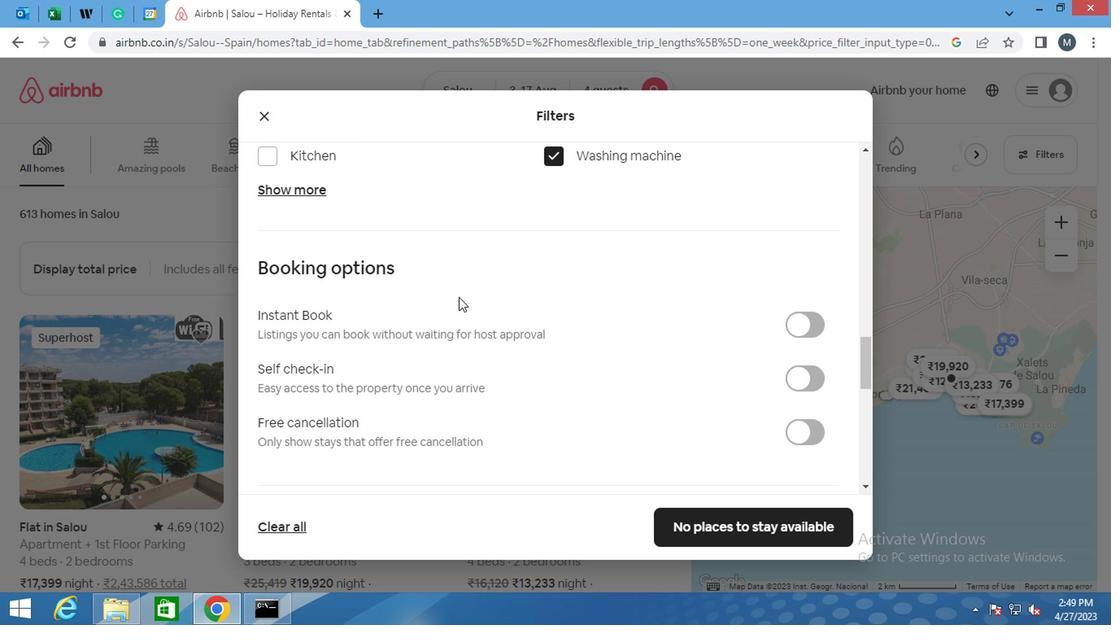 
Action: Mouse moved to (817, 214)
Screenshot: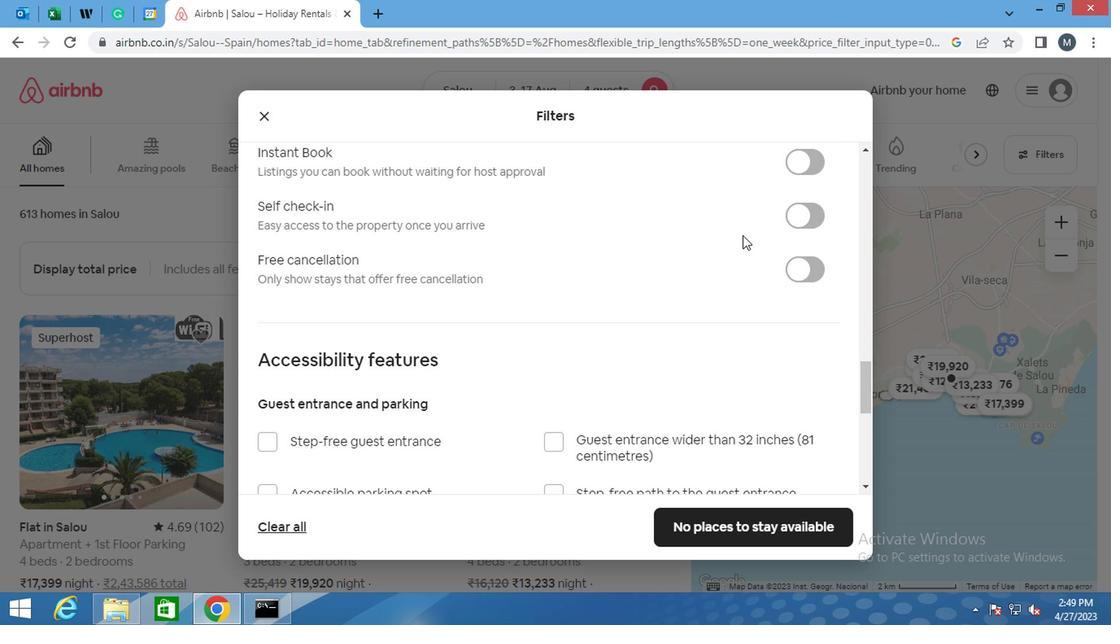 
Action: Mouse pressed left at (817, 214)
Screenshot: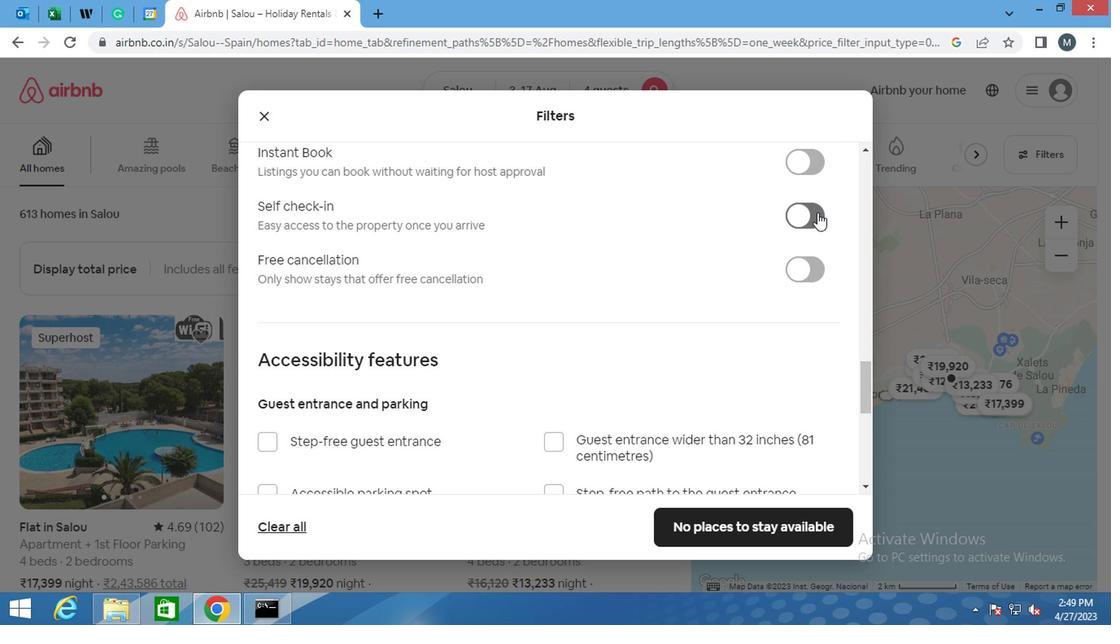 
Action: Mouse moved to (452, 261)
Screenshot: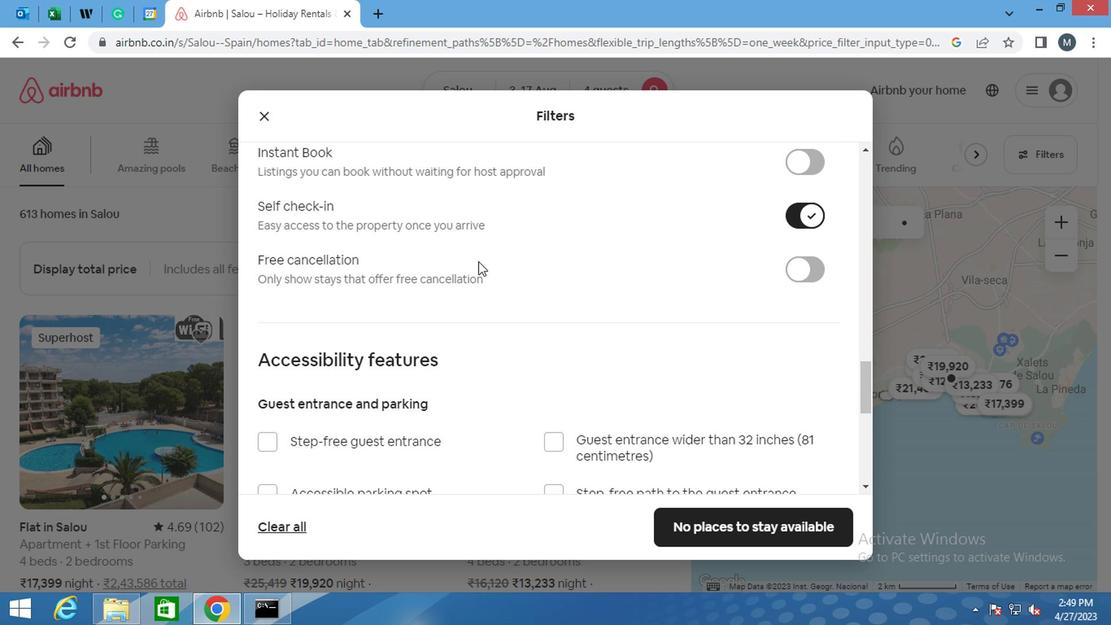 
Action: Mouse scrolled (452, 260) with delta (0, 0)
Screenshot: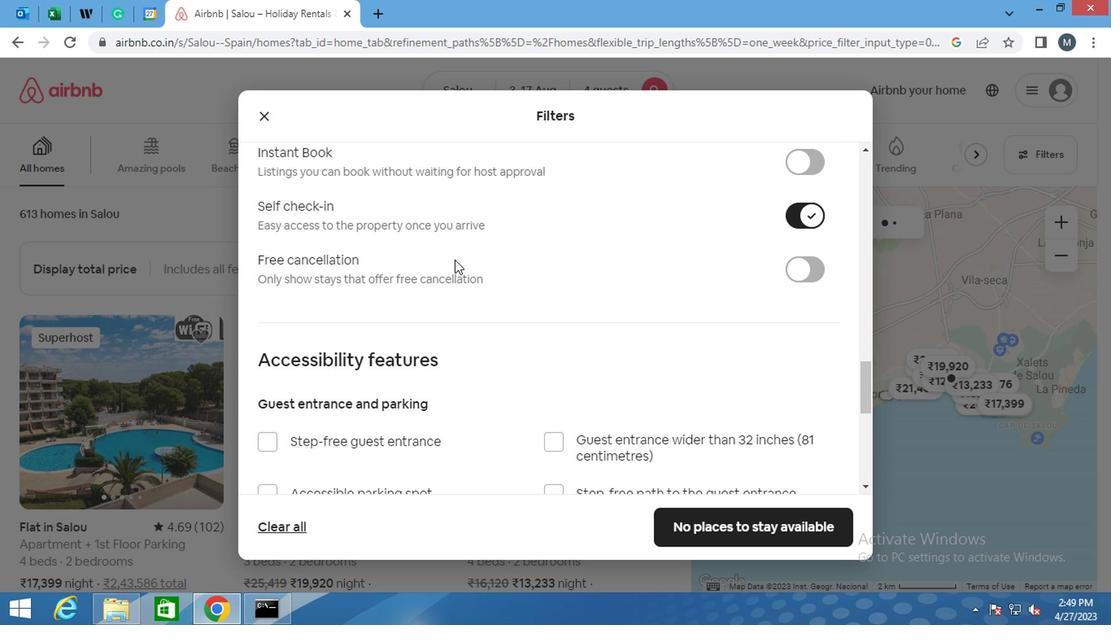 
Action: Mouse scrolled (452, 260) with delta (0, 0)
Screenshot: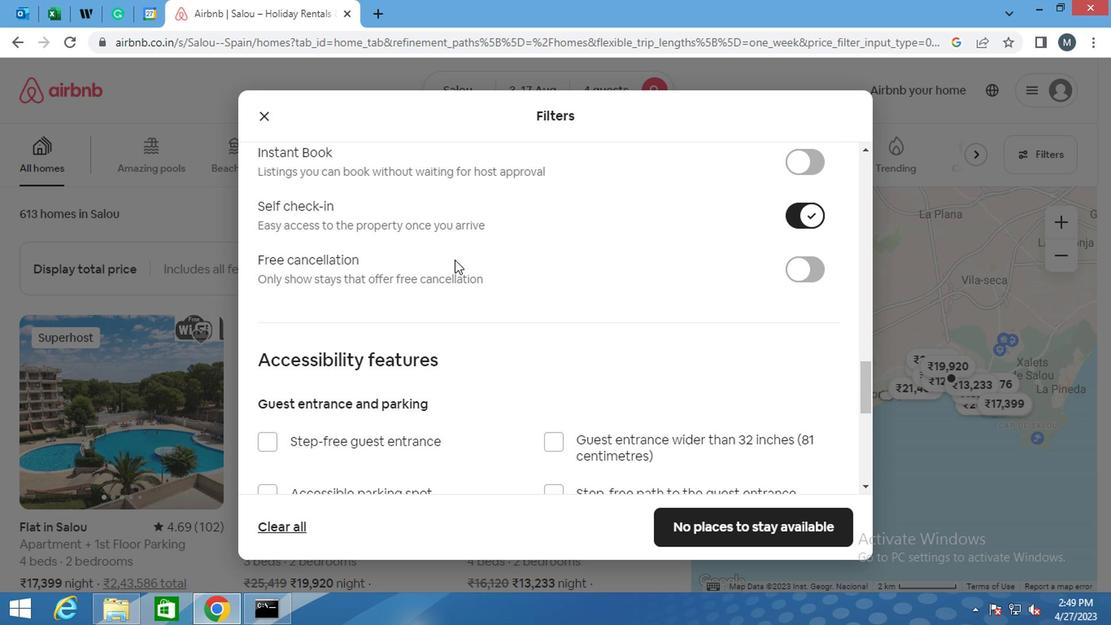 
Action: Mouse moved to (443, 258)
Screenshot: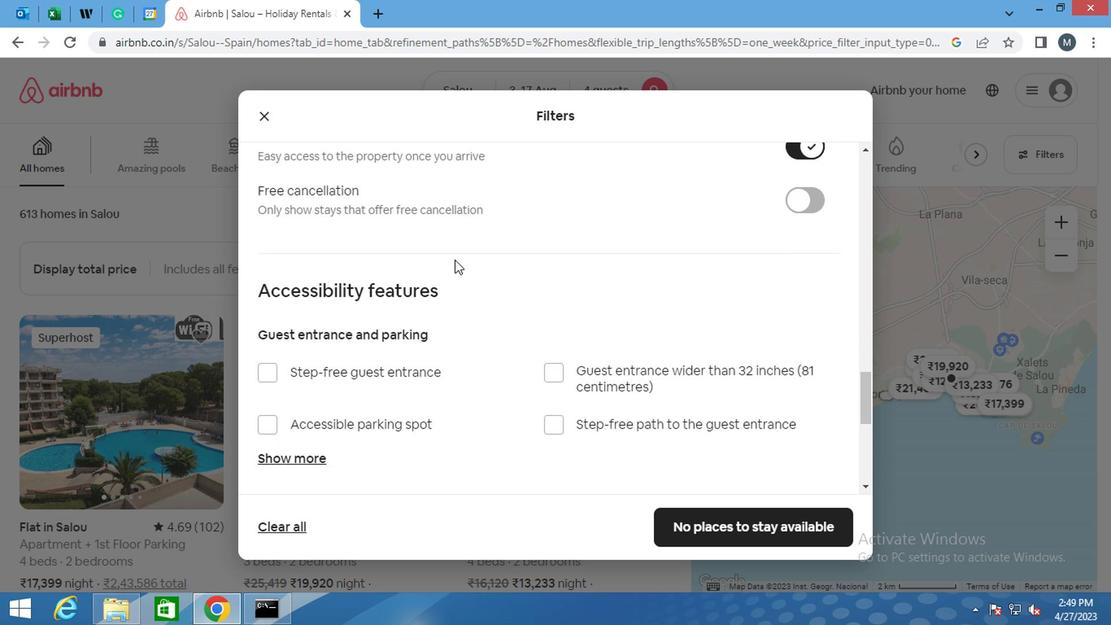 
Action: Mouse scrolled (443, 257) with delta (0, 0)
Screenshot: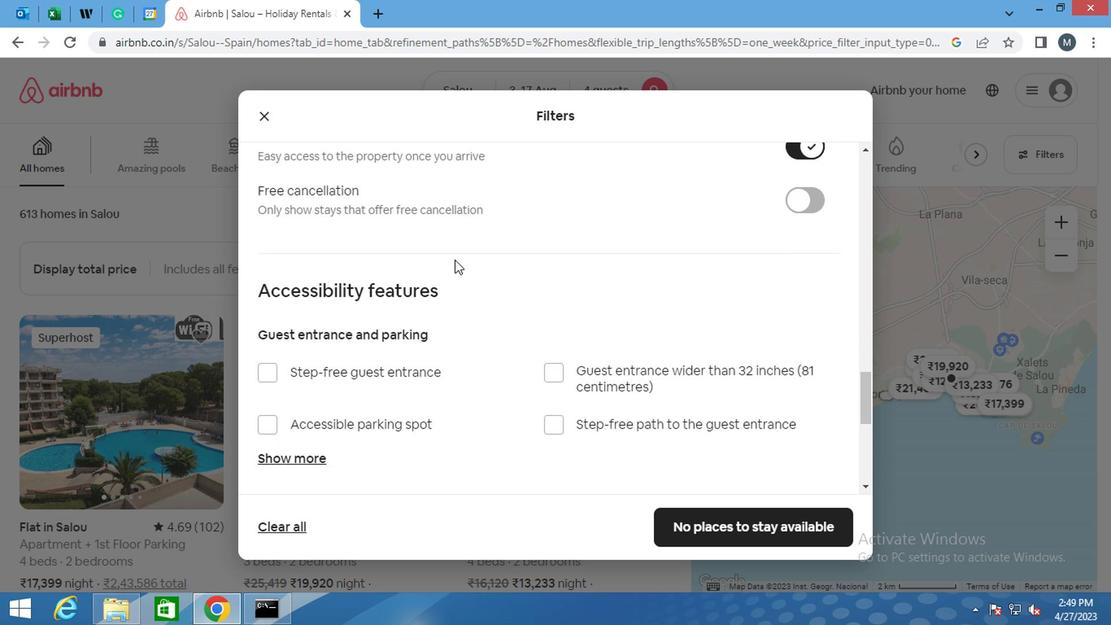
Action: Mouse moved to (439, 256)
Screenshot: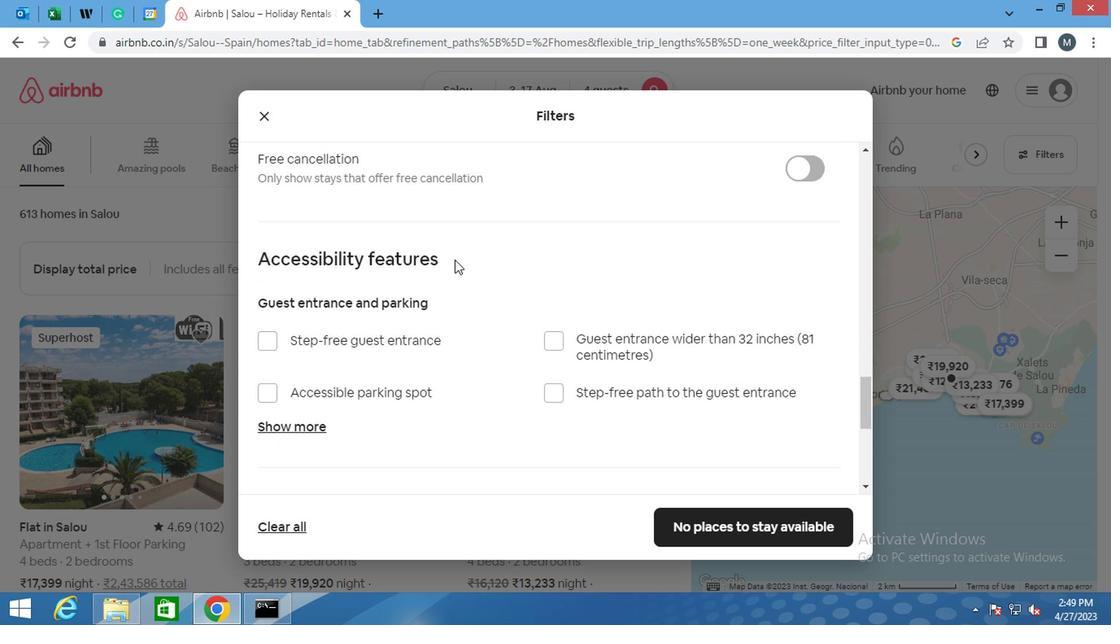 
Action: Mouse scrolled (439, 255) with delta (0, 0)
Screenshot: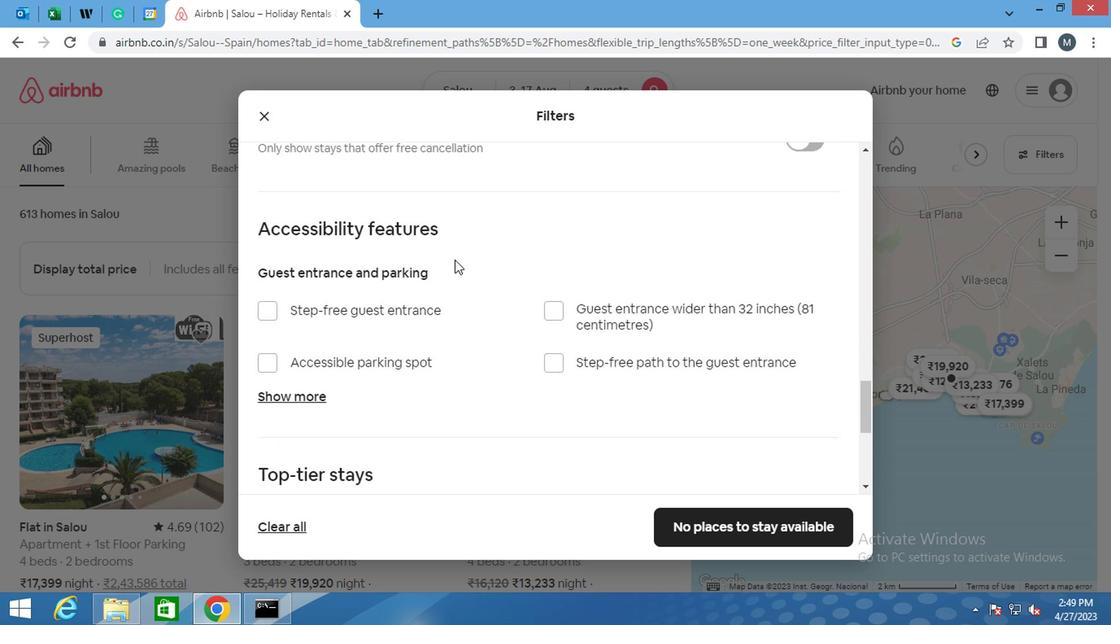 
Action: Mouse moved to (419, 270)
Screenshot: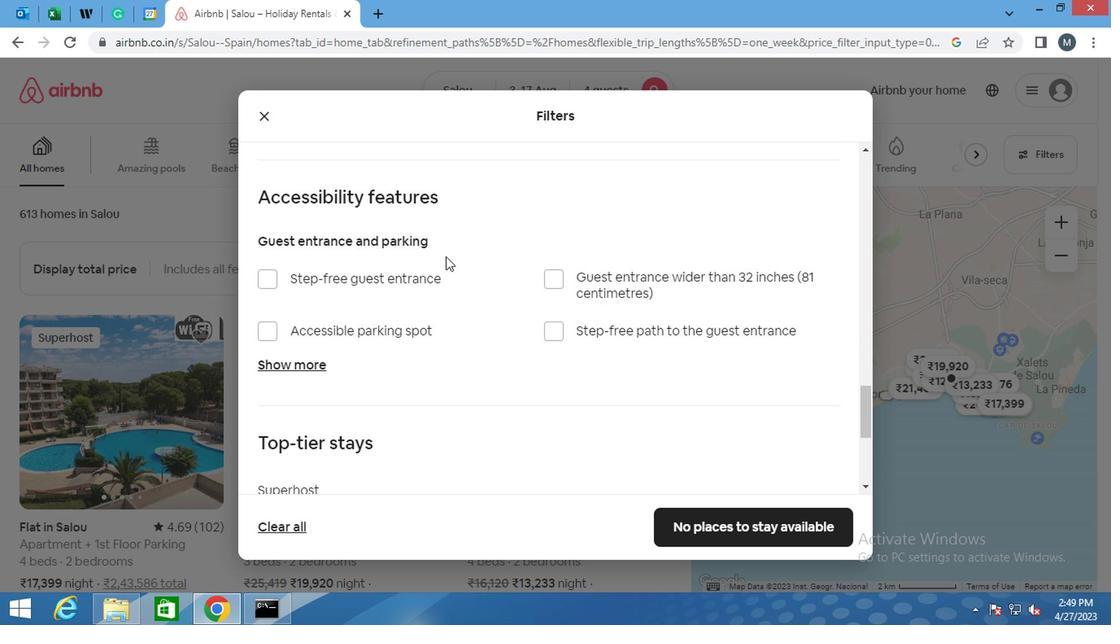 
Action: Mouse scrolled (419, 269) with delta (0, -1)
Screenshot: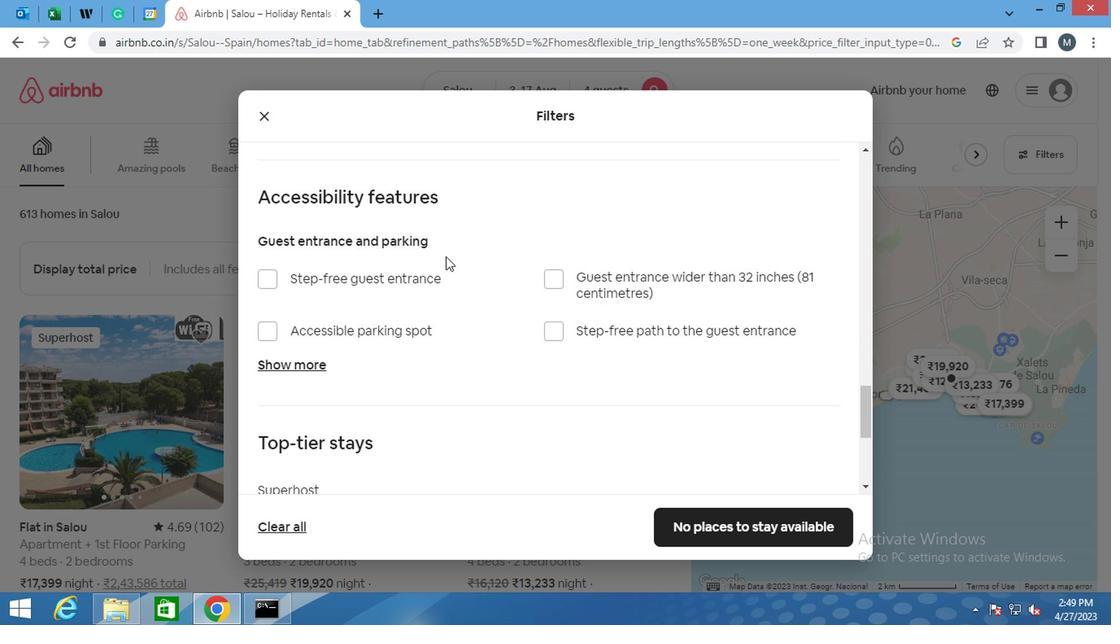 
Action: Mouse moved to (412, 272)
Screenshot: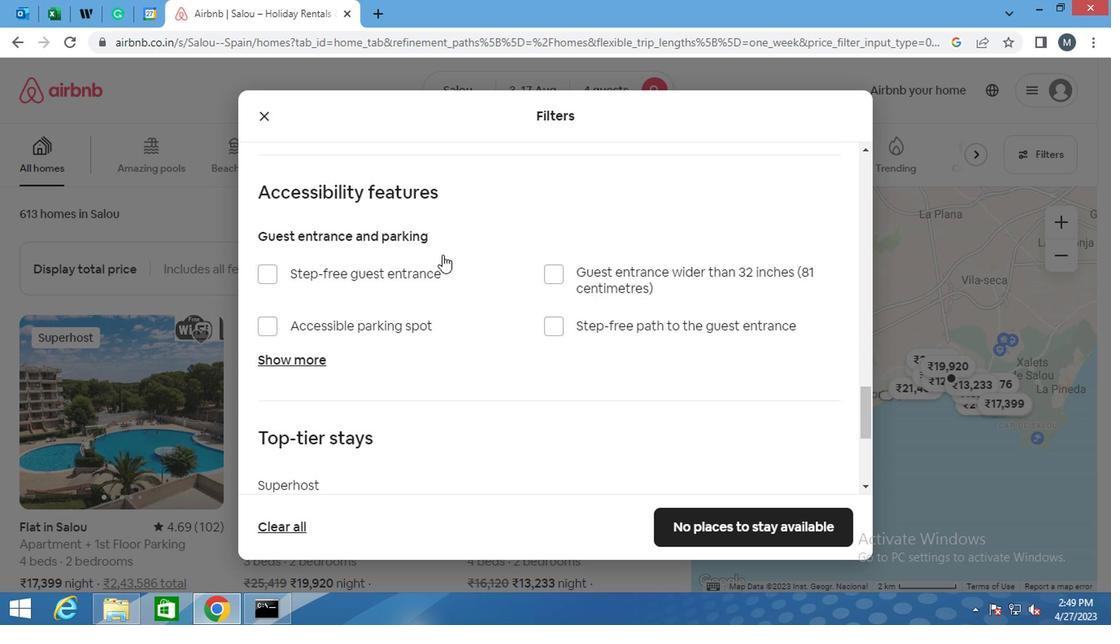 
Action: Mouse scrolled (412, 272) with delta (0, 0)
Screenshot: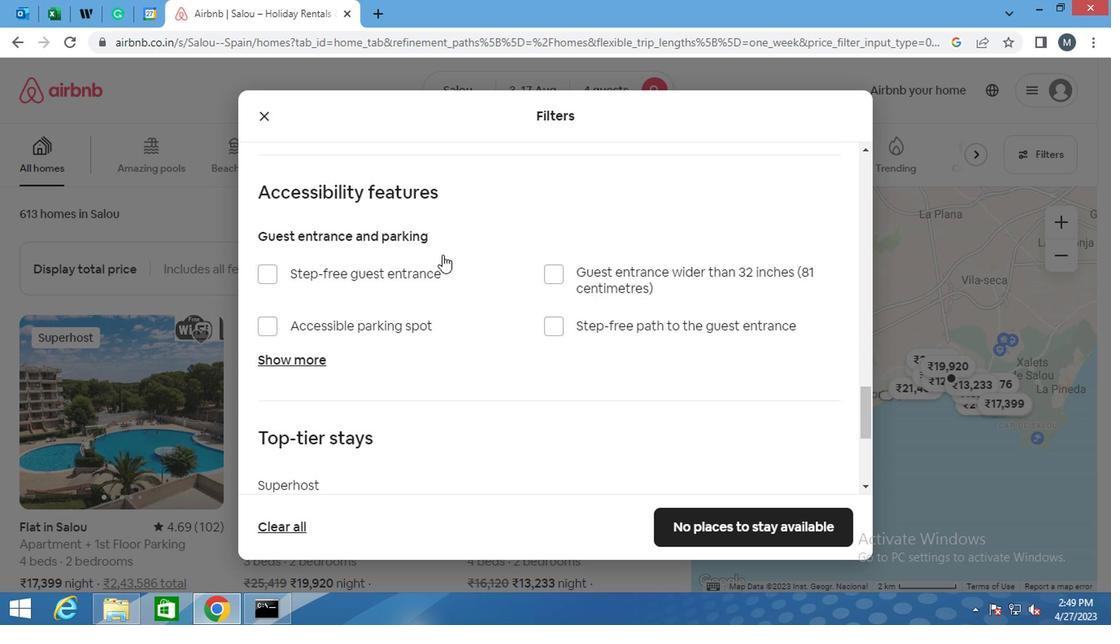 
Action: Mouse moved to (362, 299)
Screenshot: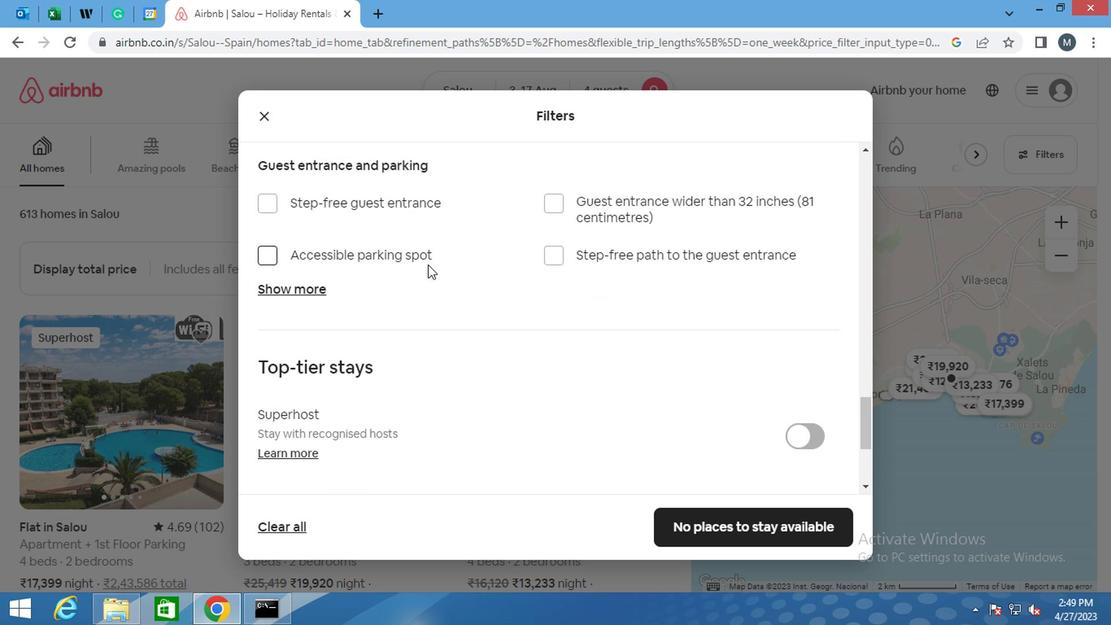 
Action: Mouse scrolled (362, 298) with delta (0, -1)
Screenshot: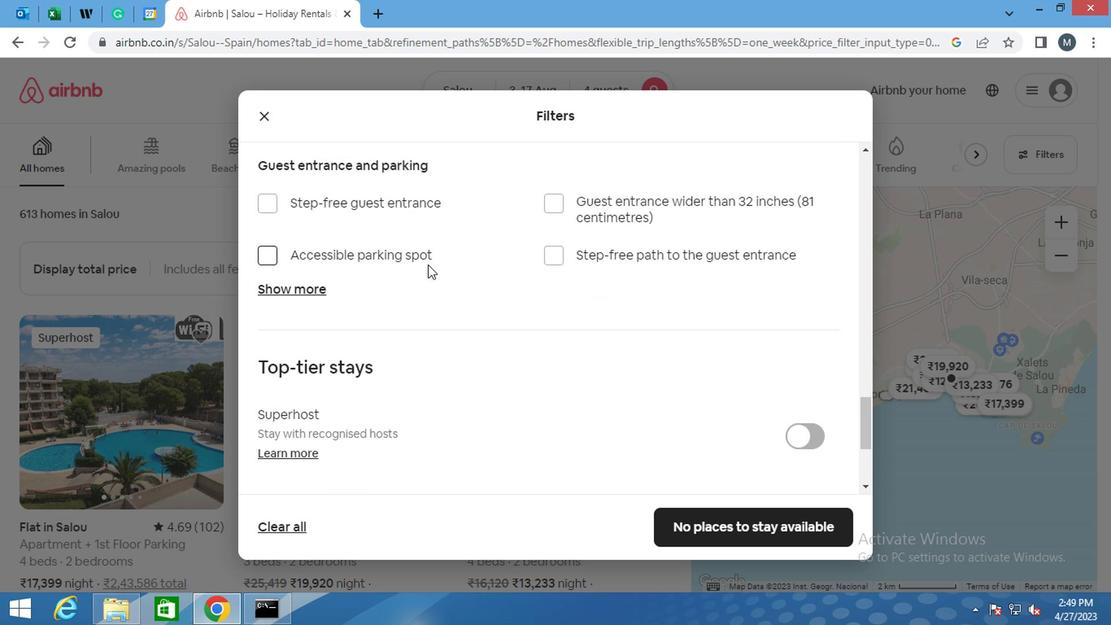 
Action: Mouse moved to (276, 380)
Screenshot: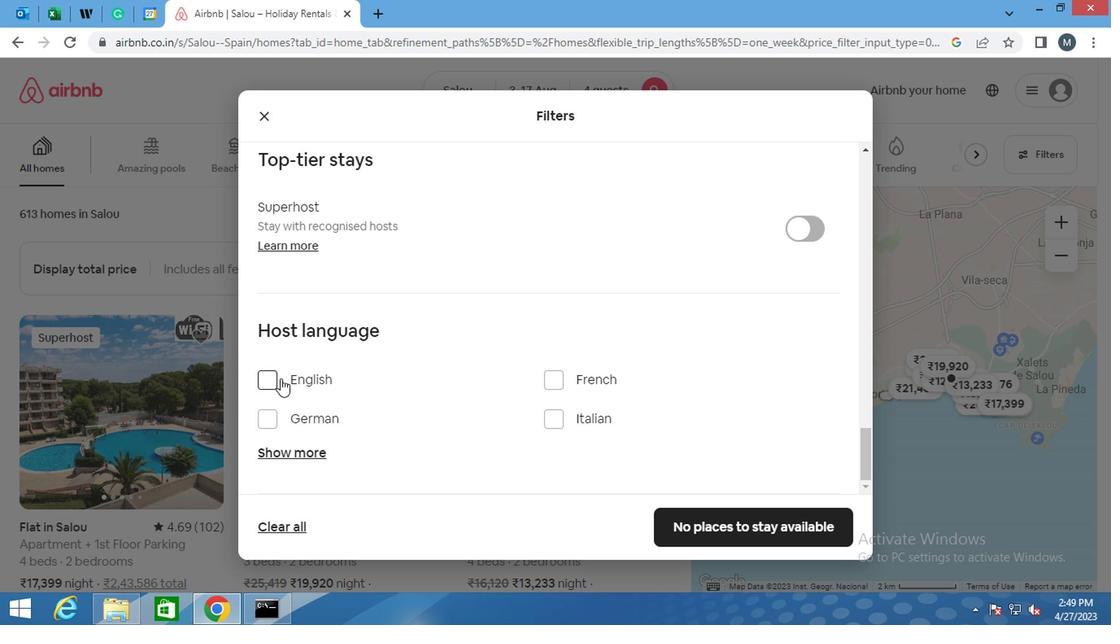 
Action: Mouse pressed left at (276, 380)
Screenshot: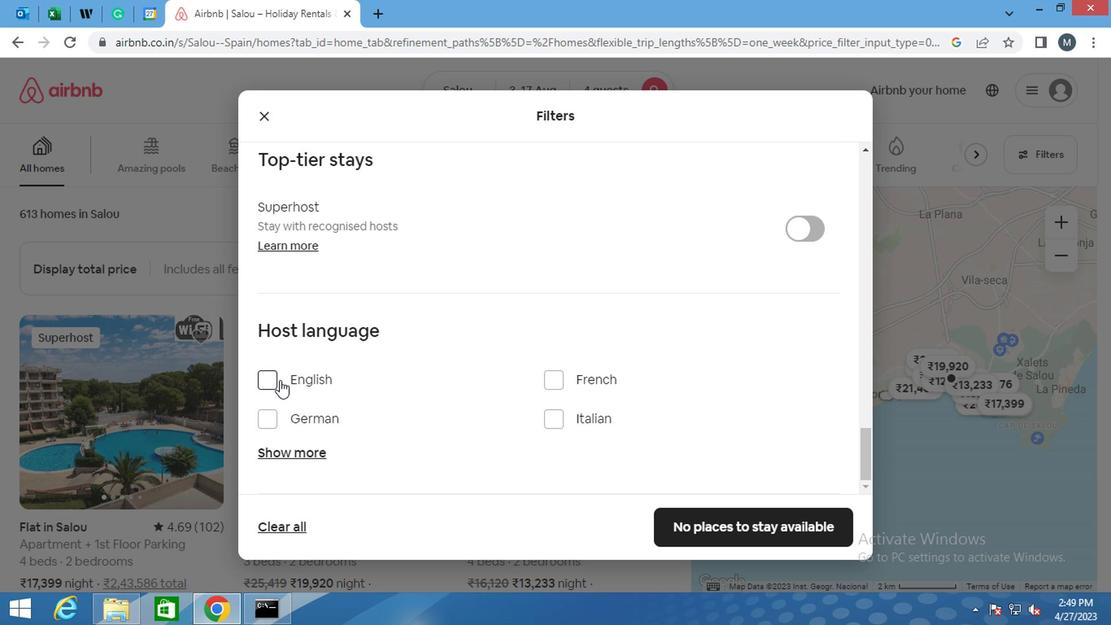 
Action: Mouse moved to (717, 530)
Screenshot: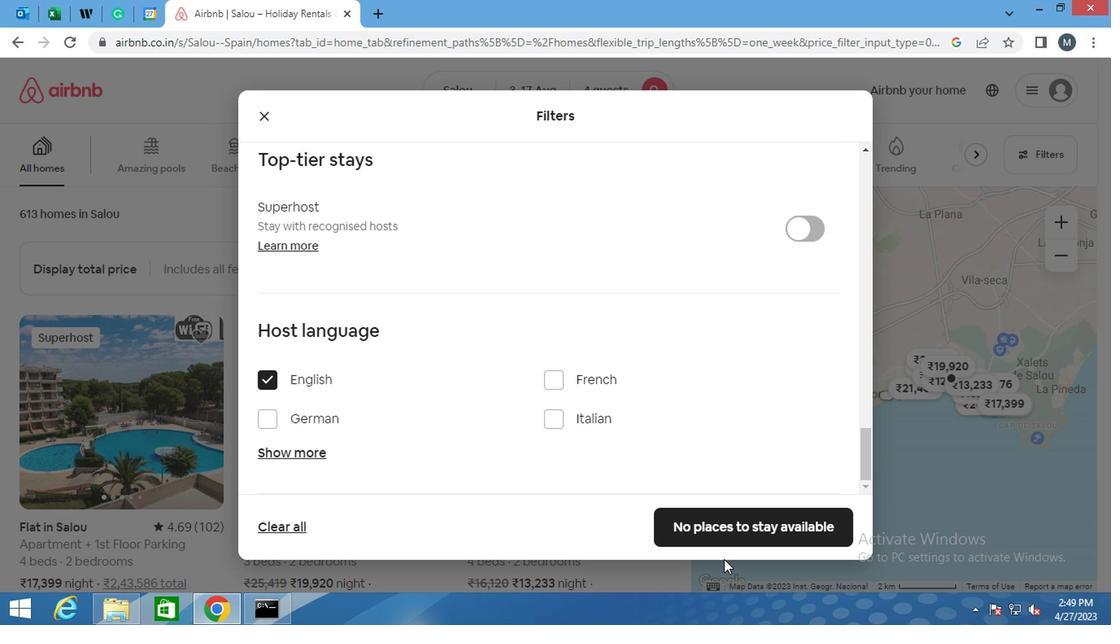 
Action: Mouse pressed left at (717, 530)
Screenshot: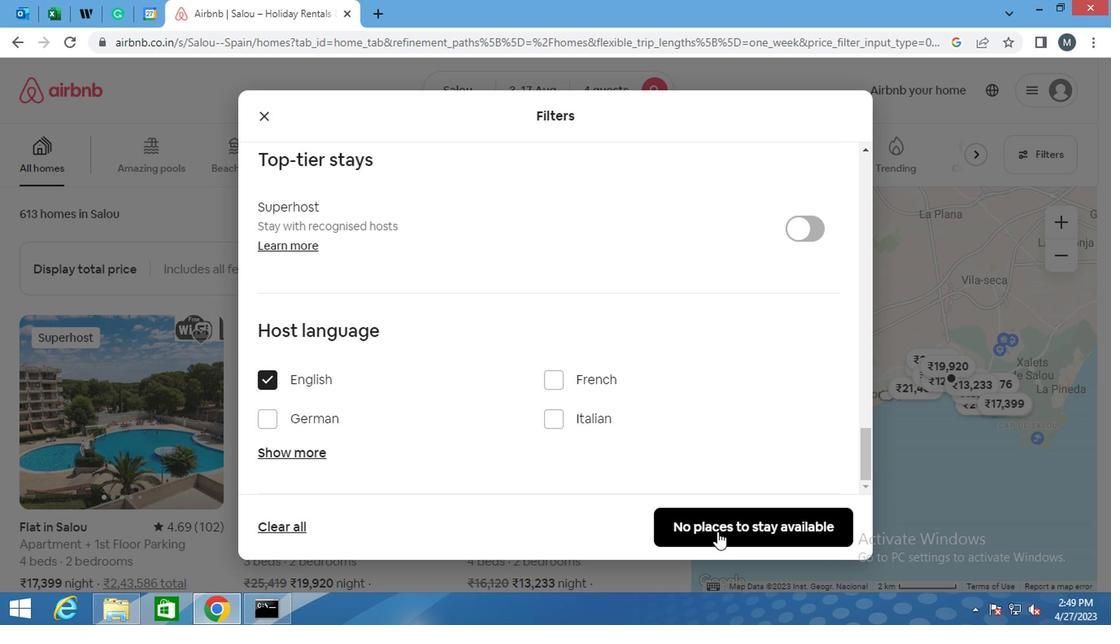 
